 Task: In the sheet Budget Analysis ToolFont size of heading  18 Font style of dataoswald 'Font size of data '9 Alignment of headline & dataAlign center.   Fill color in heading, Red Font color of dataIn the sheet   Catalyst Sales log   book
Action: Mouse moved to (308, 334)
Screenshot: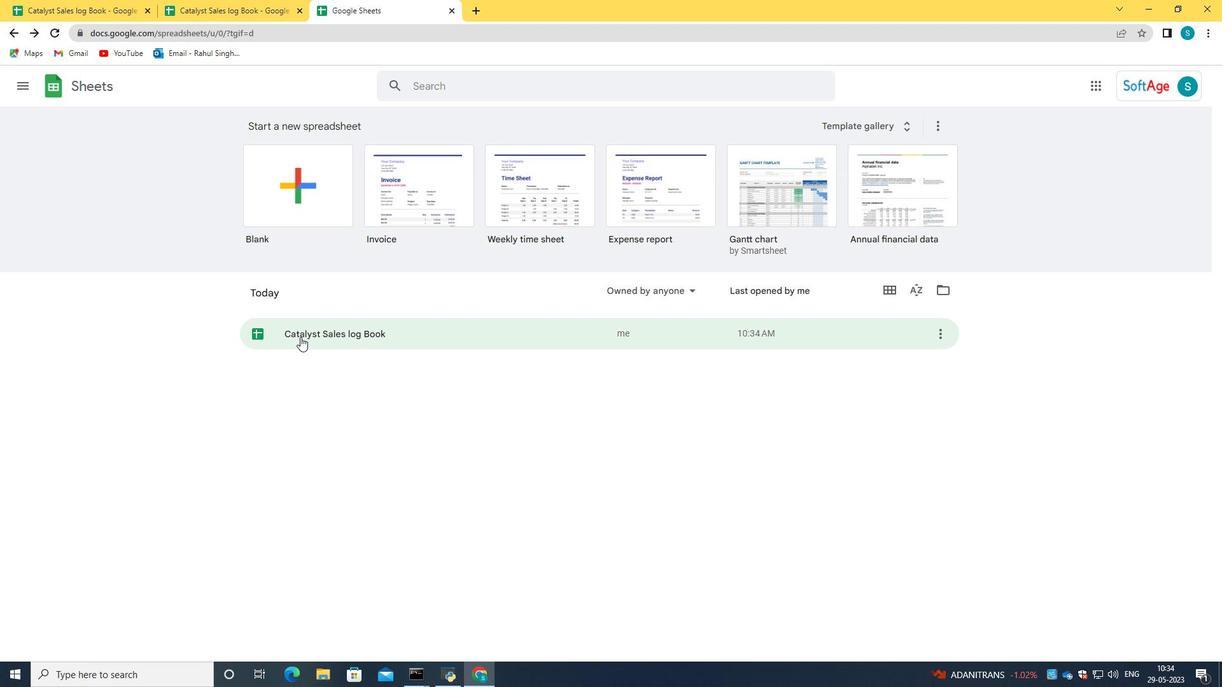 
Action: Mouse pressed left at (308, 334)
Screenshot: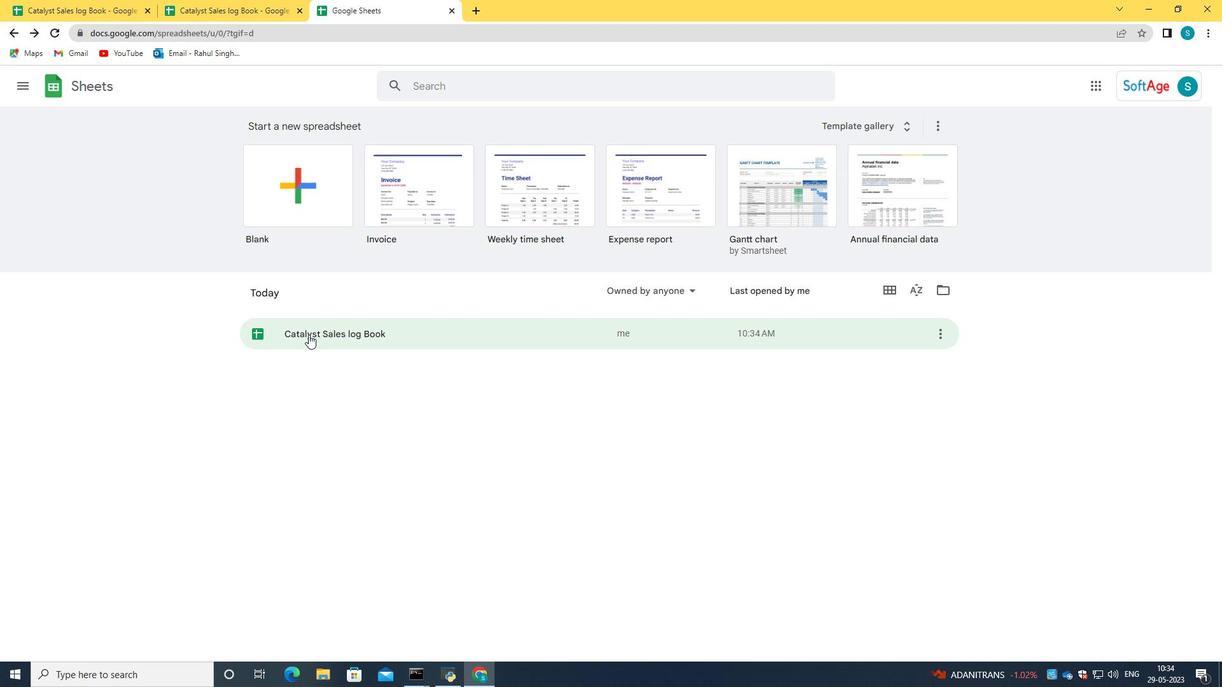 
Action: Mouse moved to (343, 187)
Screenshot: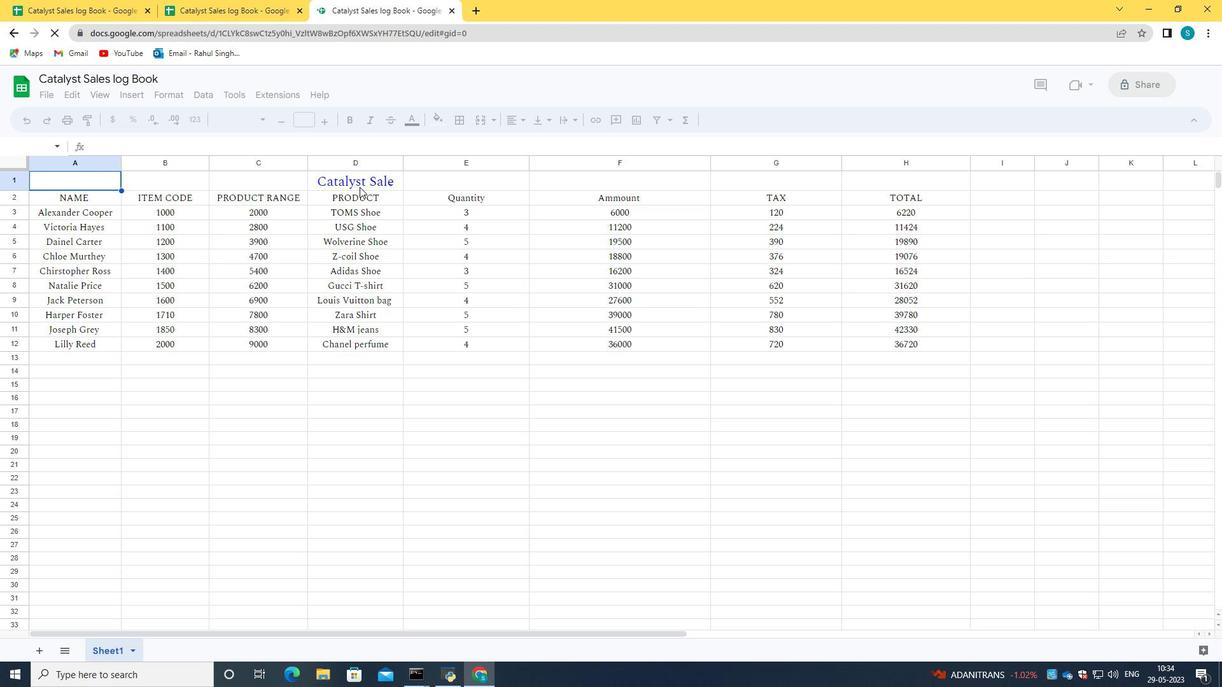 
Action: Mouse pressed left at (343, 187)
Screenshot: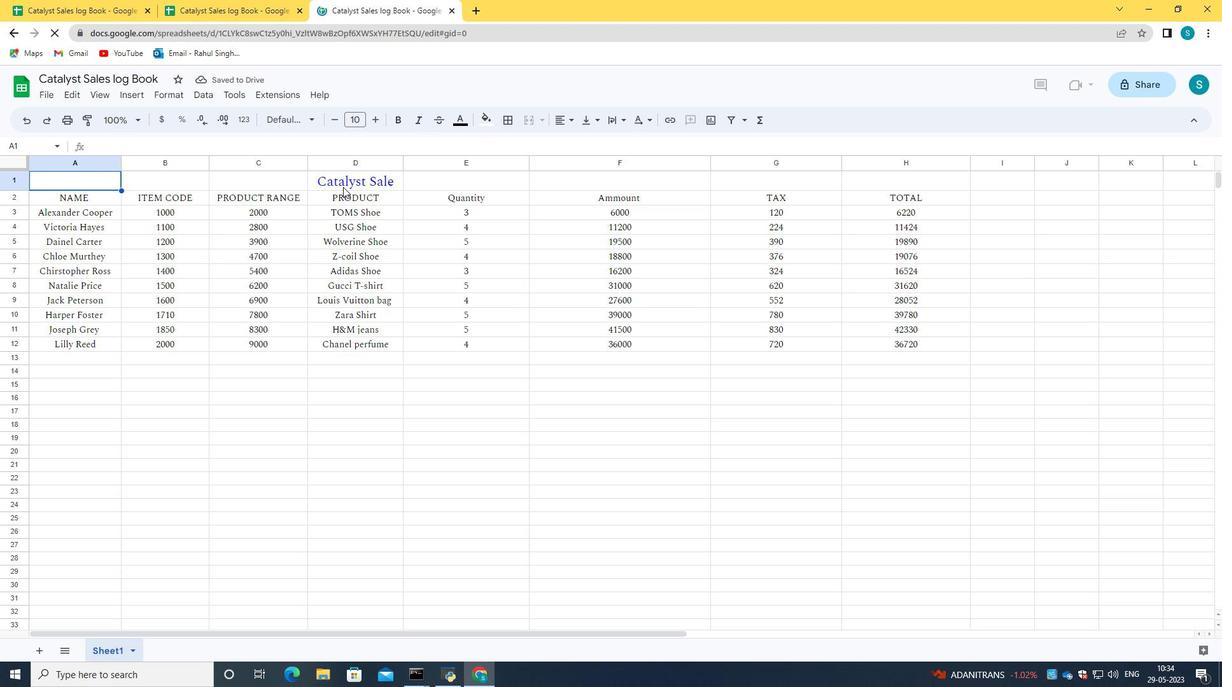 
Action: Mouse moved to (391, 183)
Screenshot: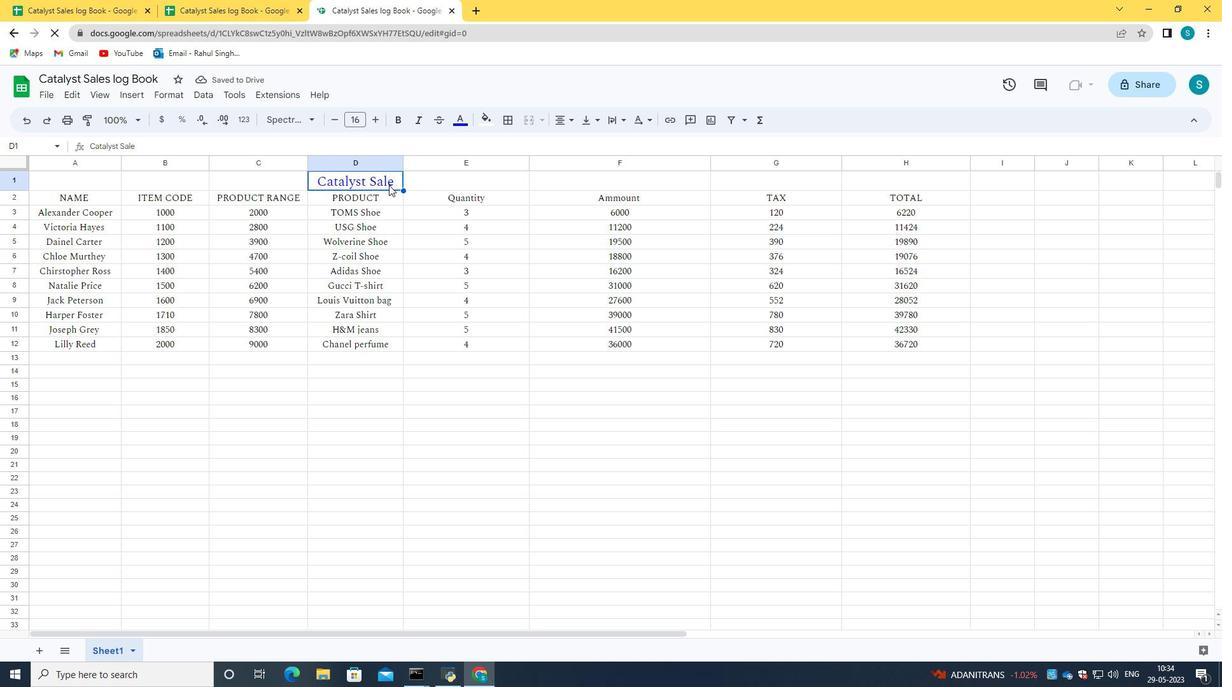 
Action: Mouse pressed left at (391, 183)
Screenshot: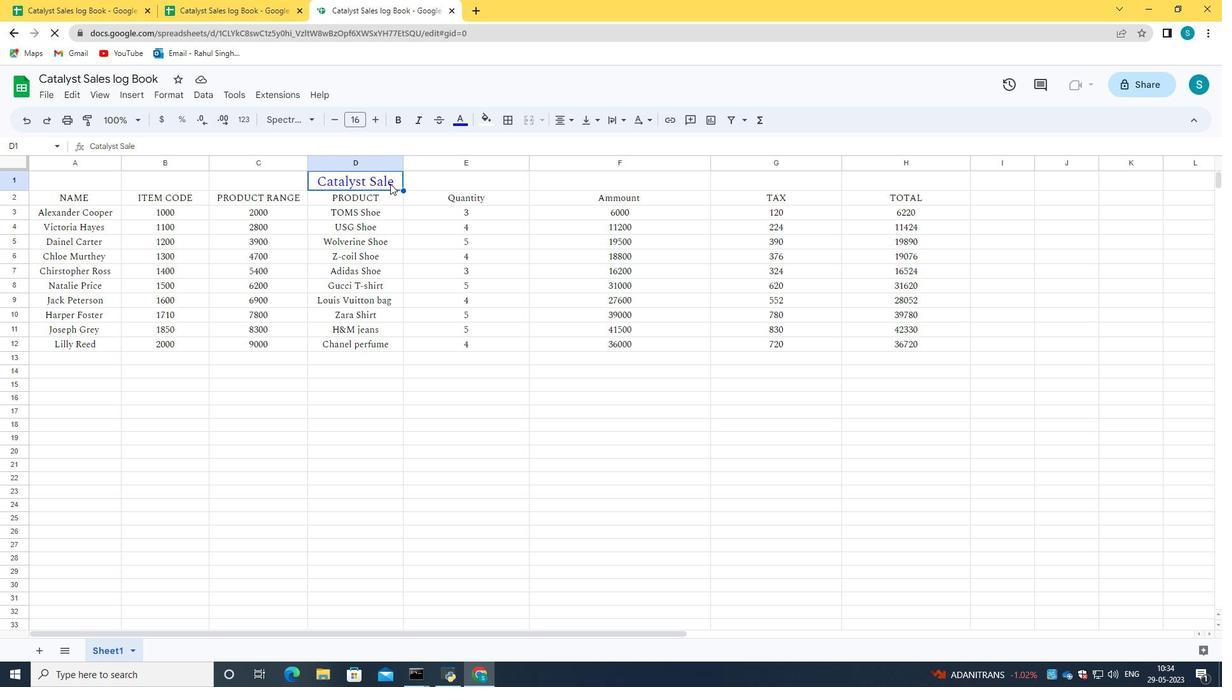 
Action: Mouse moved to (391, 183)
Screenshot: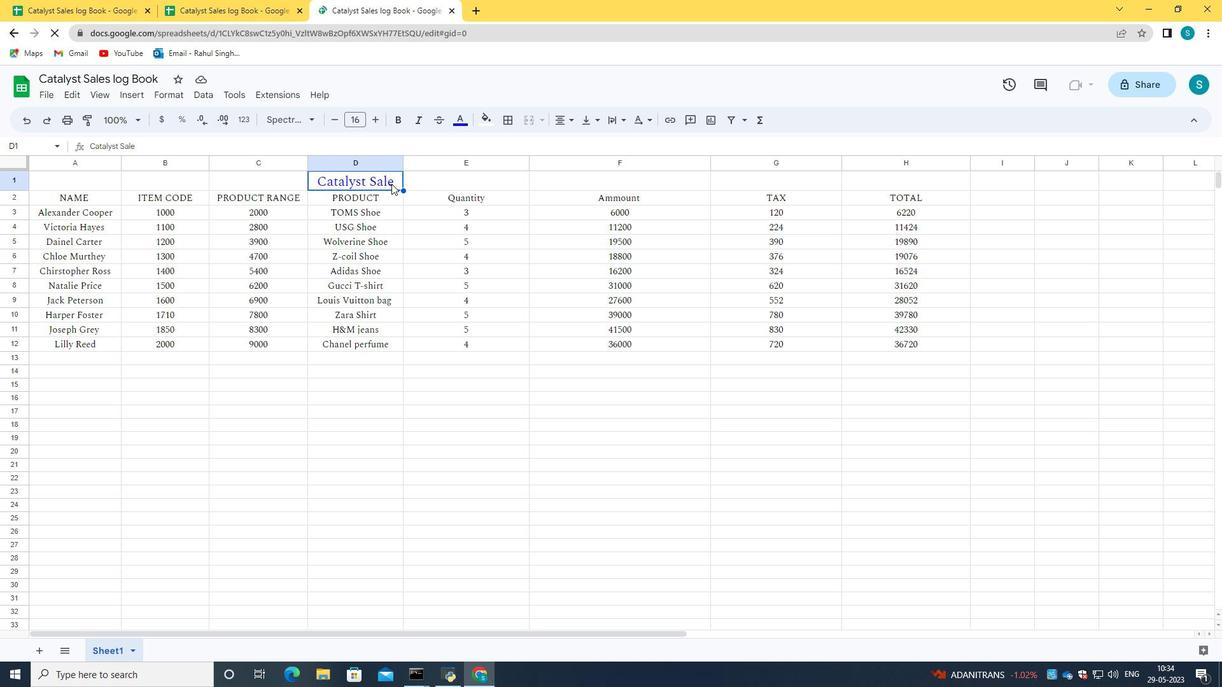 
Action: Mouse pressed left at (391, 183)
Screenshot: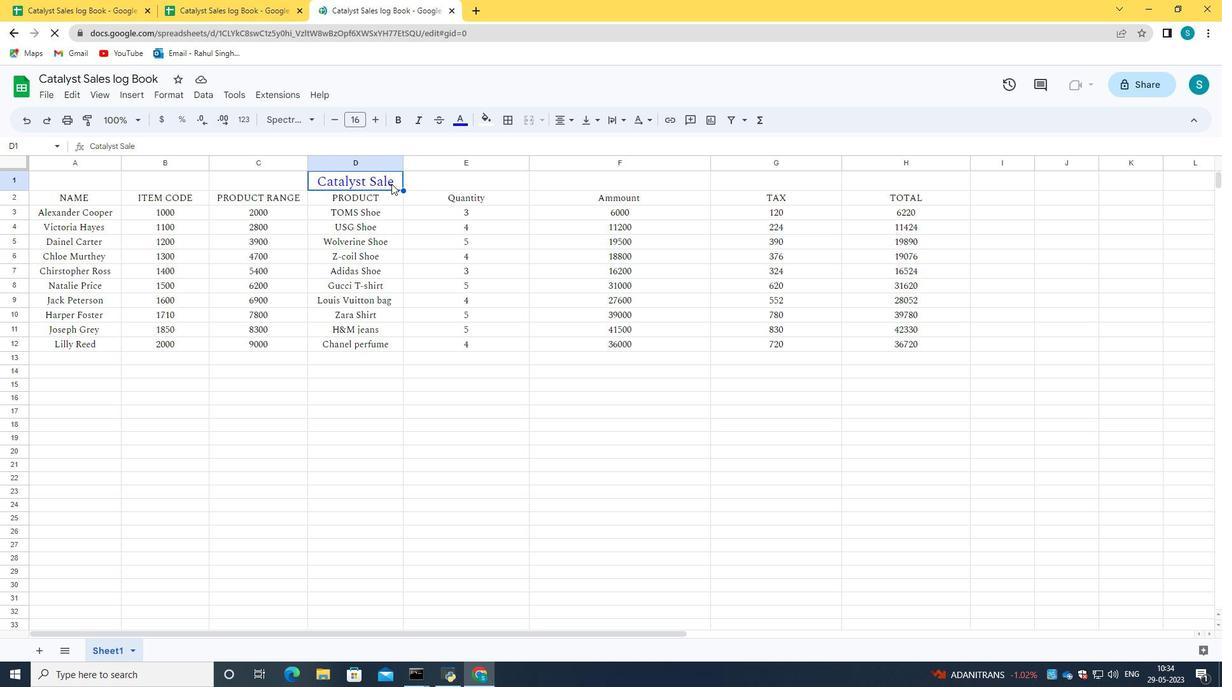 
Action: Mouse moved to (395, 183)
Screenshot: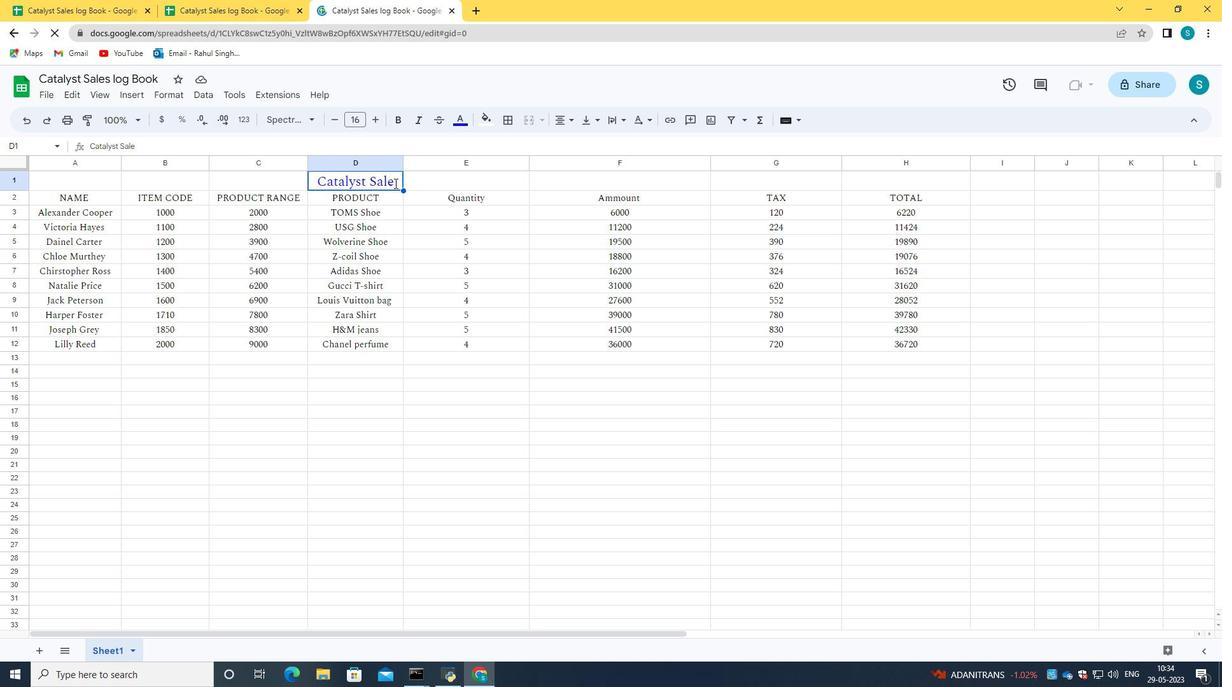 
Action: Mouse pressed left at (395, 183)
Screenshot: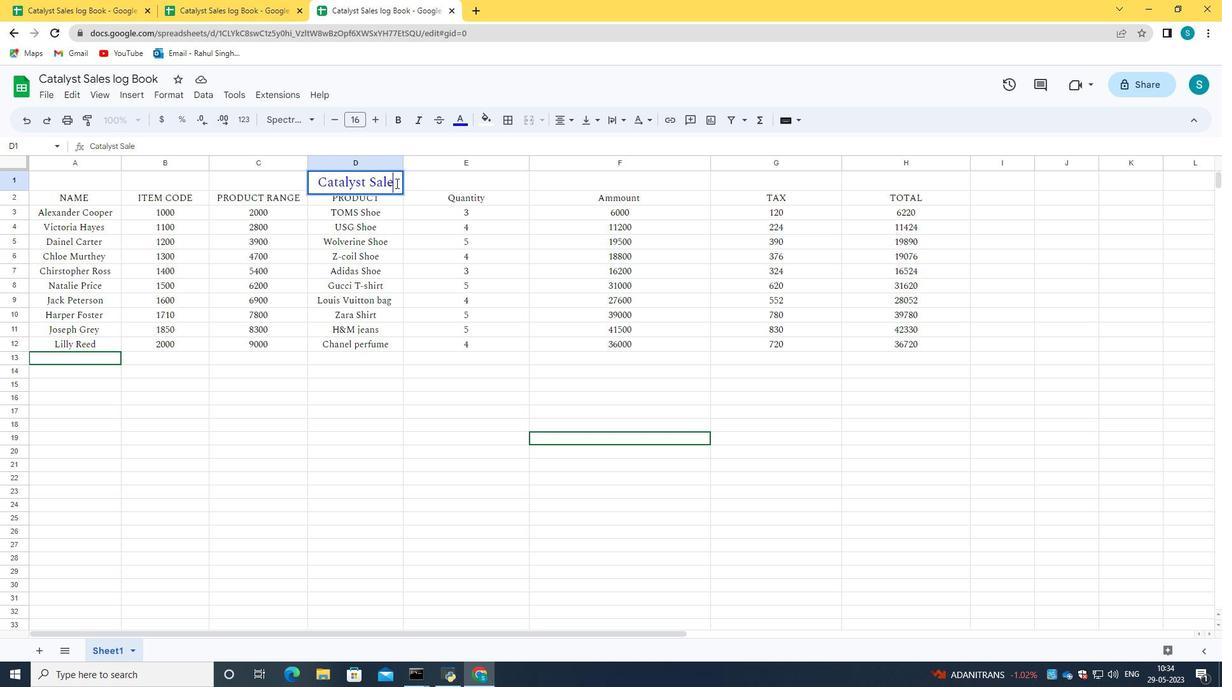
Action: Mouse moved to (372, 117)
Screenshot: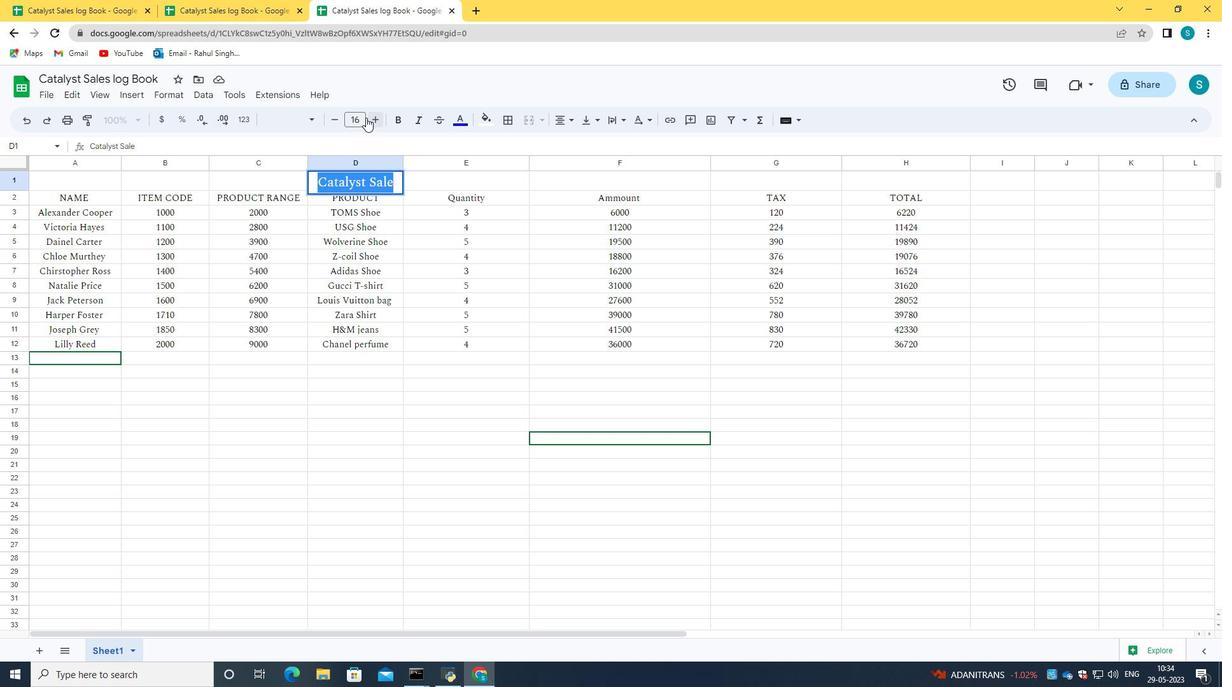 
Action: Mouse pressed left at (372, 117)
Screenshot: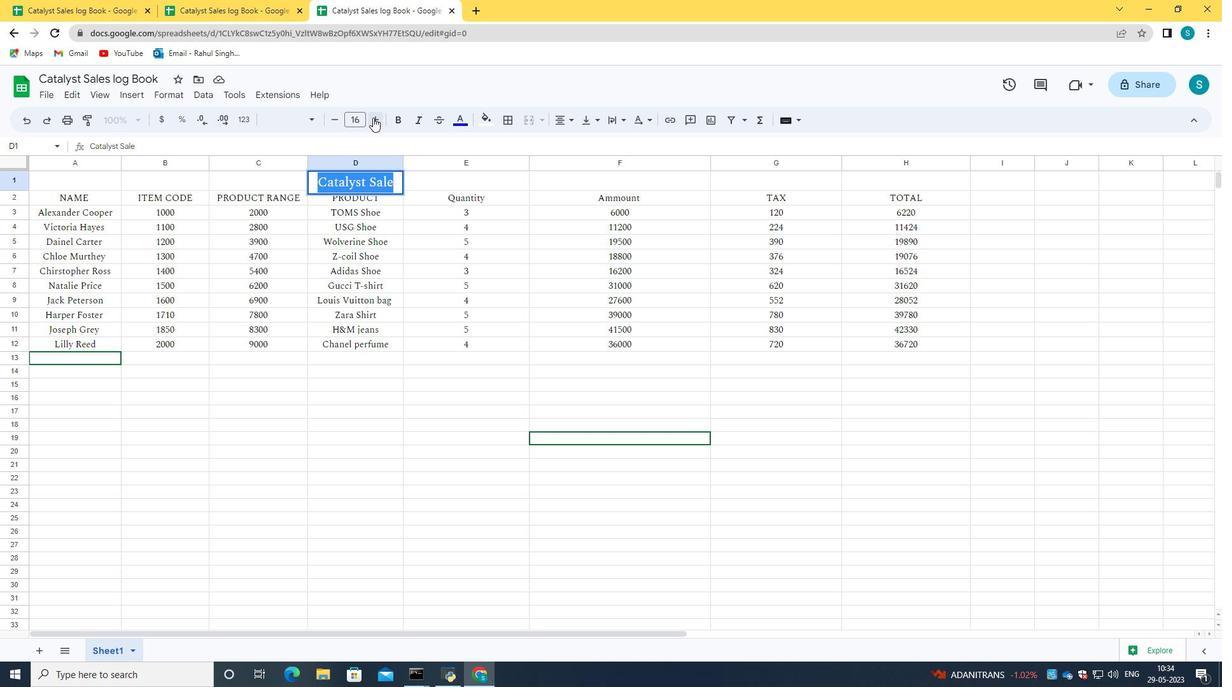 
Action: Mouse pressed left at (372, 117)
Screenshot: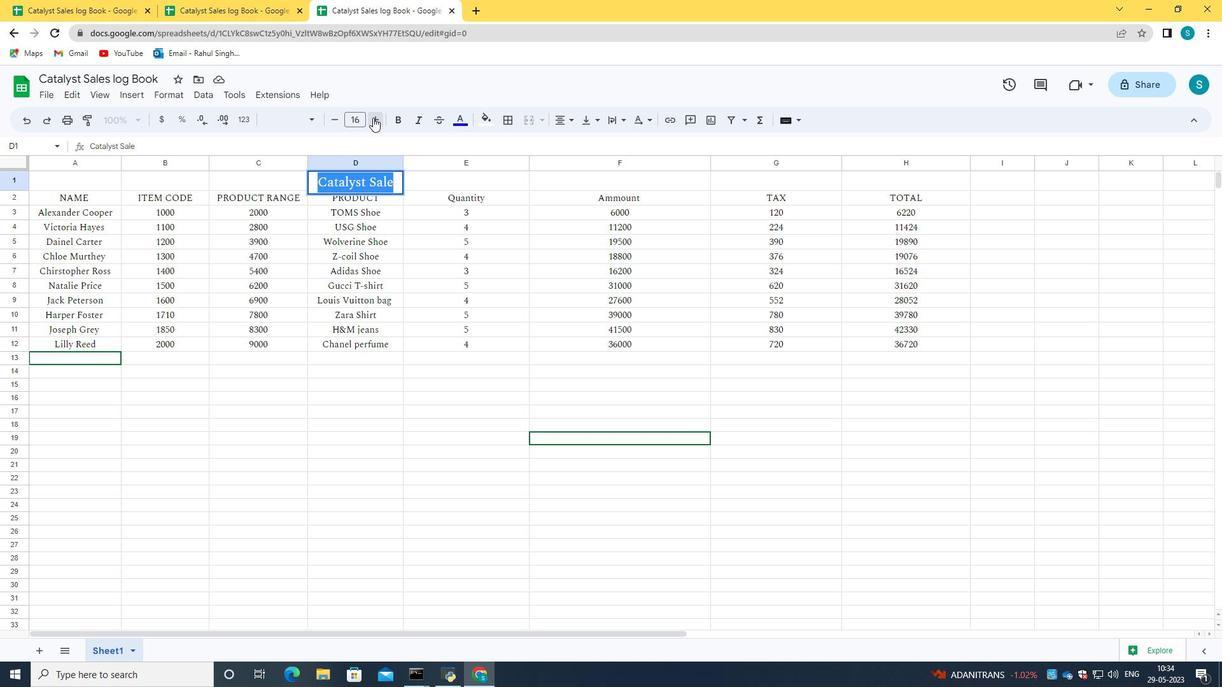 
Action: Mouse moved to (432, 182)
Screenshot: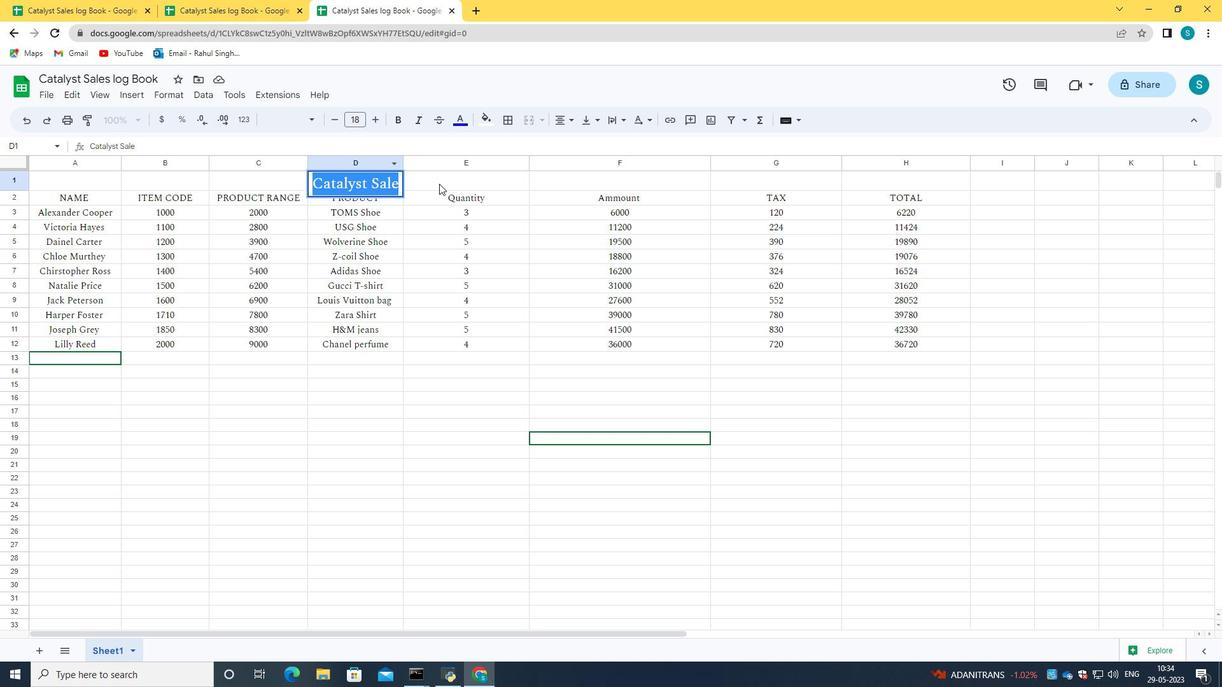 
Action: Mouse pressed left at (432, 182)
Screenshot: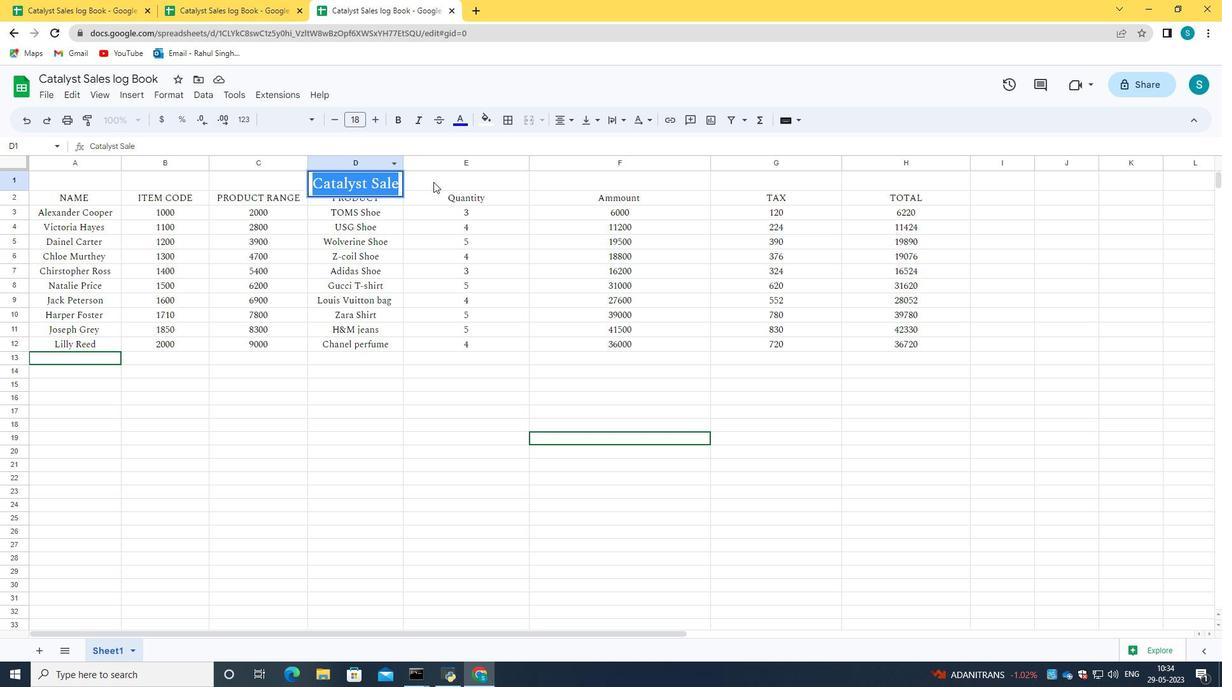 
Action: Mouse moved to (394, 184)
Screenshot: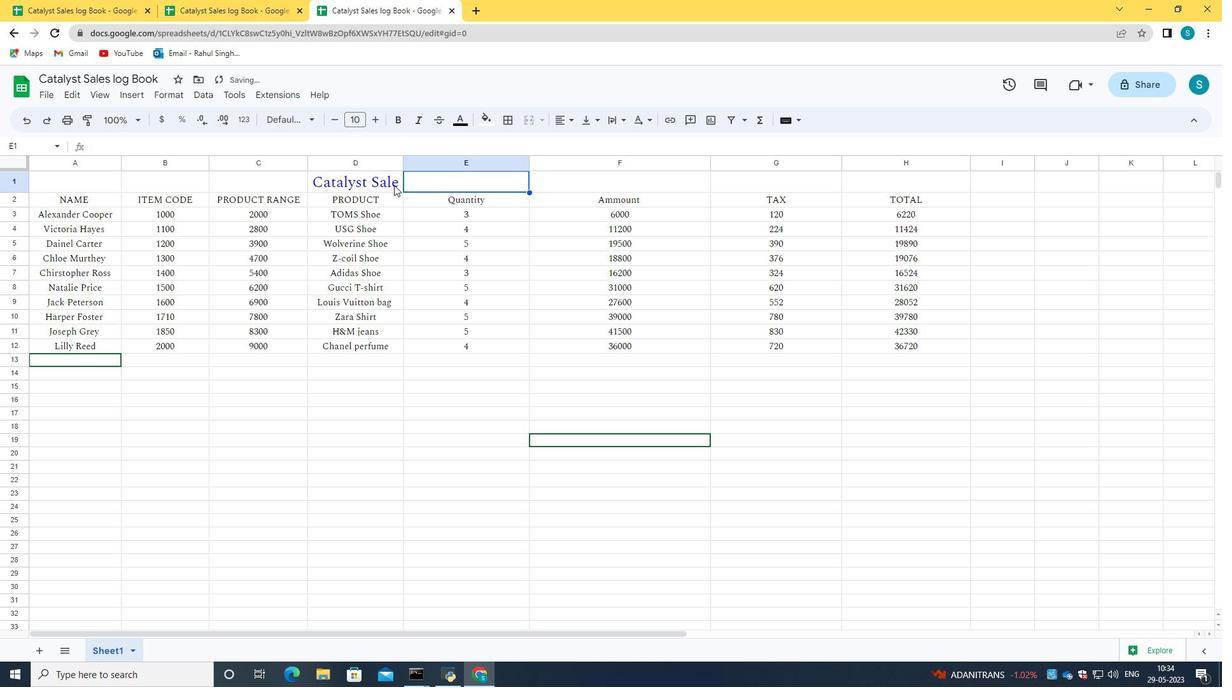
Action: Mouse pressed left at (394, 184)
Screenshot: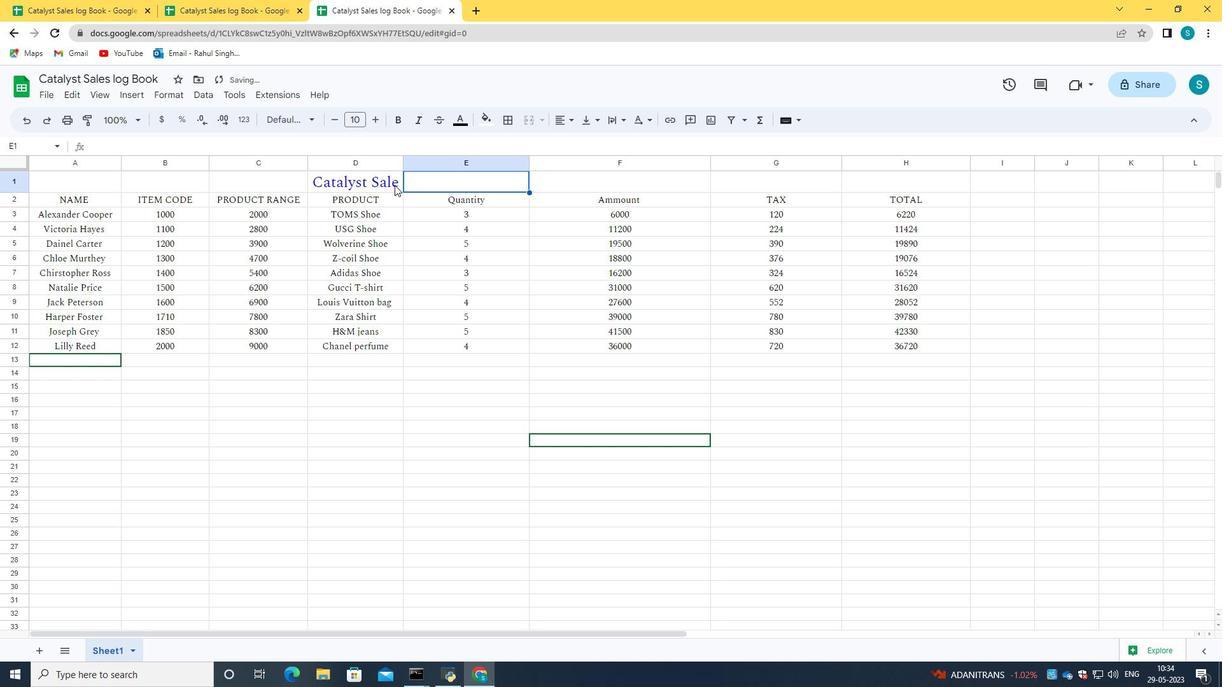 
Action: Mouse moved to (399, 194)
Screenshot: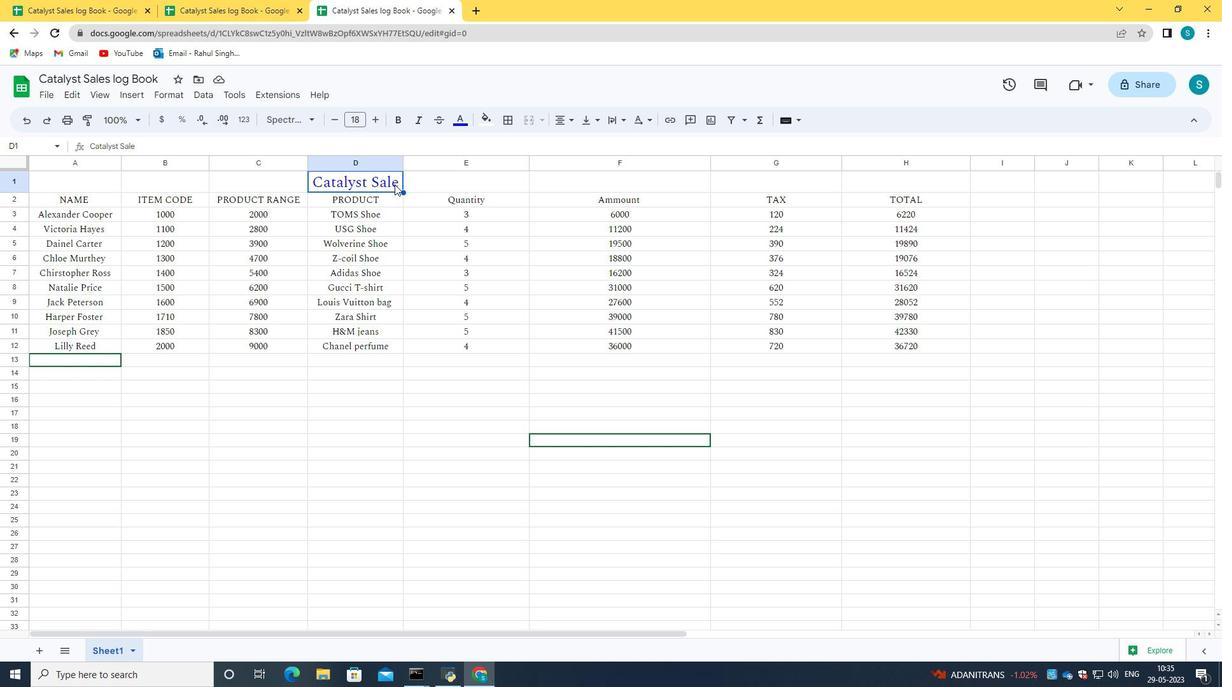 
Action: Mouse scrolled (399, 195) with delta (0, 0)
Screenshot: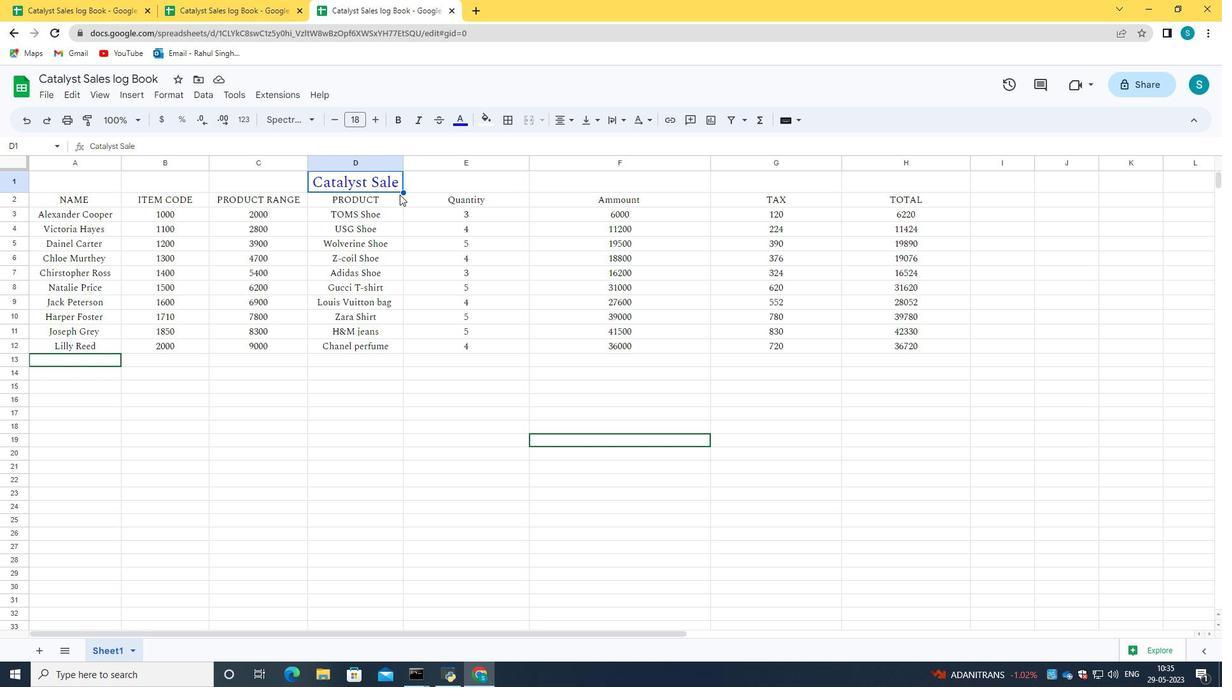 
Action: Mouse moved to (397, 183)
Screenshot: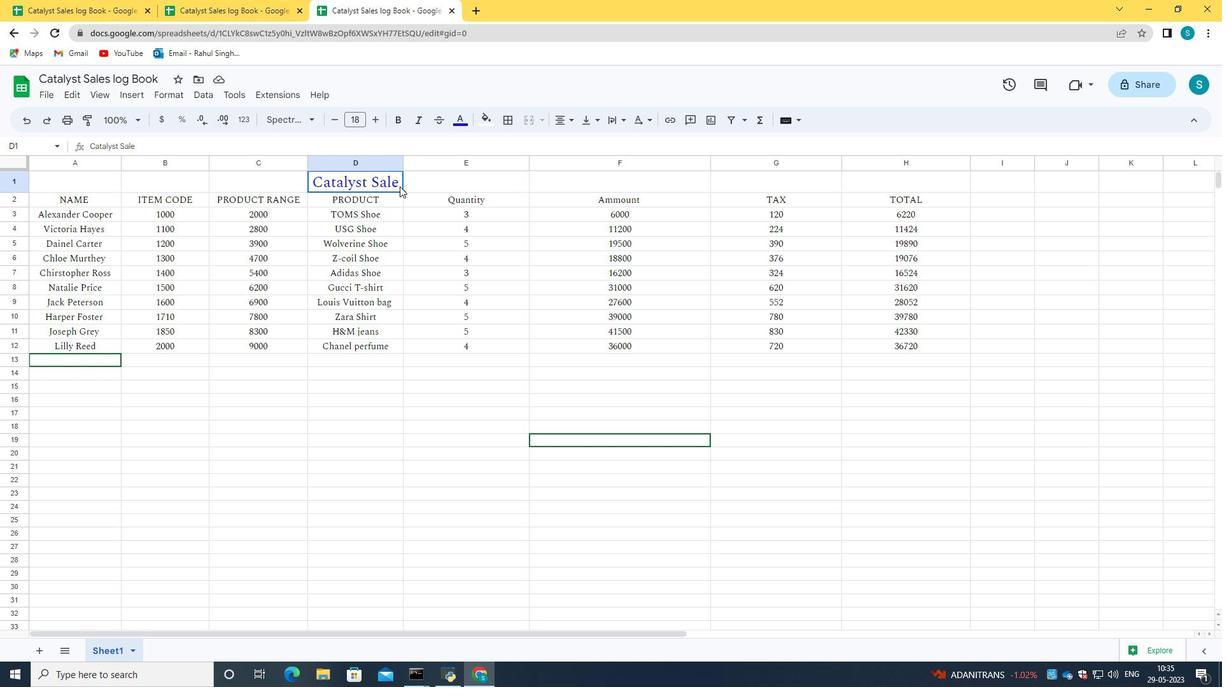 
Action: Mouse pressed left at (397, 183)
Screenshot: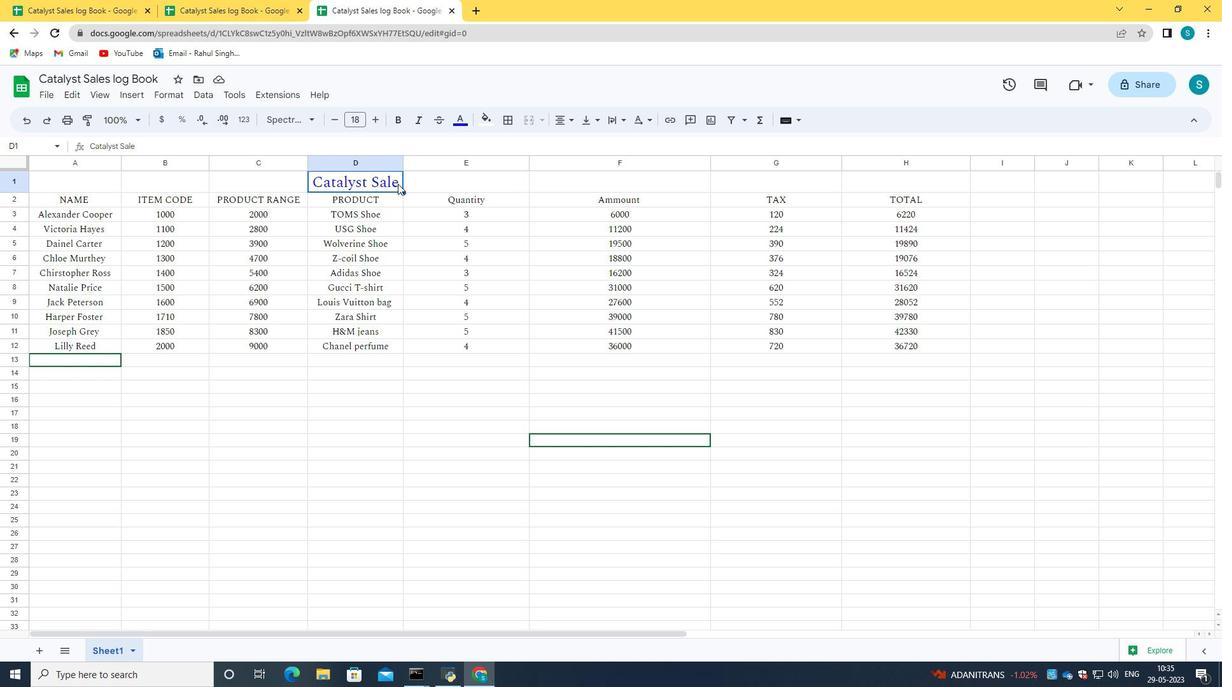 
Action: Mouse moved to (398, 180)
Screenshot: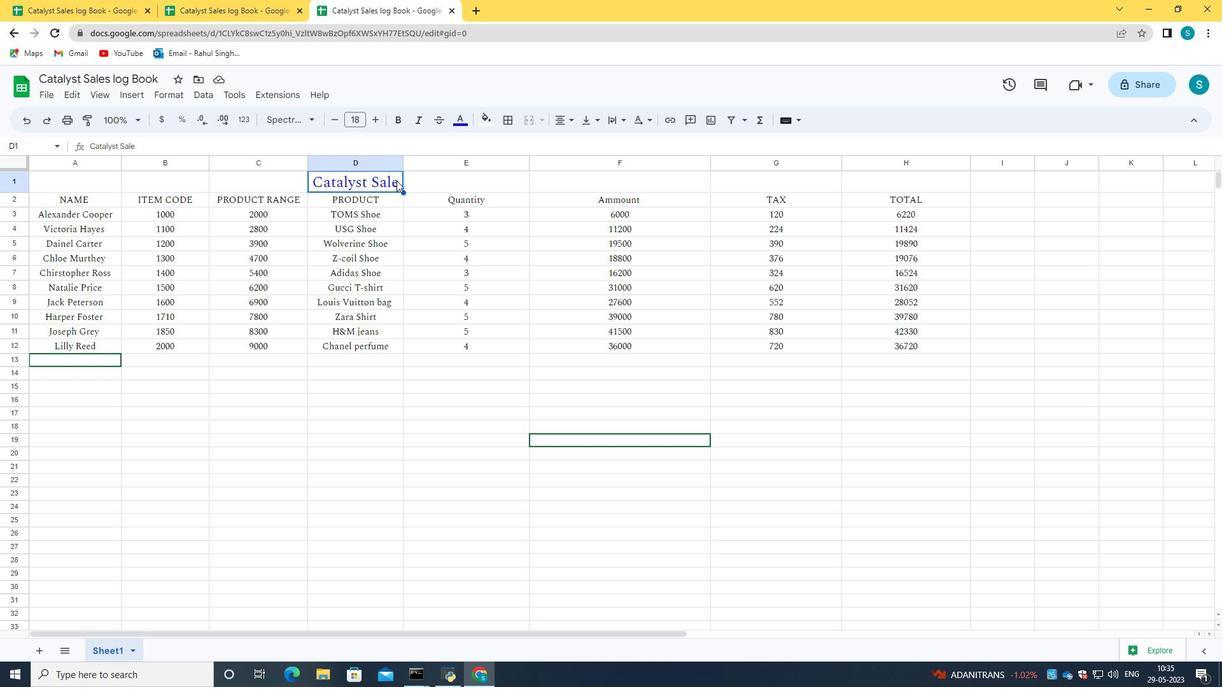 
Action: Mouse pressed left at (398, 180)
Screenshot: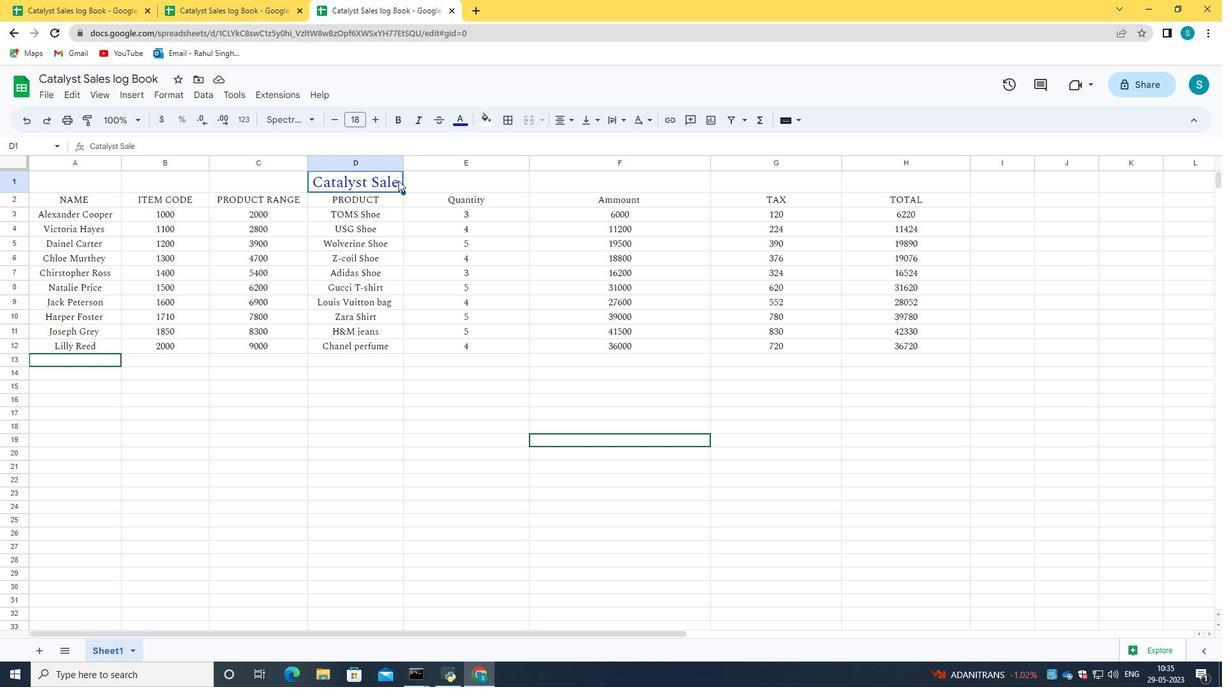 
Action: Mouse moved to (397, 178)
Screenshot: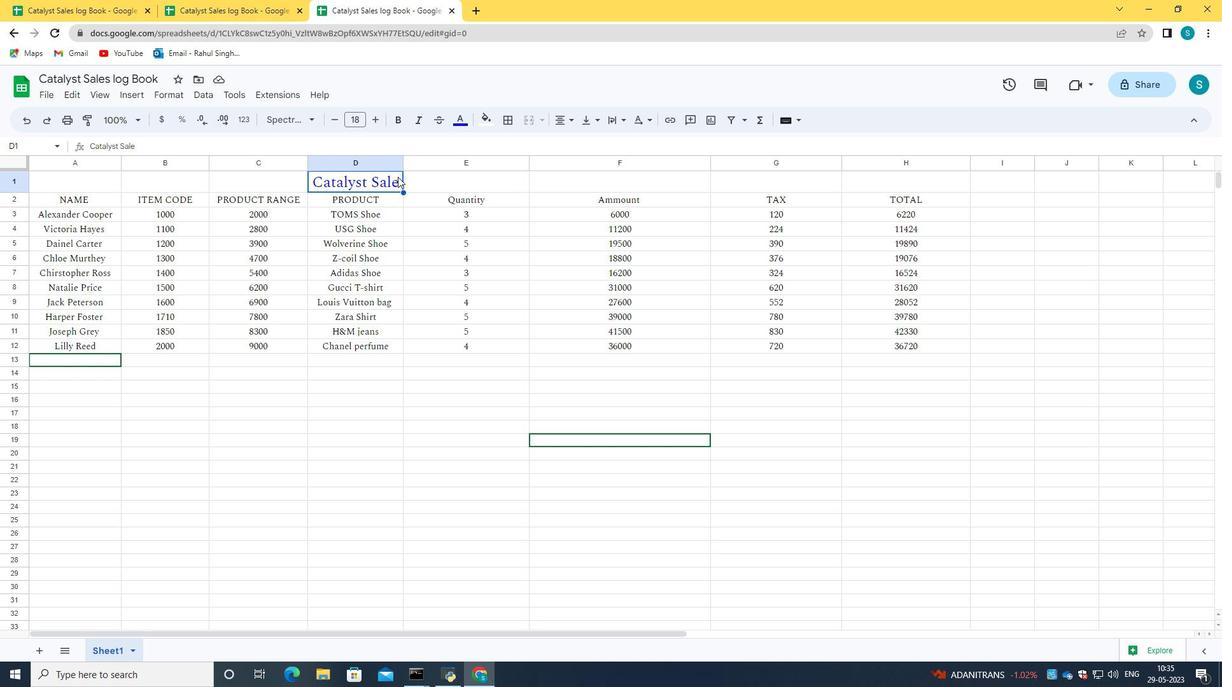 
Action: Mouse pressed left at (397, 178)
Screenshot: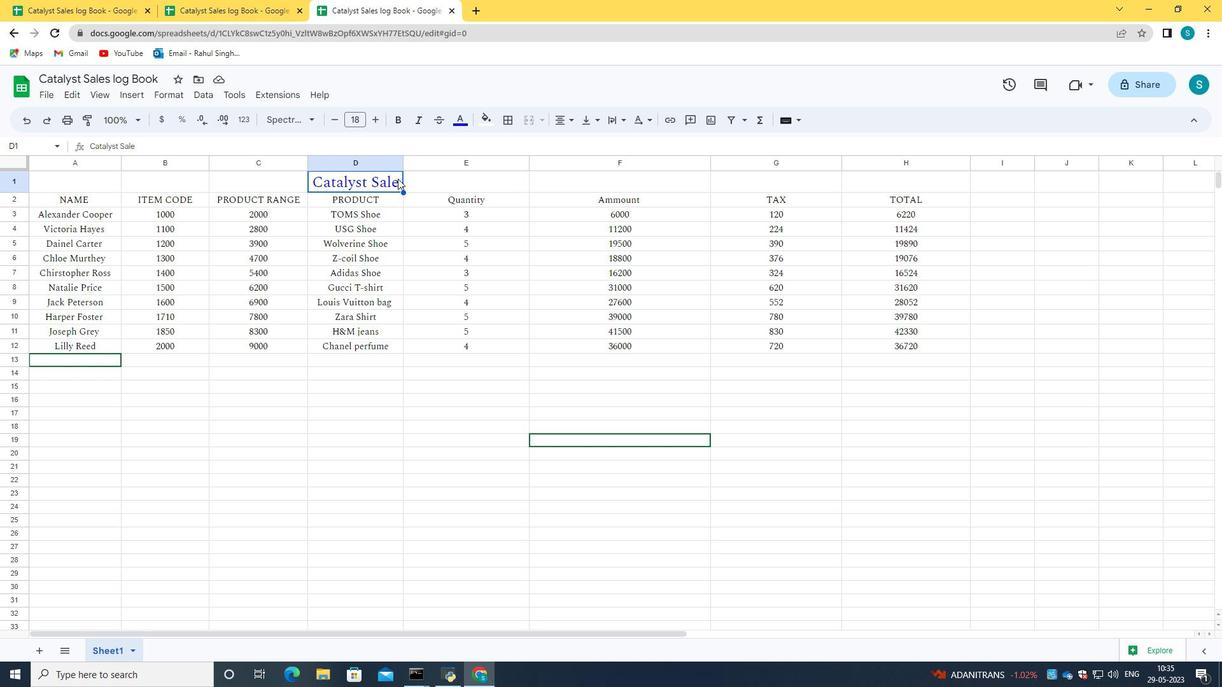 
Action: Mouse moved to (397, 180)
Screenshot: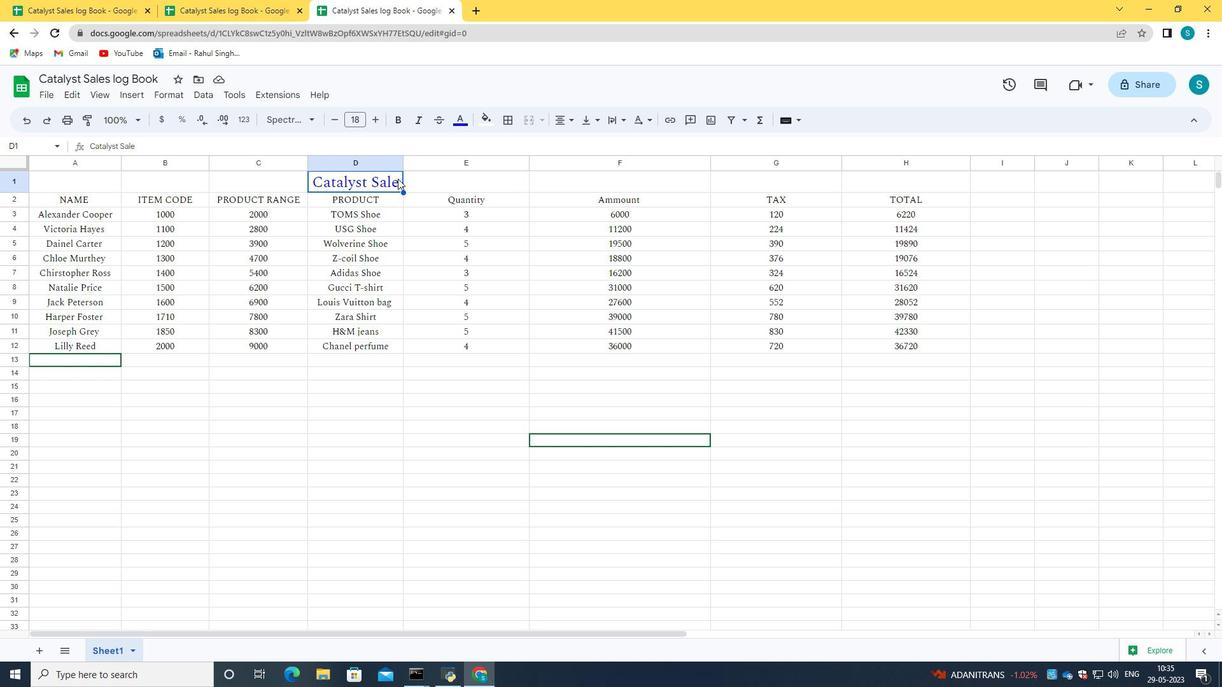 
Action: Mouse pressed left at (397, 180)
Screenshot: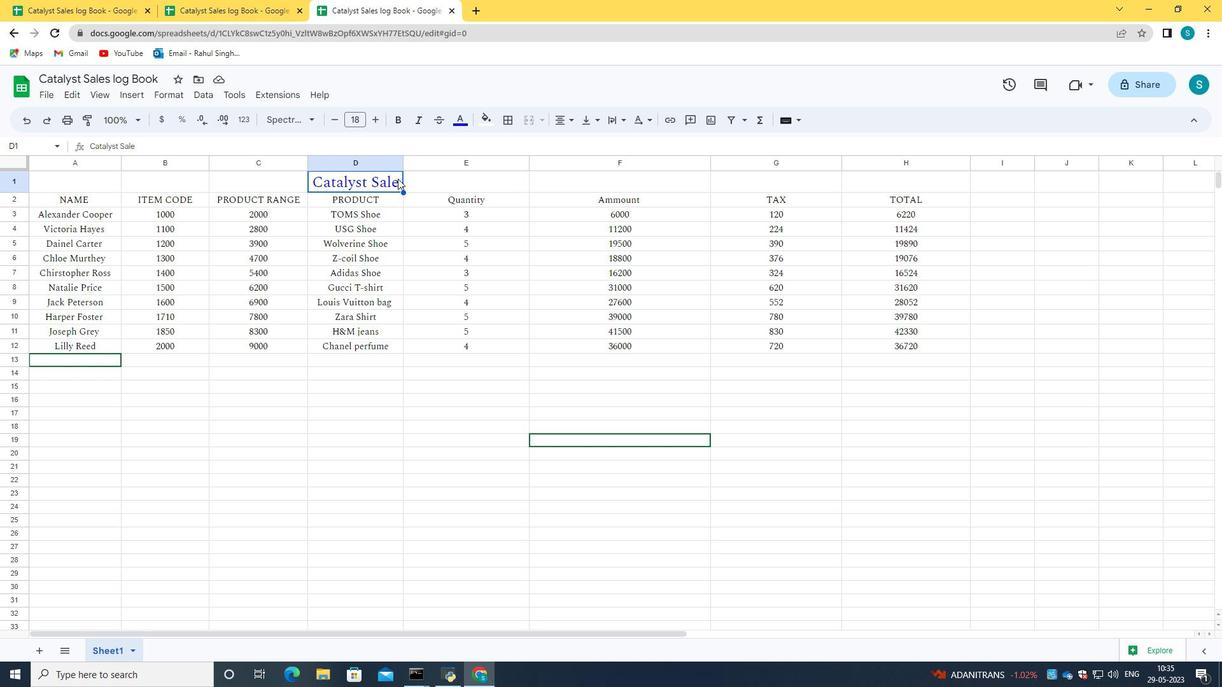 
Action: Mouse moved to (397, 180)
Screenshot: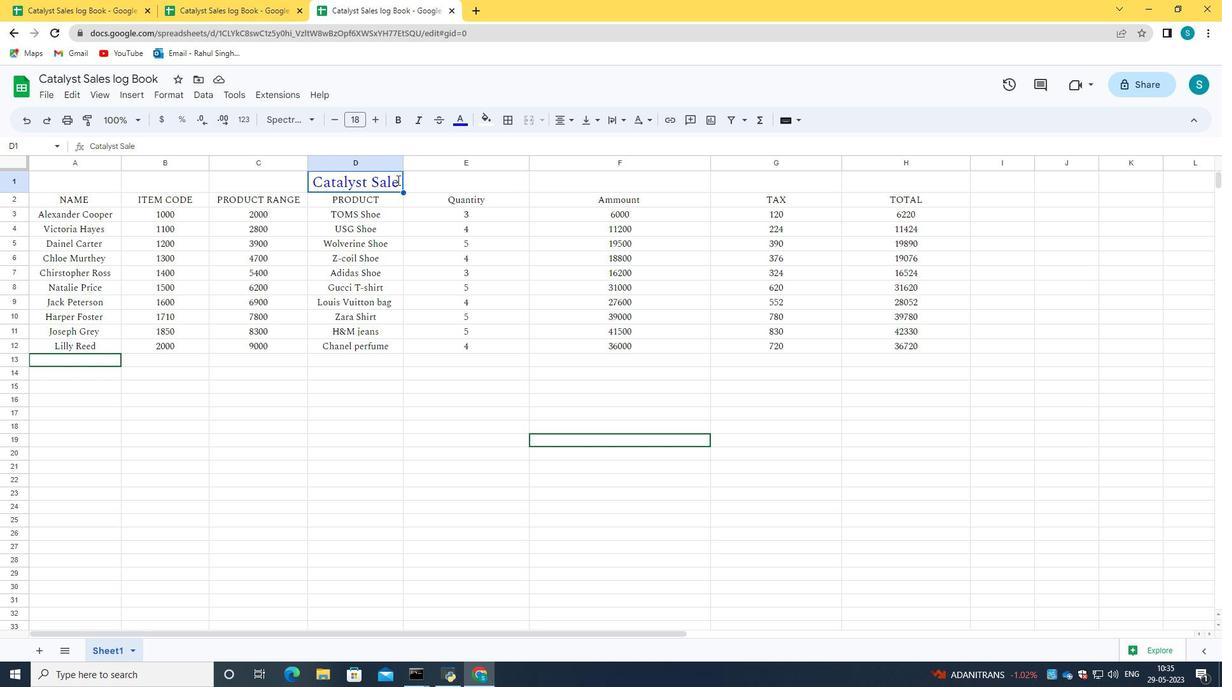 
Action: Mouse pressed left at (397, 180)
Screenshot: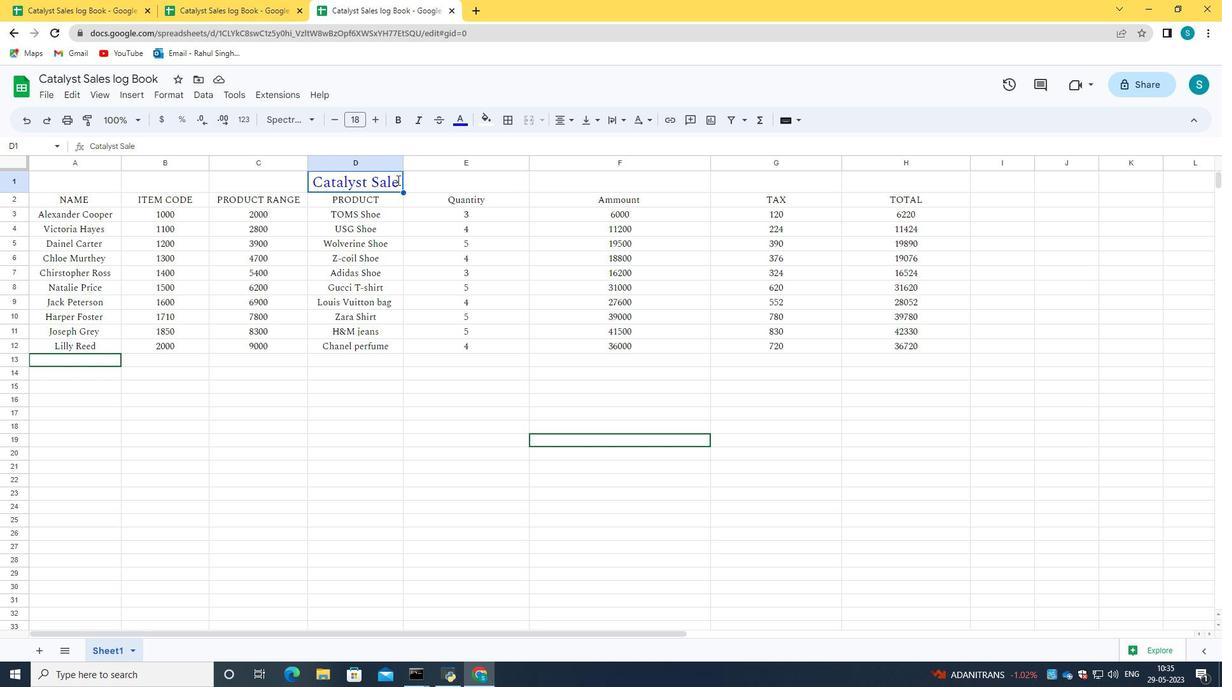 
Action: Mouse moved to (304, 115)
Screenshot: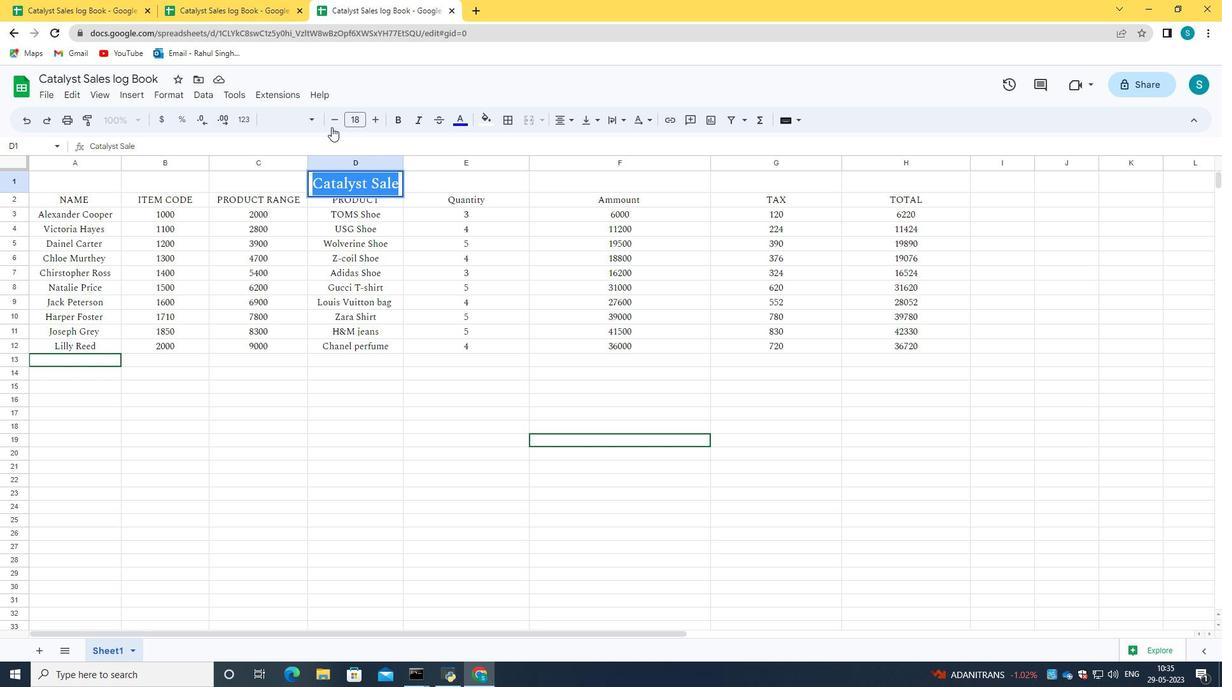 
Action: Mouse pressed left at (304, 115)
Screenshot: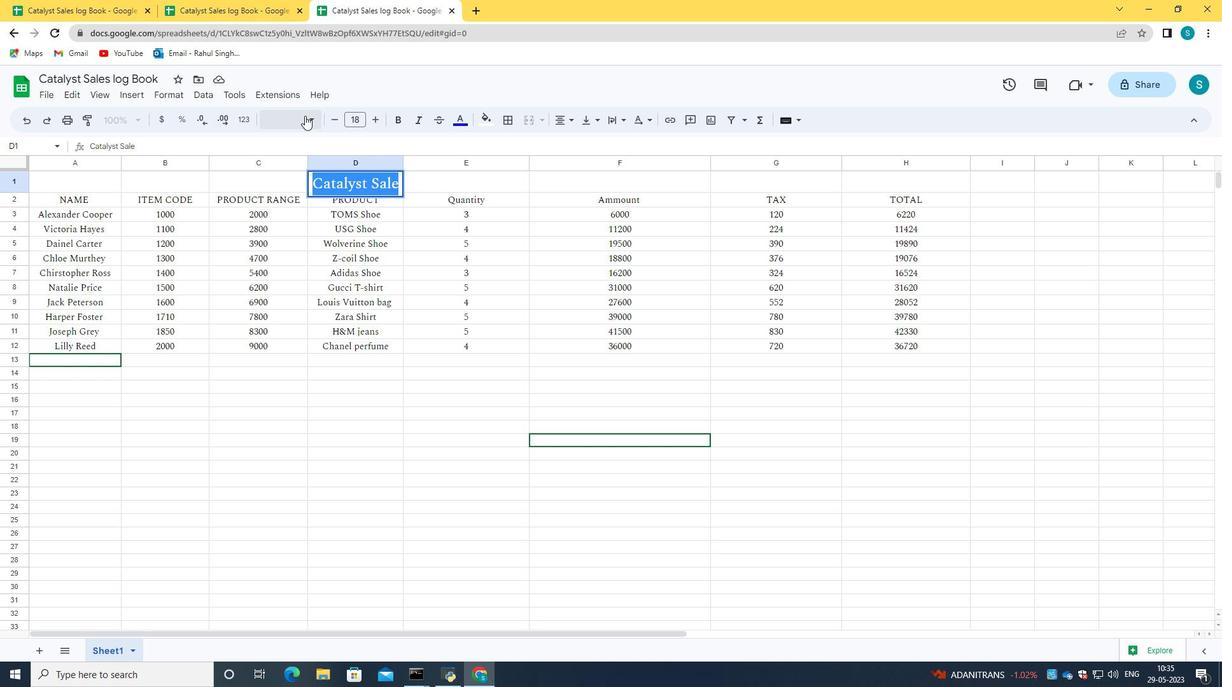 
Action: Mouse moved to (341, 308)
Screenshot: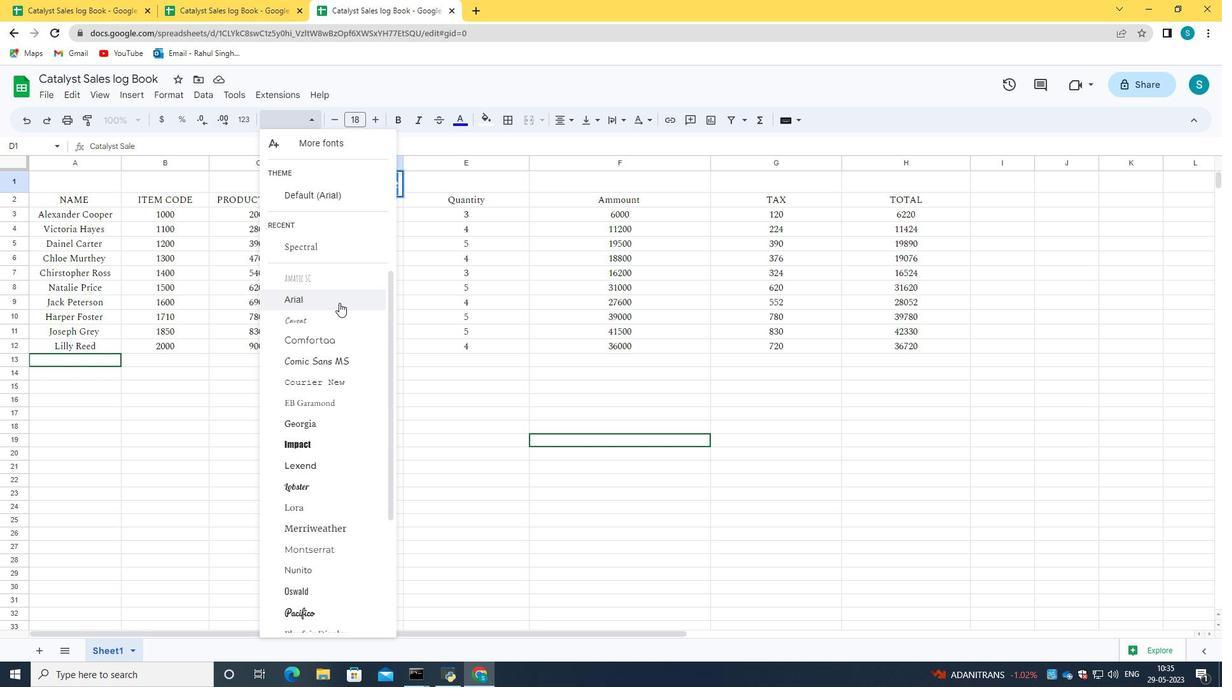 
Action: Mouse scrolled (341, 308) with delta (0, 0)
Screenshot: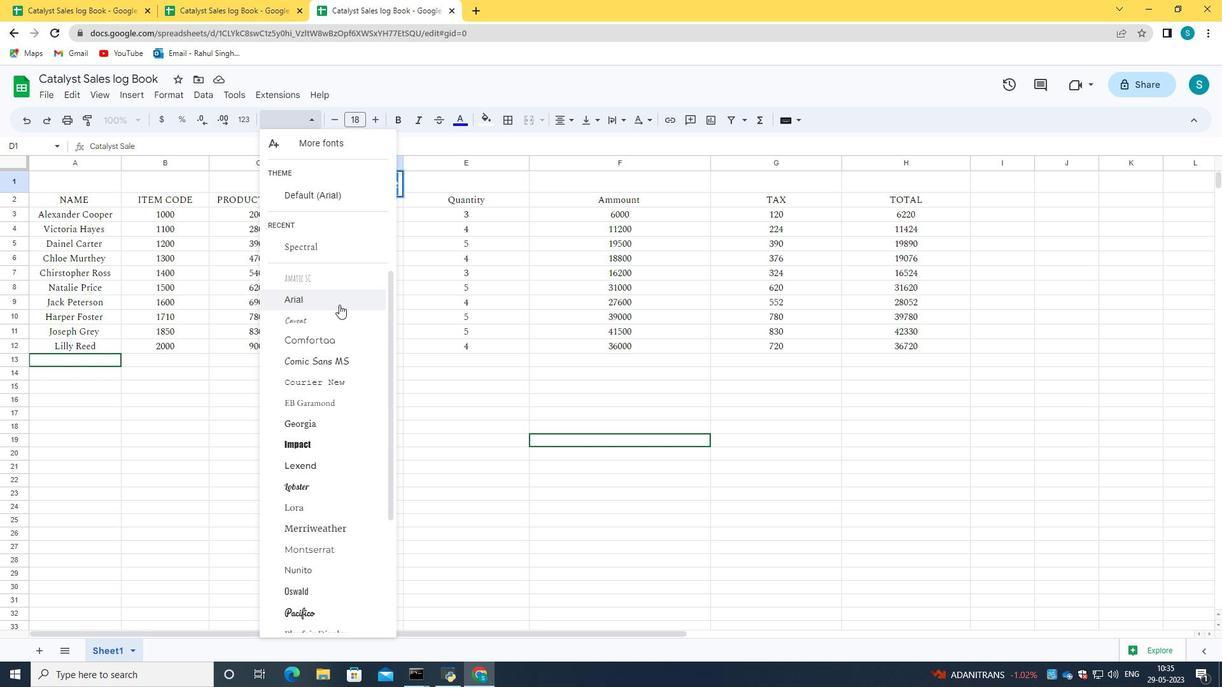 
Action: Mouse scrolled (341, 308) with delta (0, 0)
Screenshot: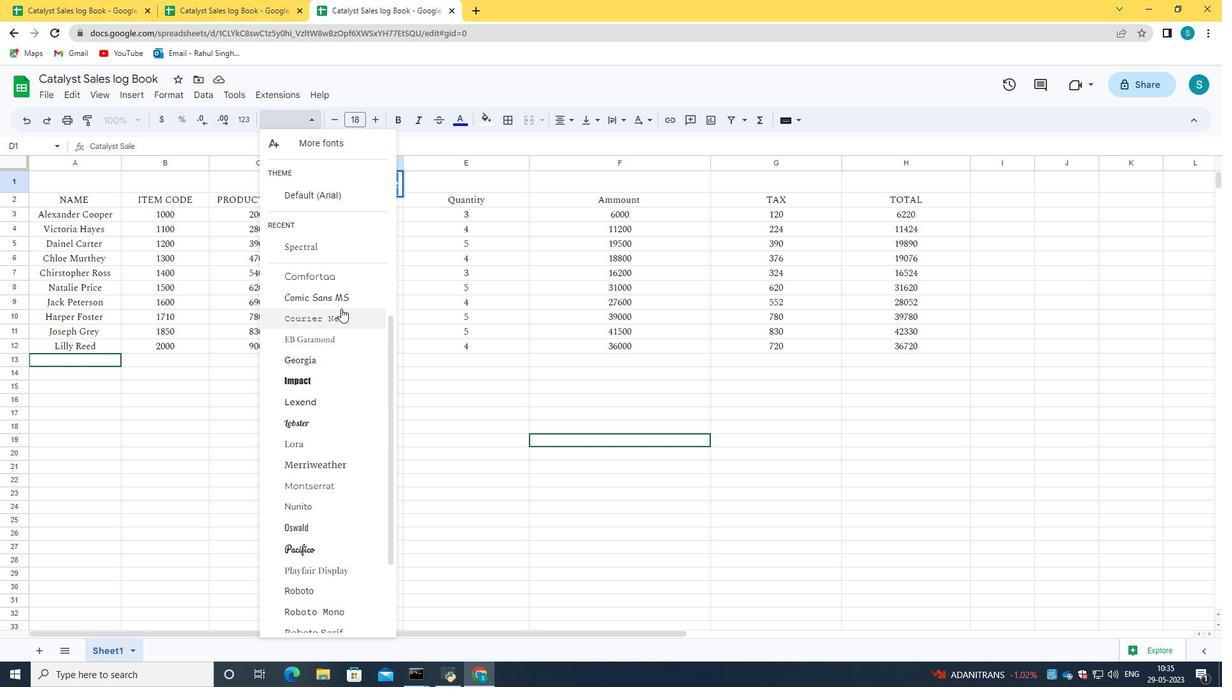 
Action: Mouse scrolled (341, 308) with delta (0, 0)
Screenshot: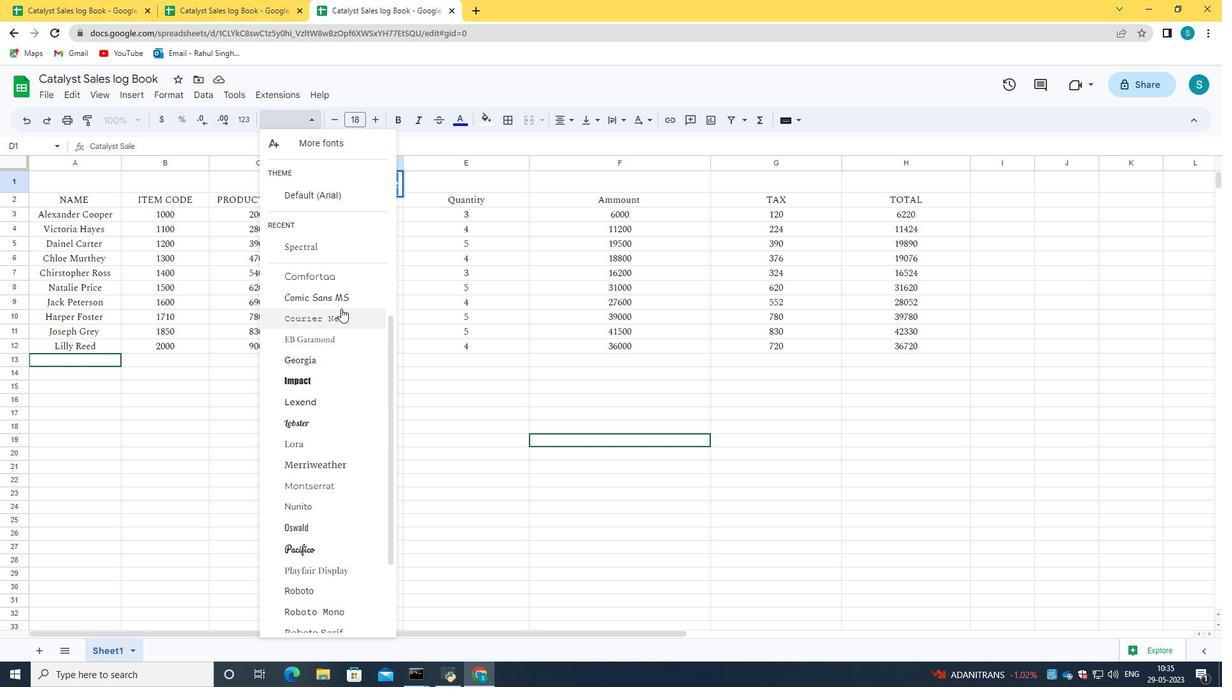 
Action: Mouse scrolled (341, 308) with delta (0, 0)
Screenshot: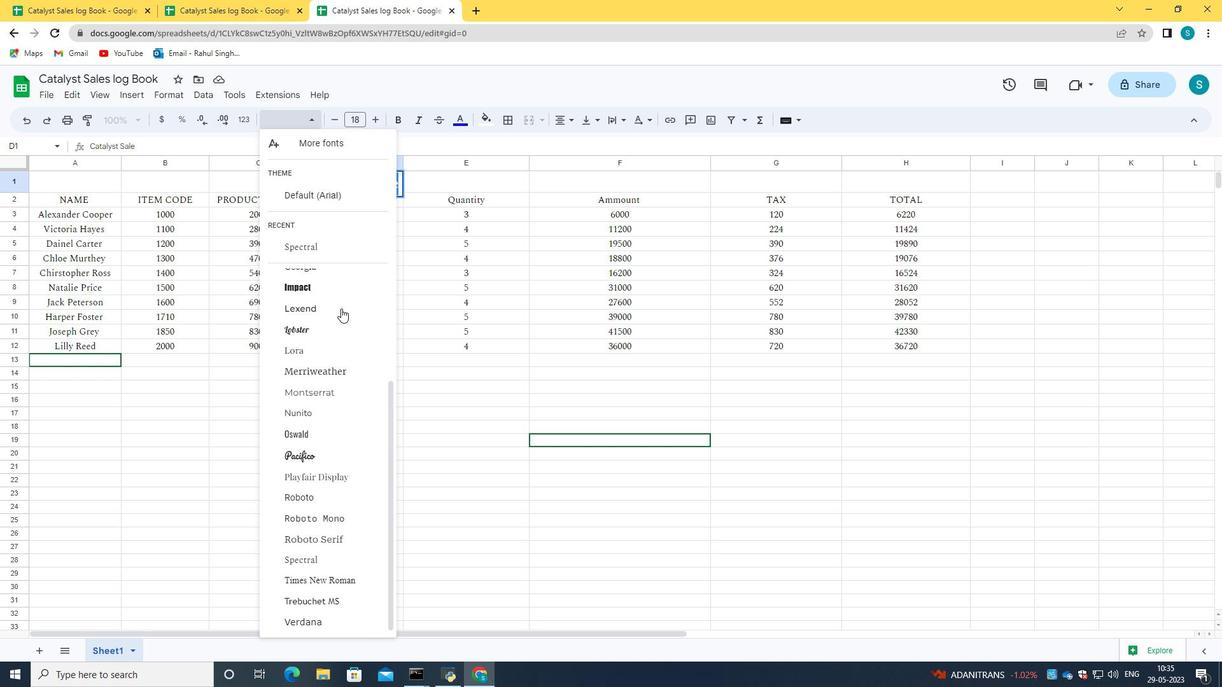 
Action: Mouse scrolled (341, 308) with delta (0, 0)
Screenshot: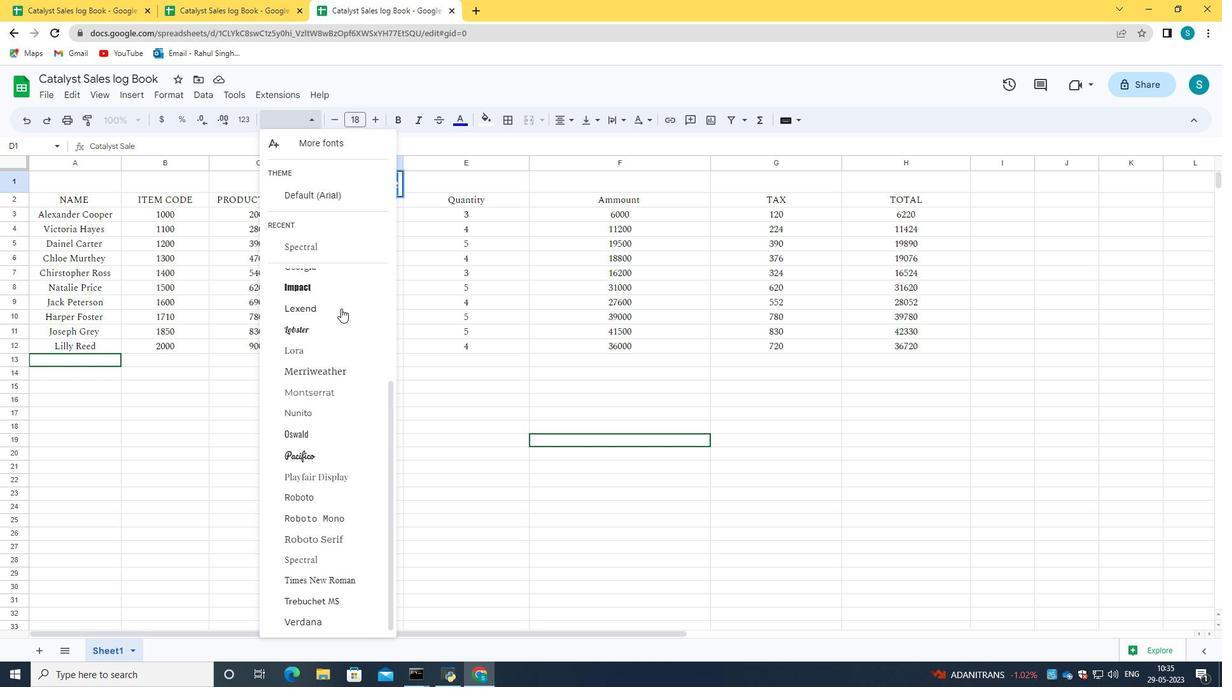 
Action: Mouse scrolled (341, 308) with delta (0, 0)
Screenshot: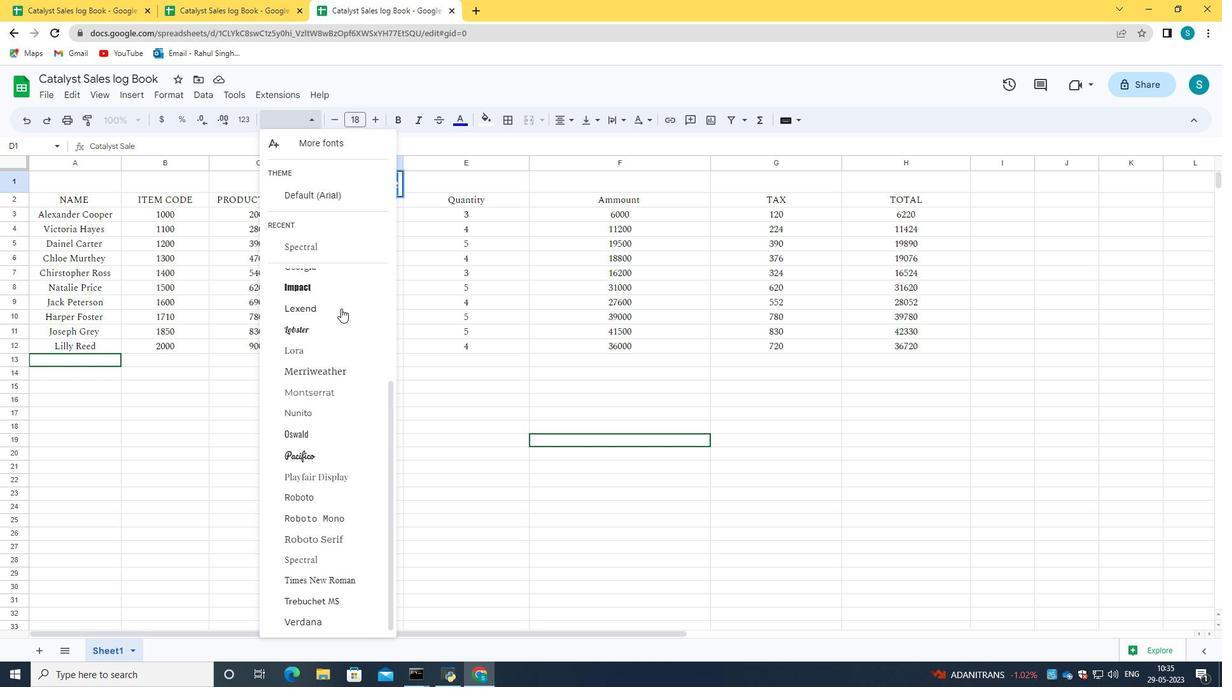 
Action: Mouse scrolled (341, 309) with delta (0, 0)
Screenshot: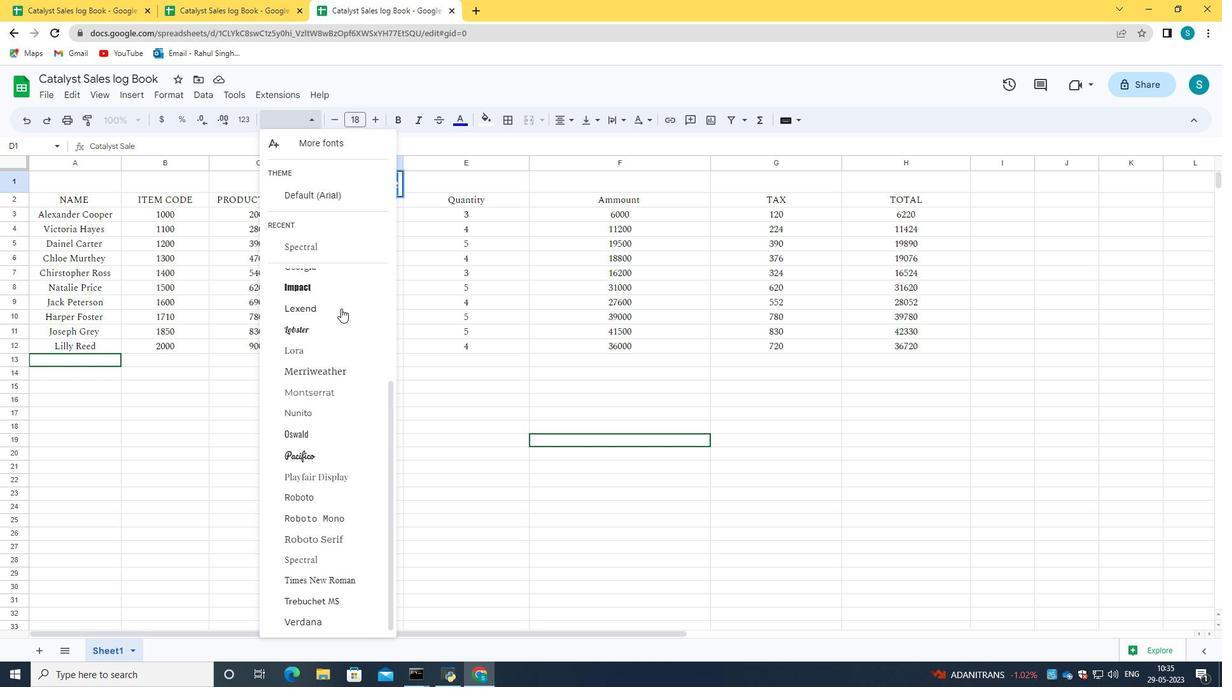 
Action: Mouse scrolled (341, 309) with delta (0, 0)
Screenshot: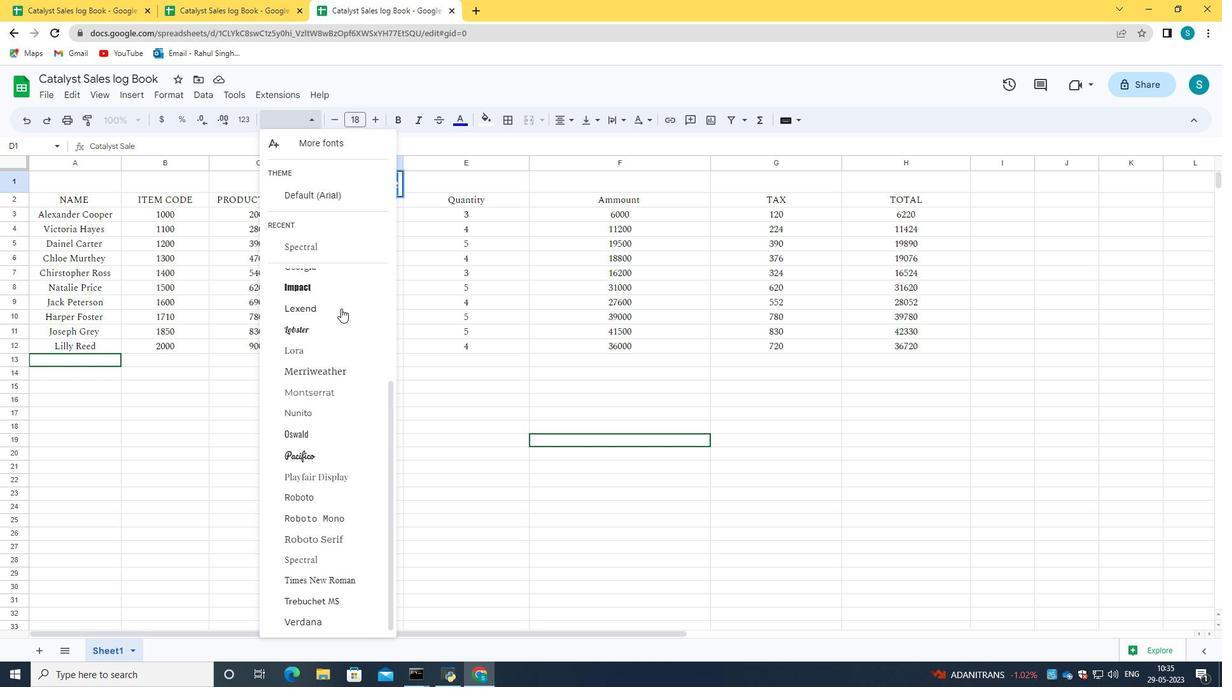 
Action: Mouse scrolled (341, 309) with delta (0, 0)
Screenshot: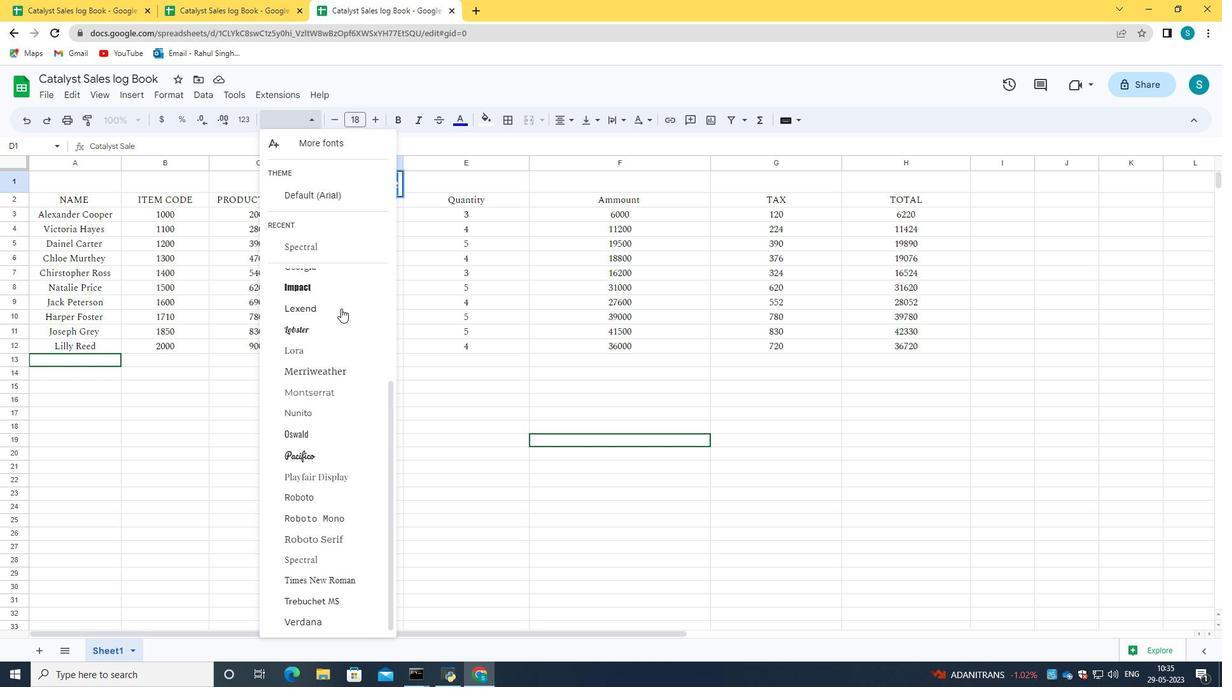 
Action: Mouse scrolled (341, 309) with delta (0, 0)
Screenshot: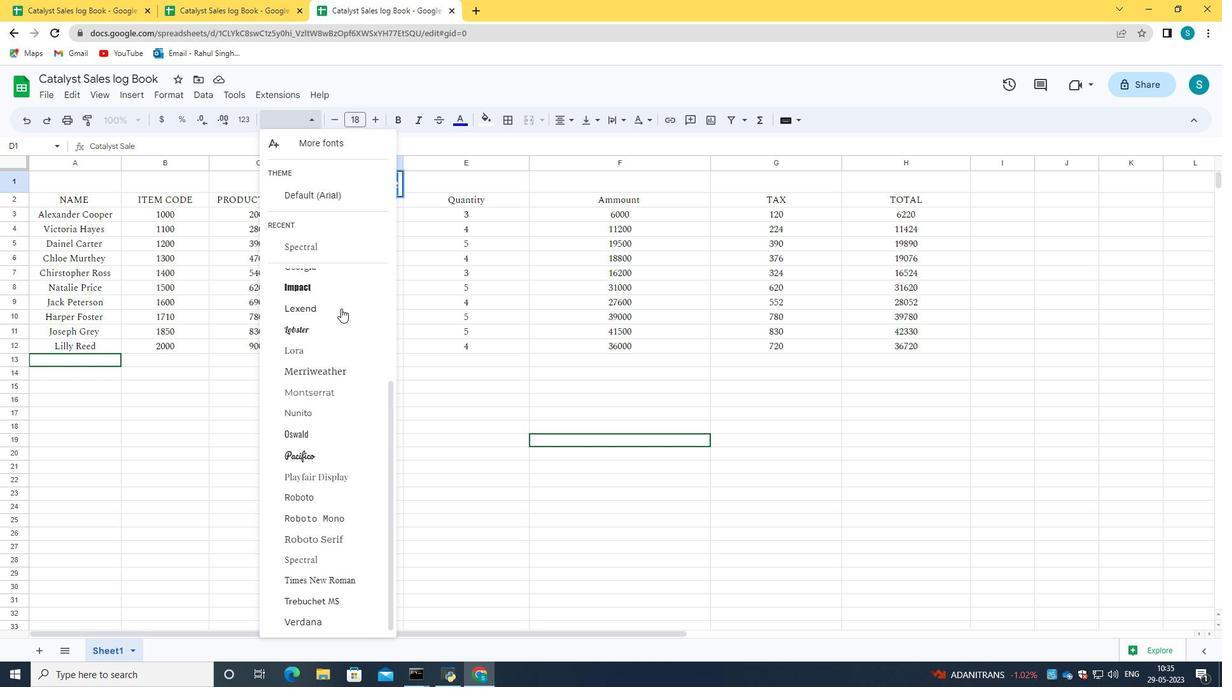 
Action: Mouse scrolled (341, 309) with delta (0, 0)
Screenshot: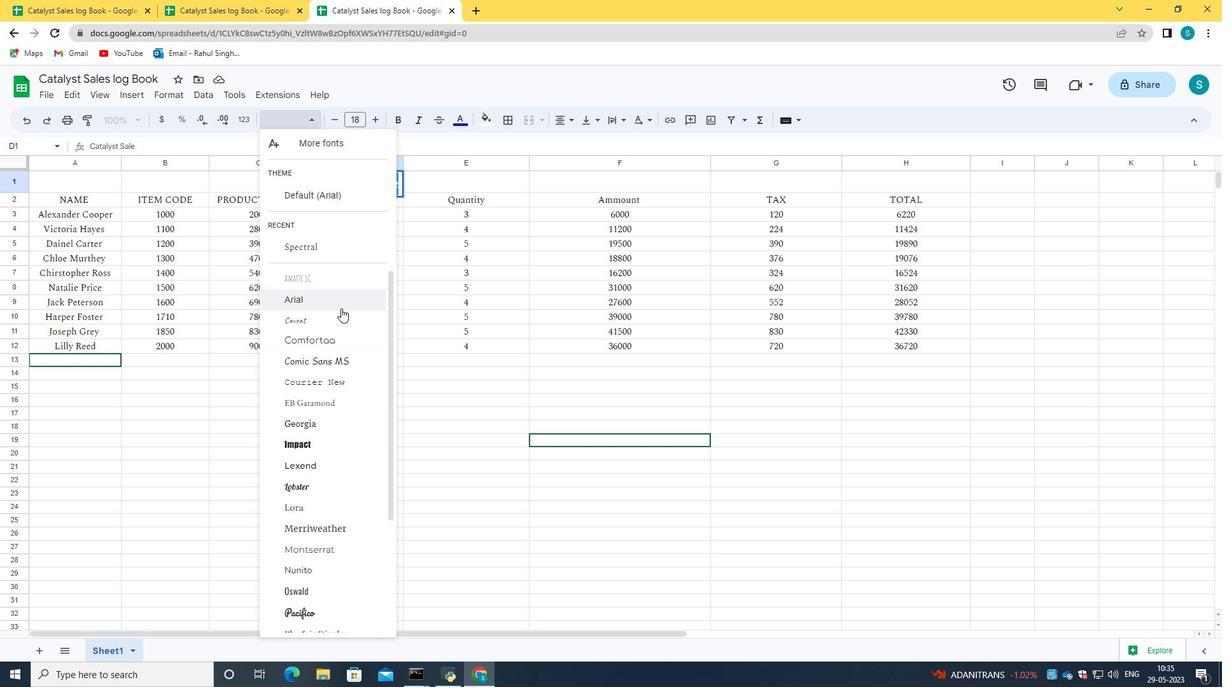 
Action: Mouse scrolled (341, 308) with delta (0, 0)
Screenshot: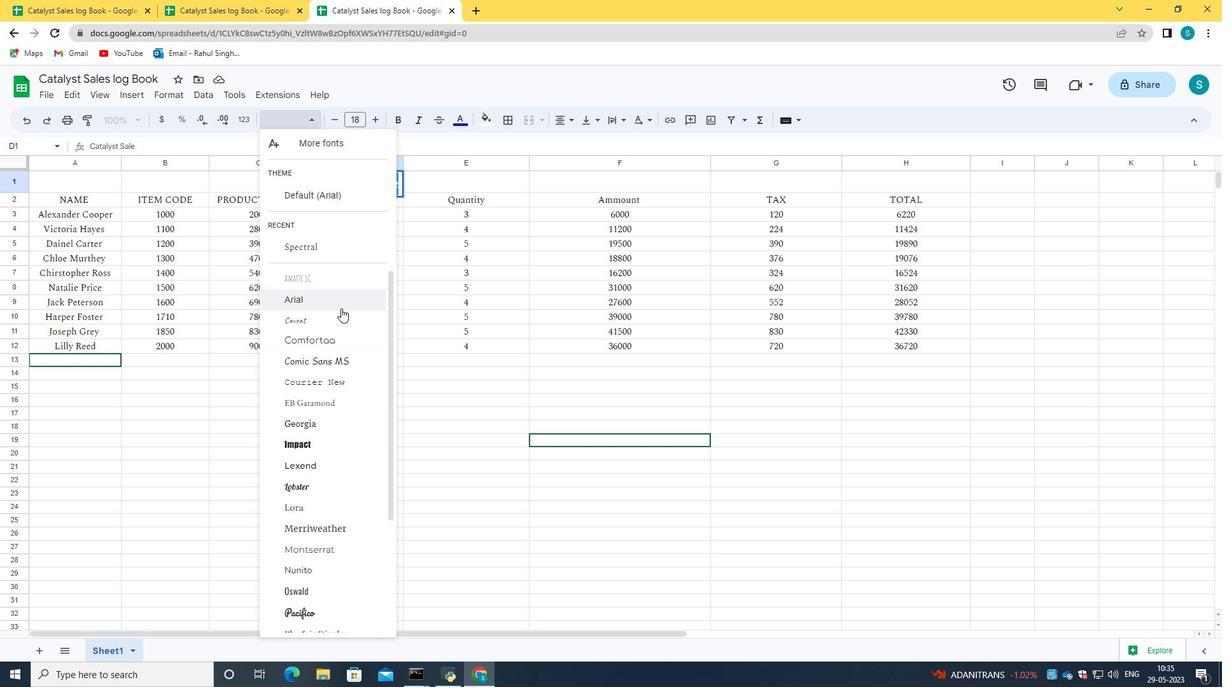 
Action: Mouse scrolled (341, 309) with delta (0, 0)
Screenshot: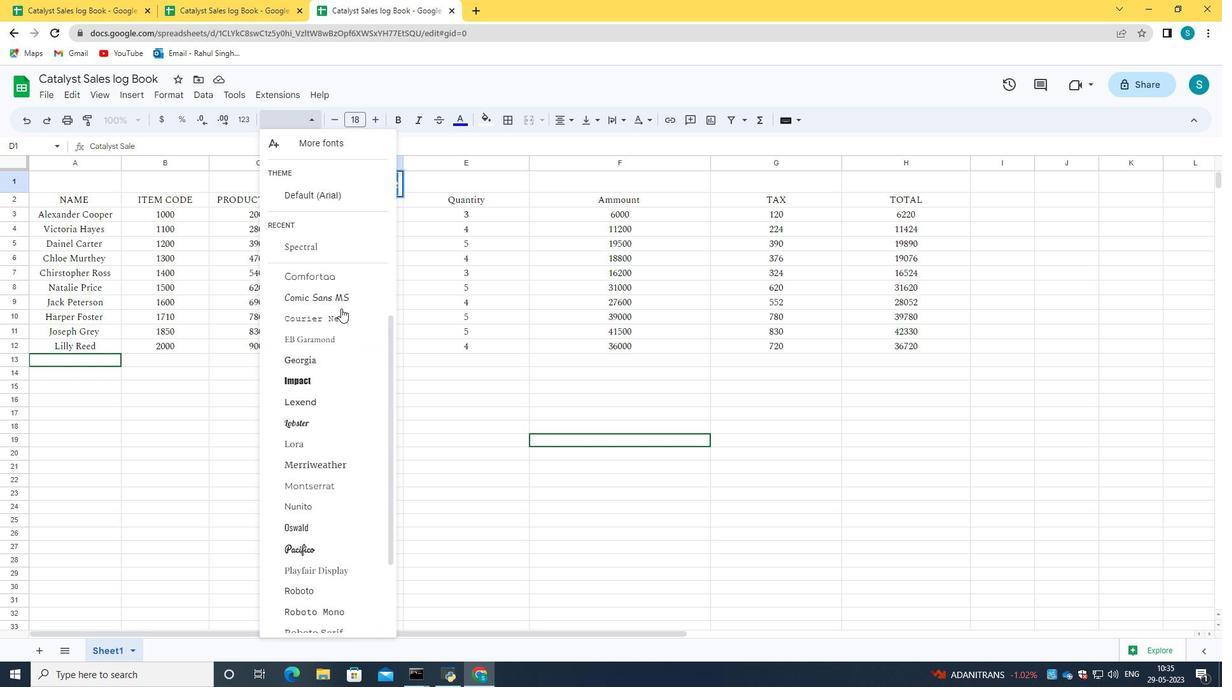 
Action: Mouse scrolled (341, 308) with delta (0, 0)
Screenshot: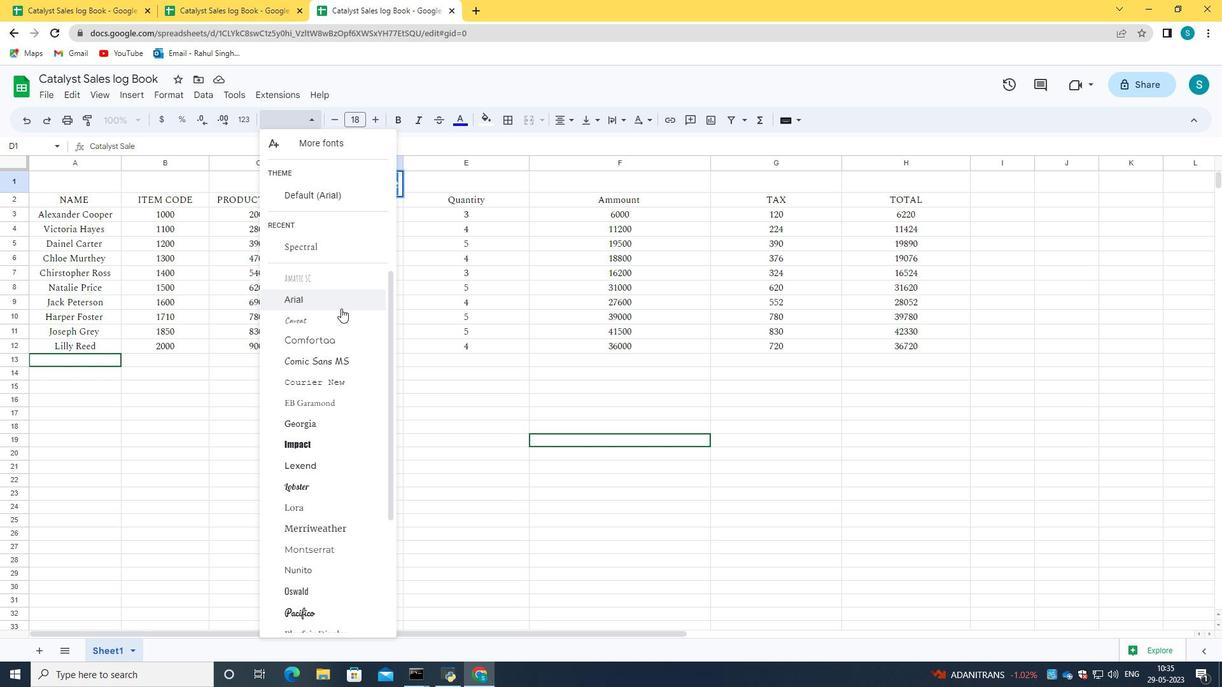 
Action: Mouse scrolled (341, 308) with delta (0, 0)
Screenshot: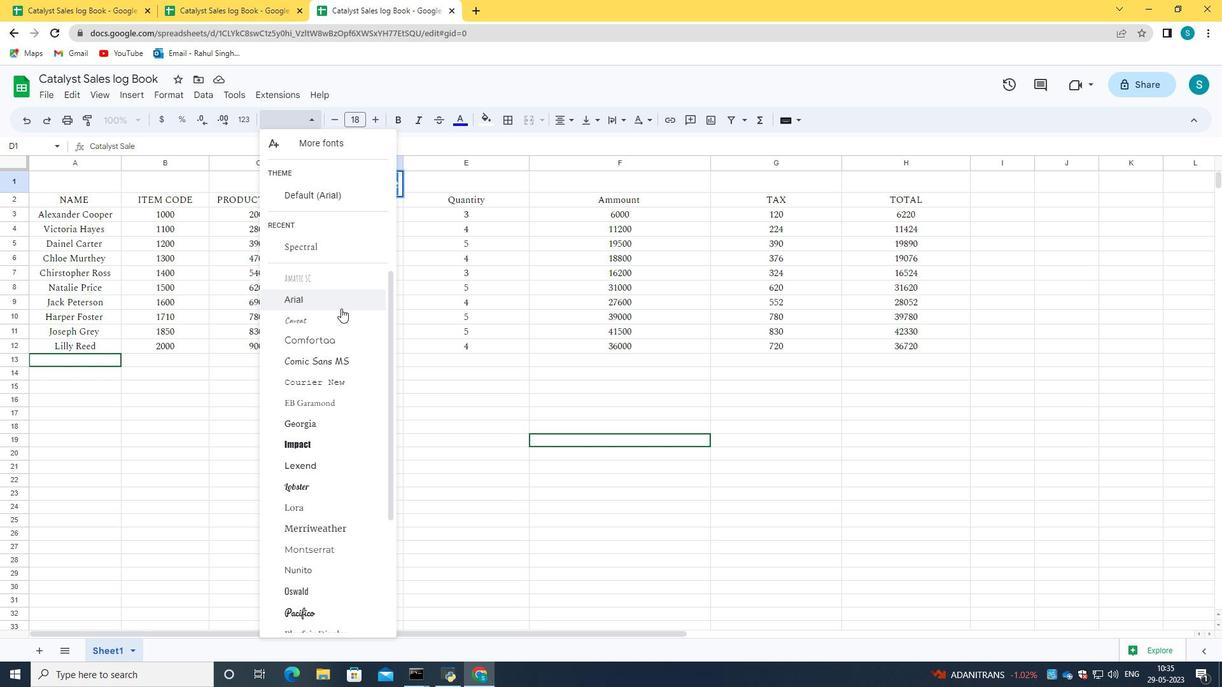 
Action: Mouse scrolled (341, 308) with delta (0, 0)
Screenshot: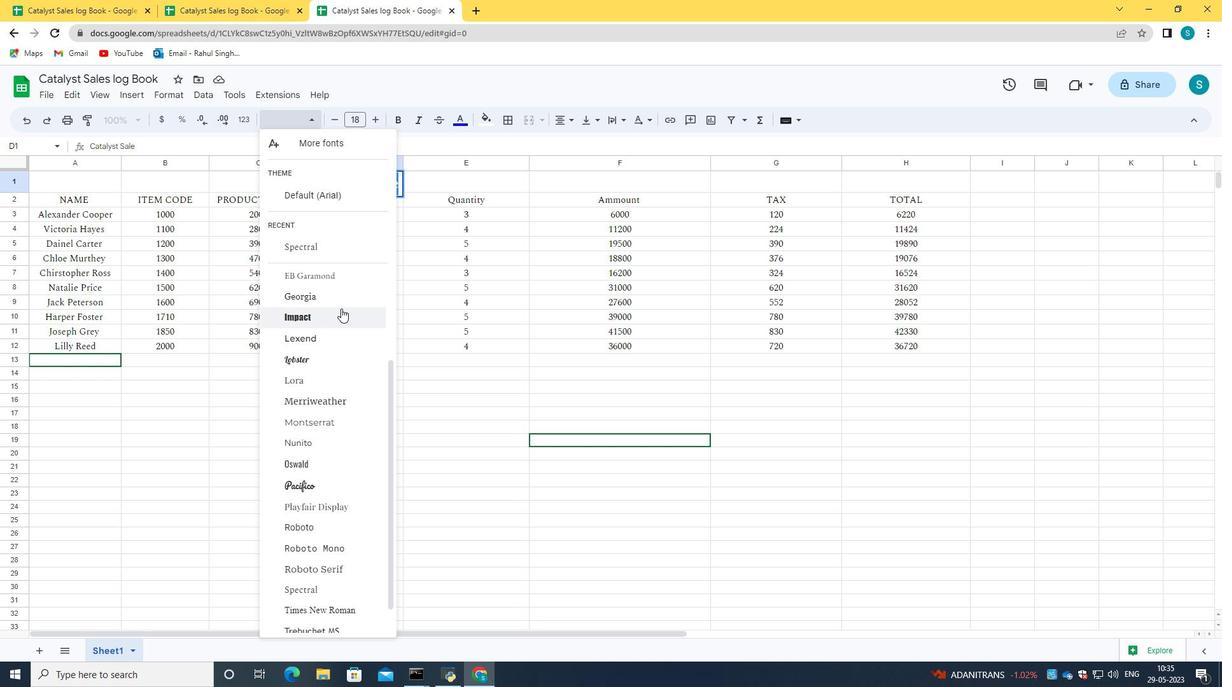 
Action: Mouse scrolled (341, 308) with delta (0, 0)
Screenshot: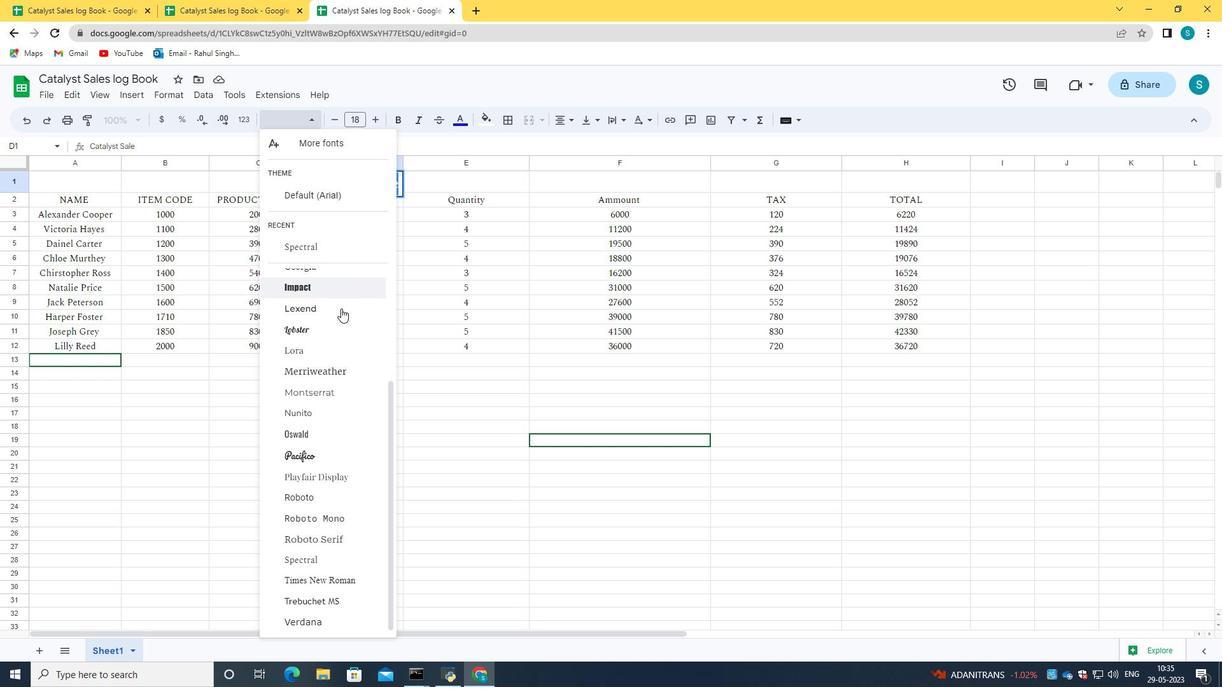 
Action: Mouse scrolled (341, 308) with delta (0, 0)
Screenshot: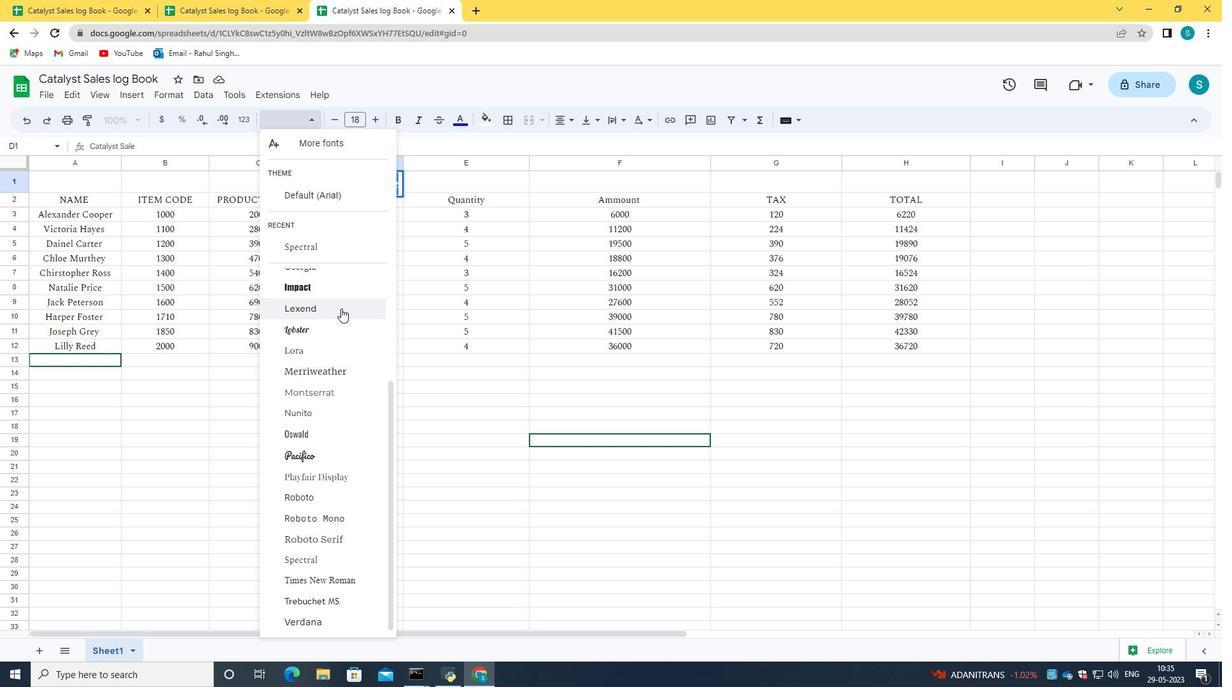 
Action: Mouse moved to (467, 432)
Screenshot: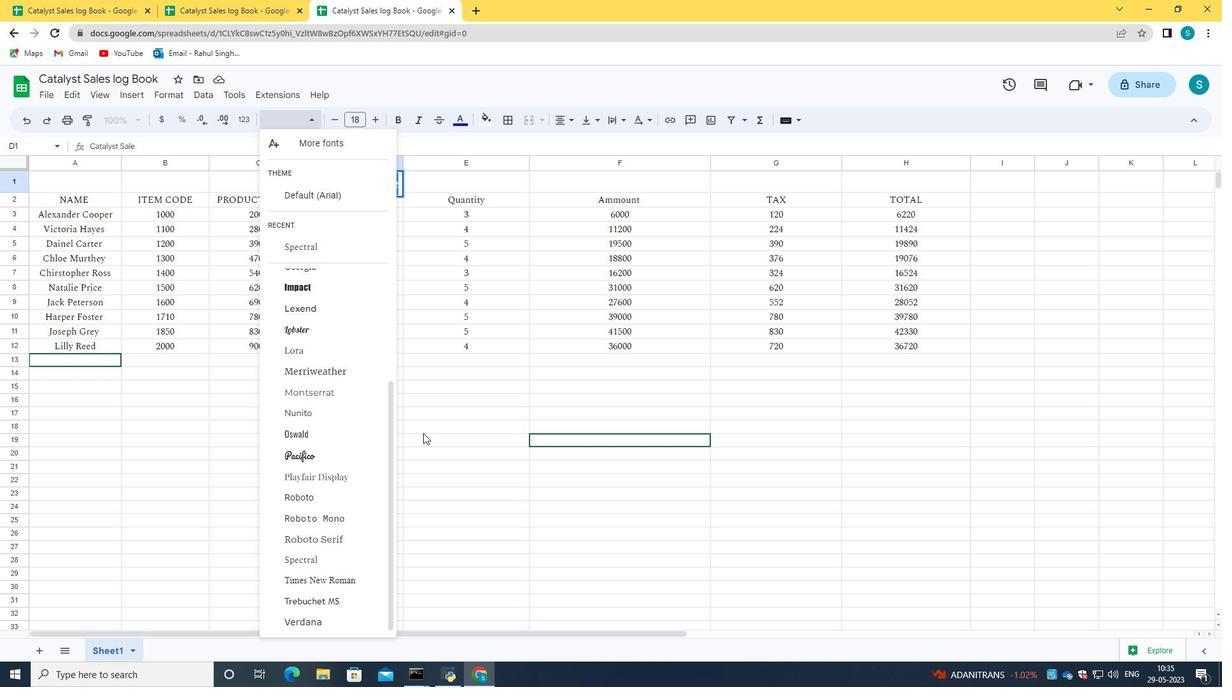 
Action: Mouse pressed left at (467, 432)
Screenshot: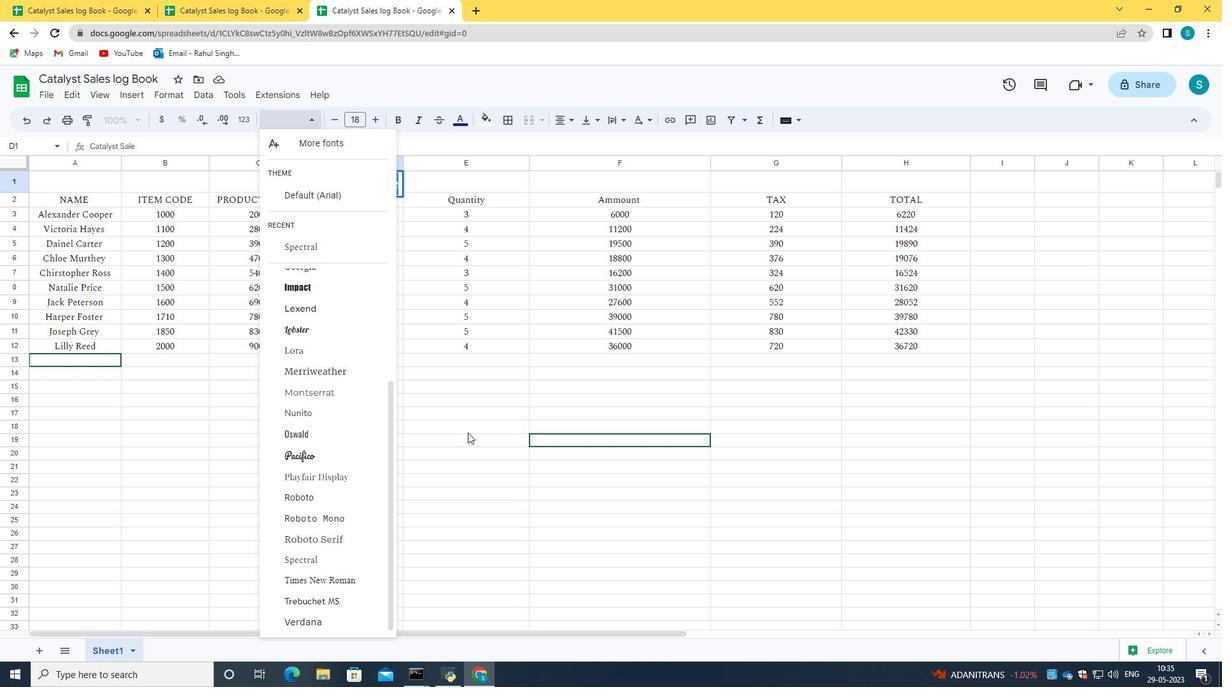 
Action: Mouse moved to (57, 196)
Screenshot: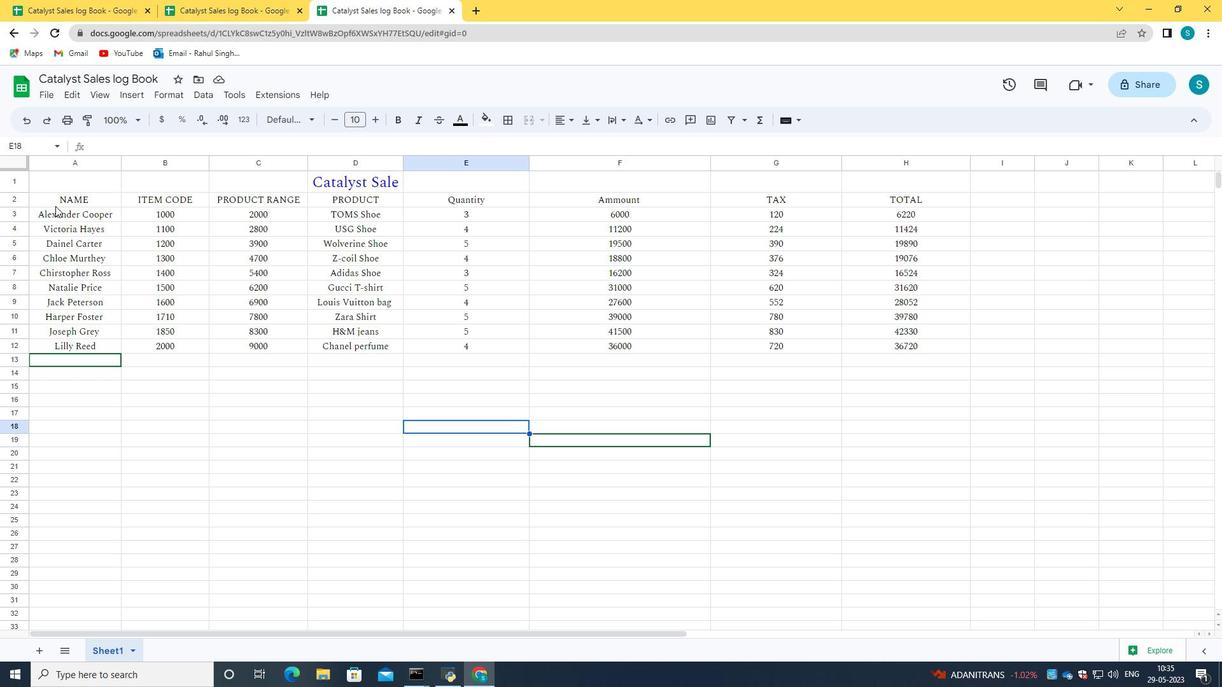 
Action: Mouse pressed left at (57, 196)
Screenshot: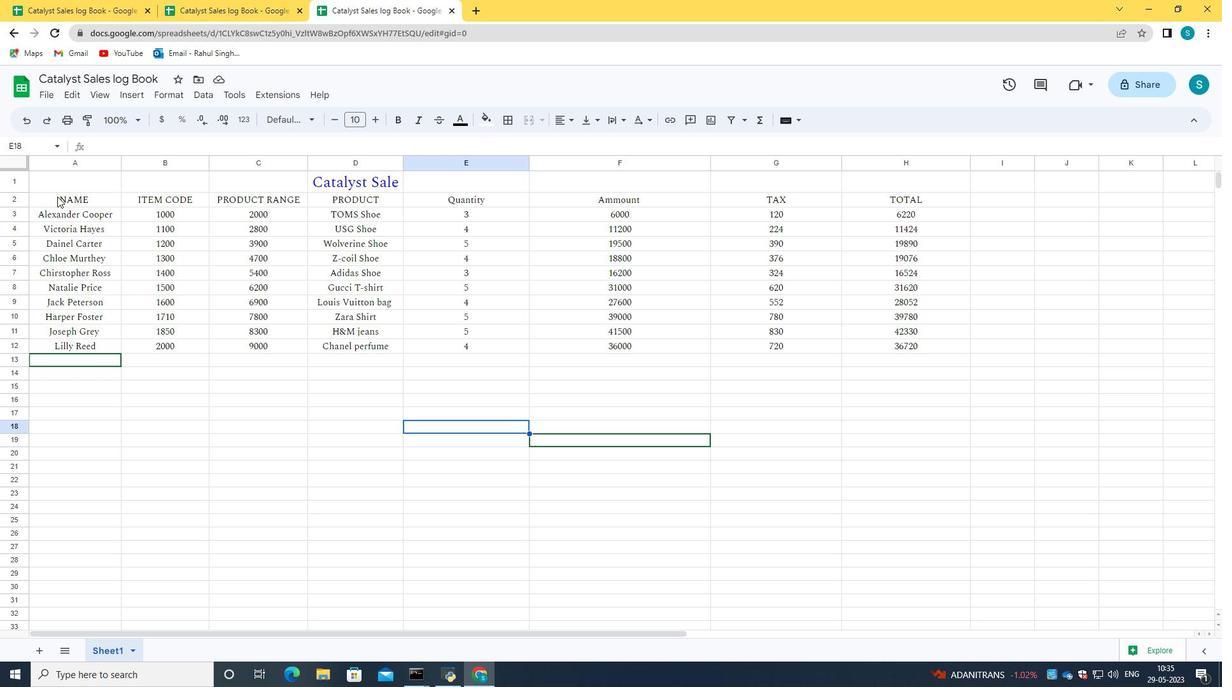 
Action: Mouse moved to (30, 193)
Screenshot: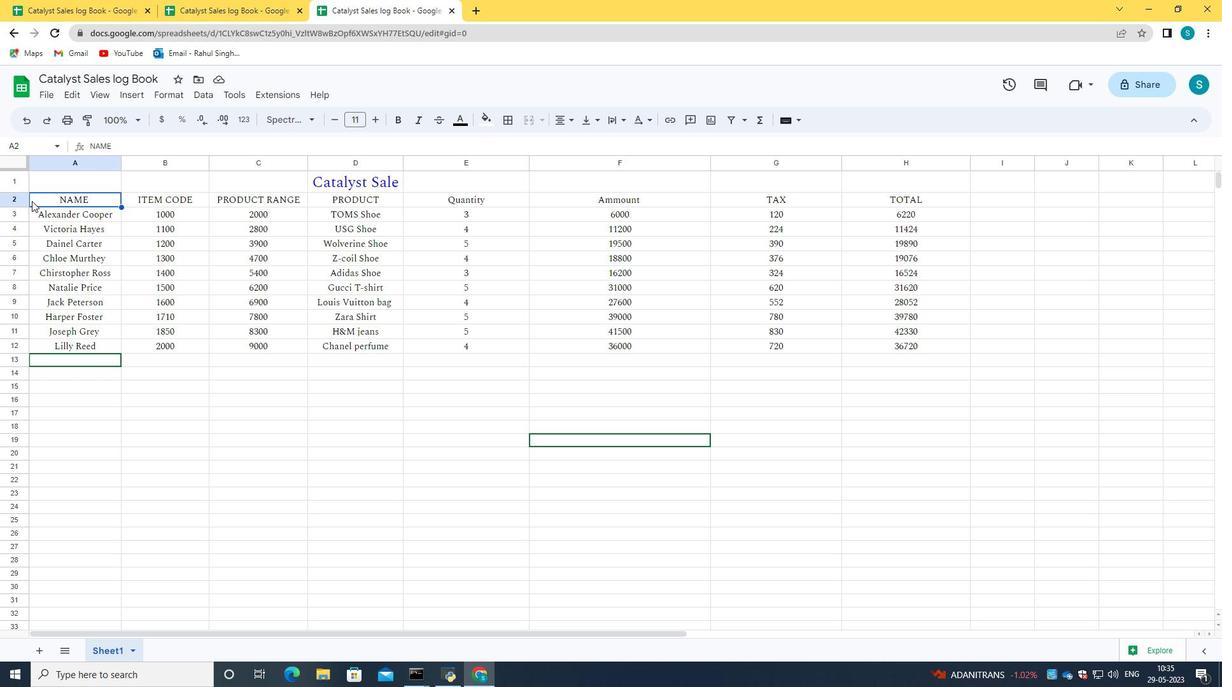 
Action: Mouse pressed left at (30, 193)
Screenshot: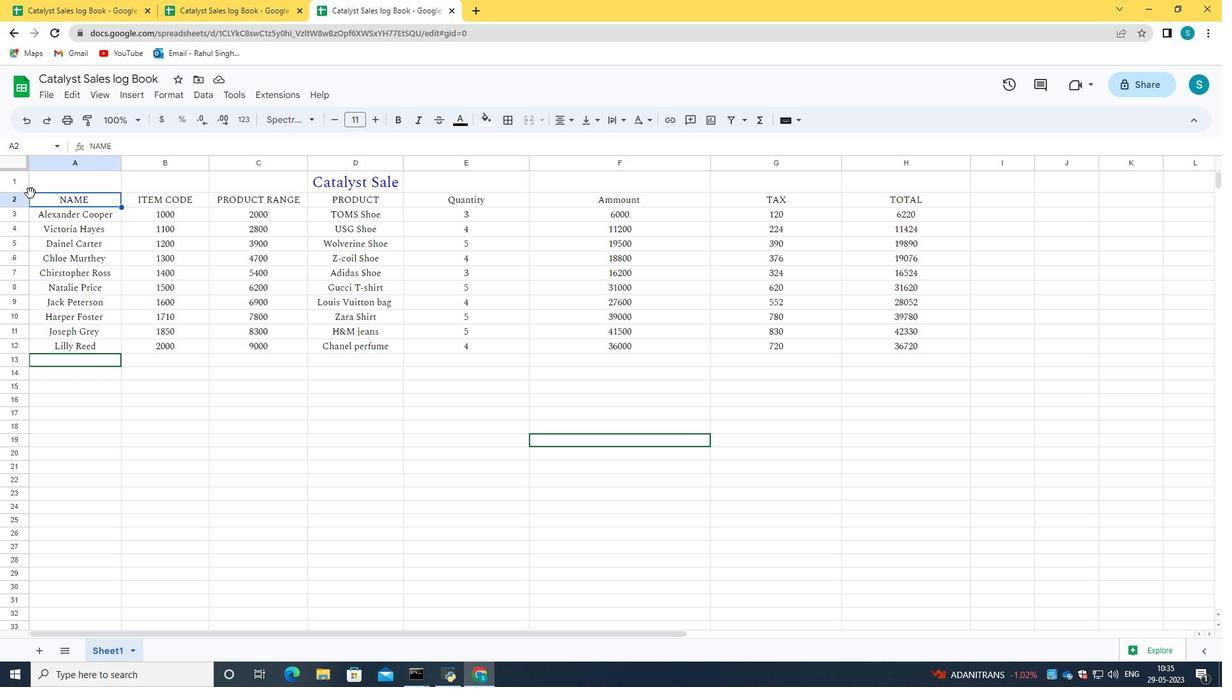 
Action: Mouse moved to (26, 119)
Screenshot: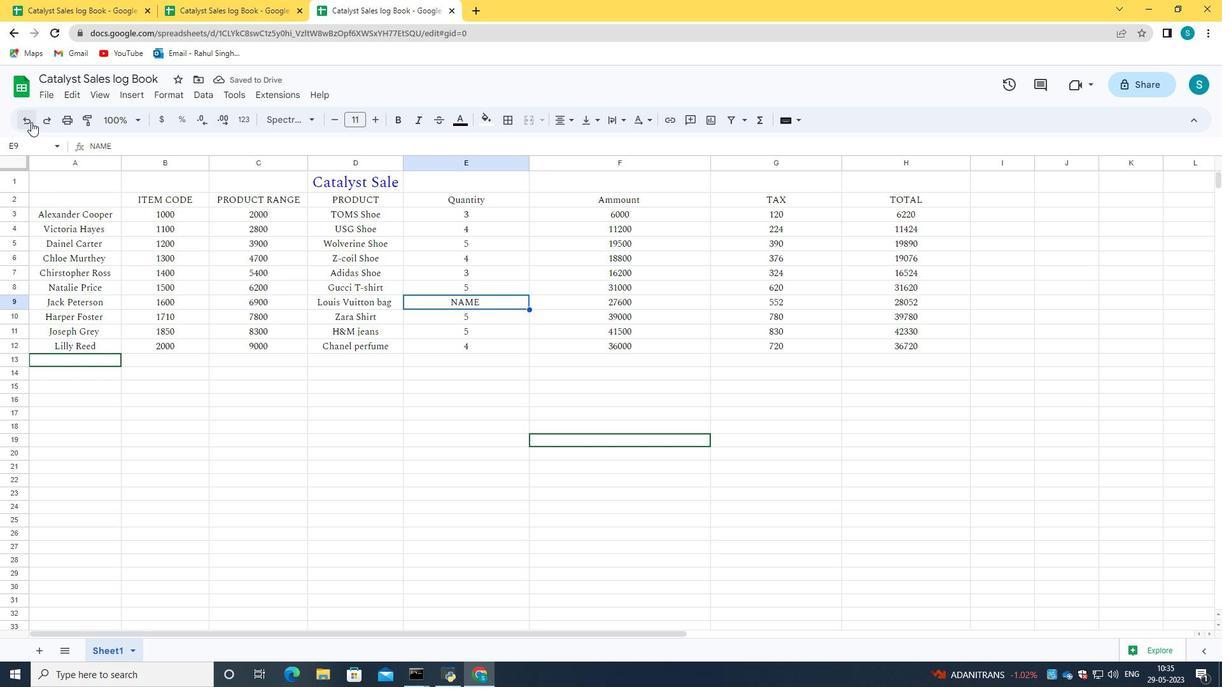 
Action: Mouse pressed left at (26, 119)
Screenshot: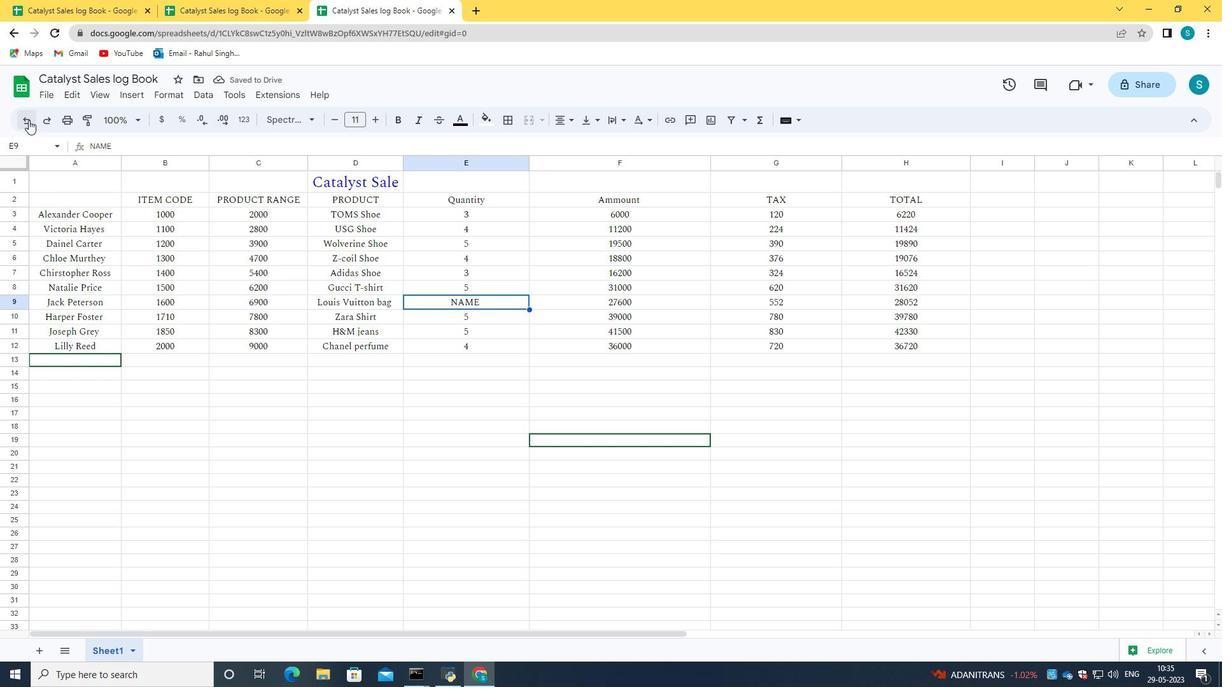 
Action: Mouse moved to (30, 187)
Screenshot: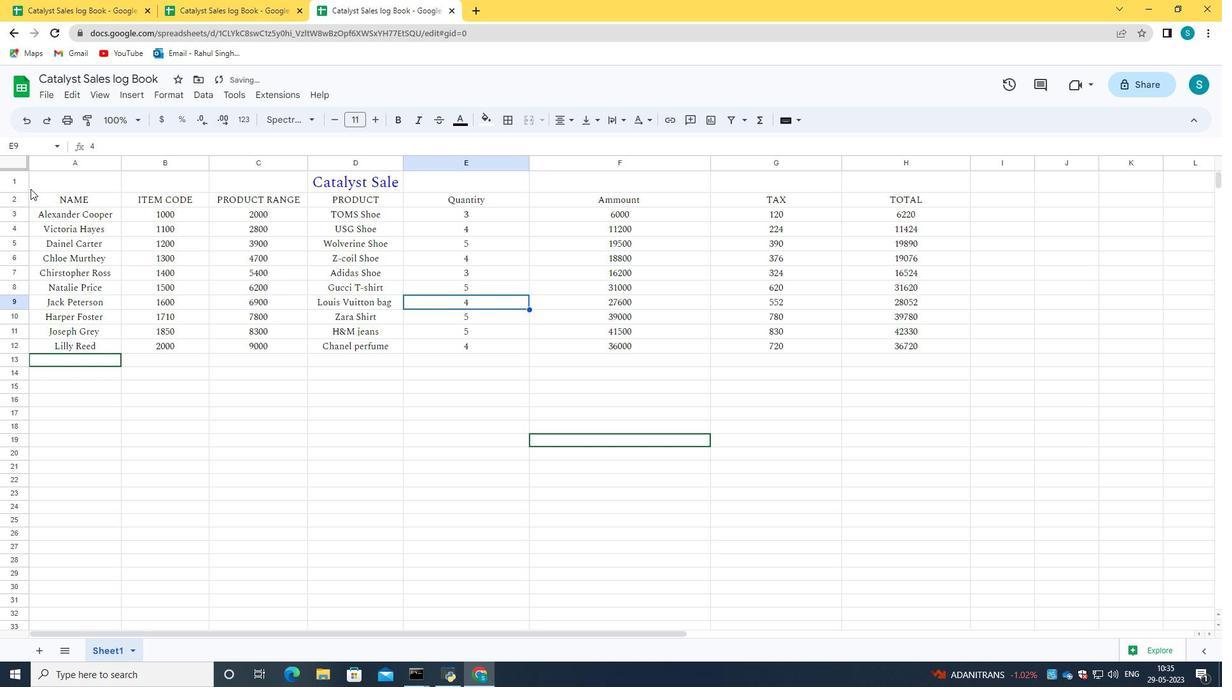 
Action: Mouse pressed left at (30, 187)
Screenshot: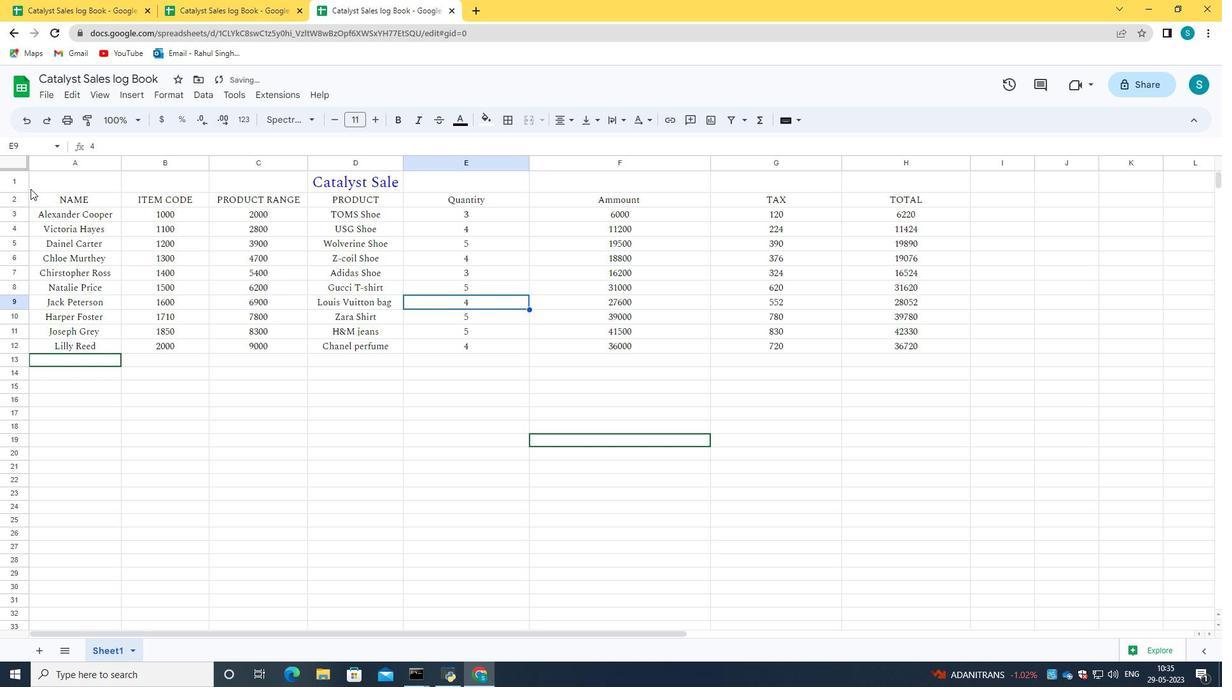 
Action: Mouse moved to (152, 187)
Screenshot: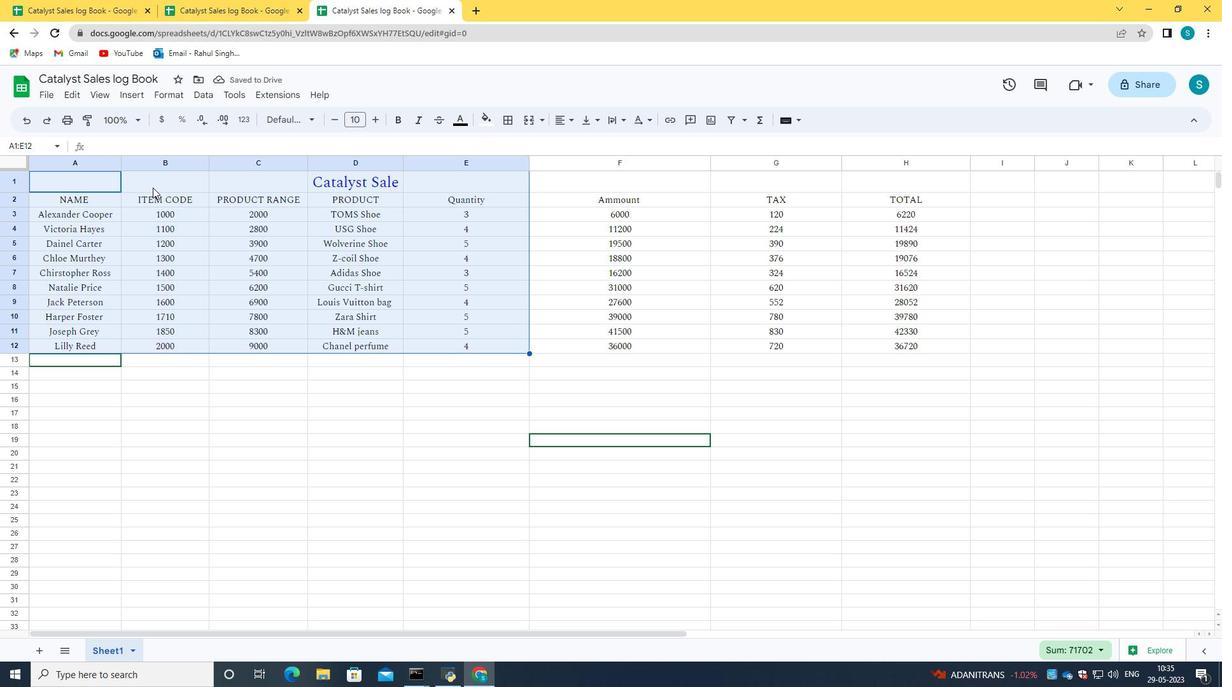 
Action: Mouse pressed left at (152, 187)
Screenshot: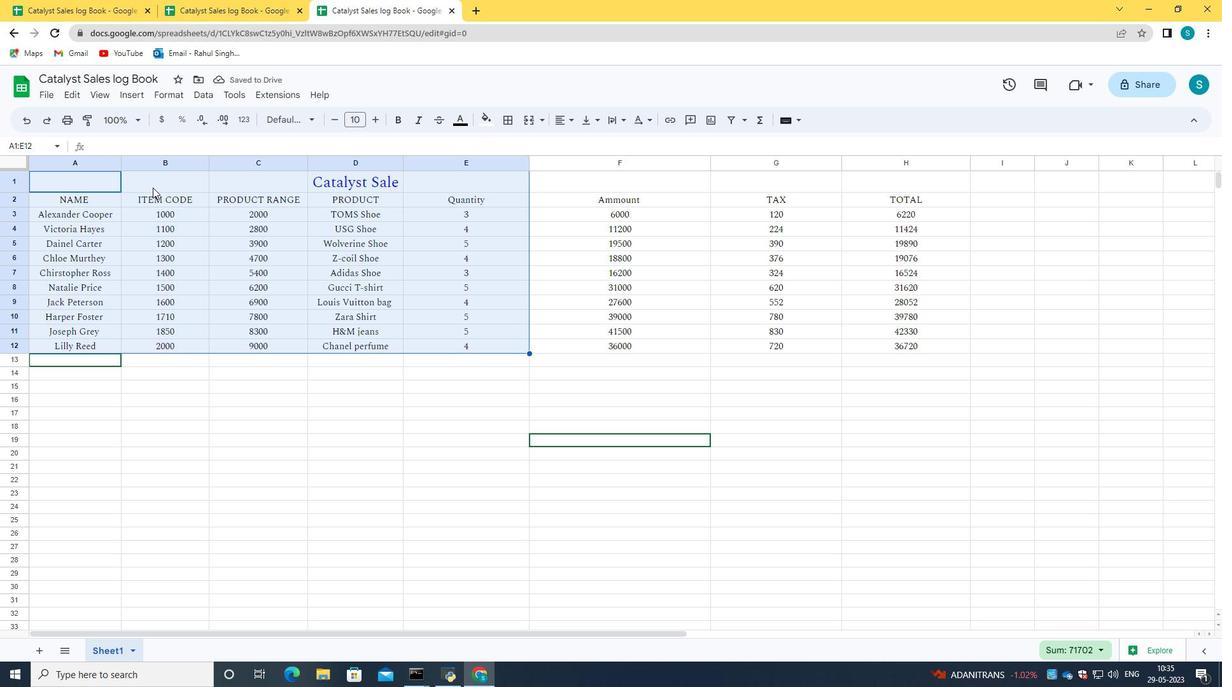 
Action: Mouse moved to (38, 195)
Screenshot: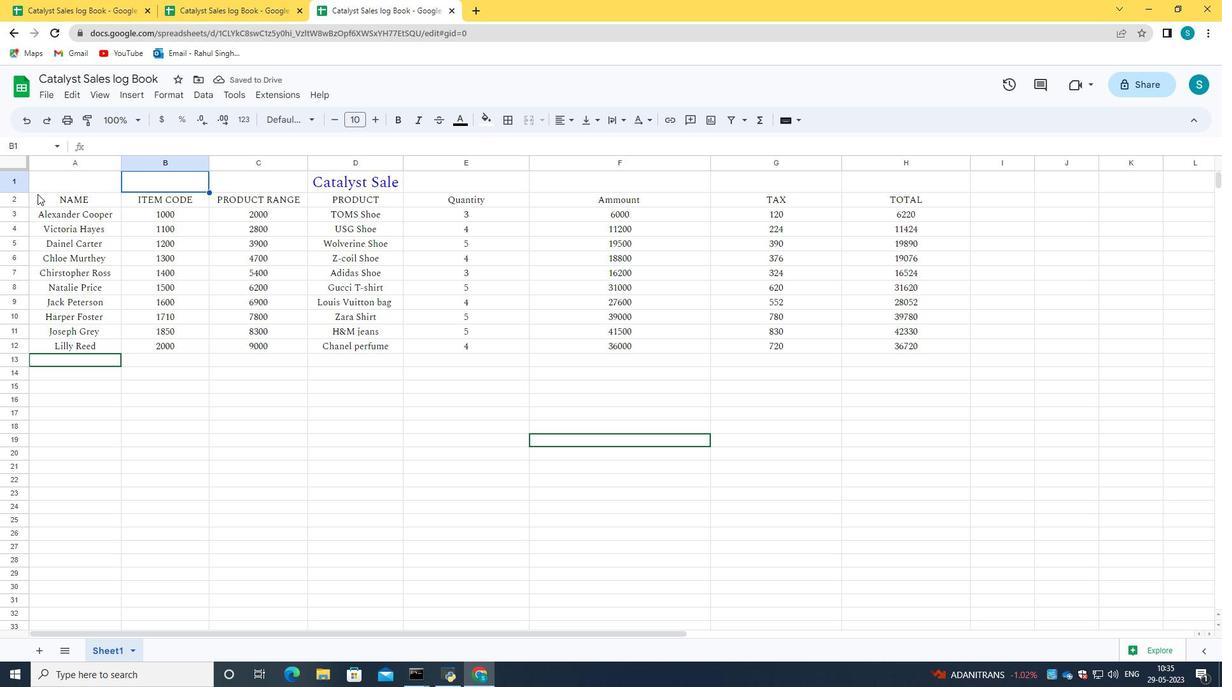 
Action: Mouse pressed left at (38, 195)
Screenshot: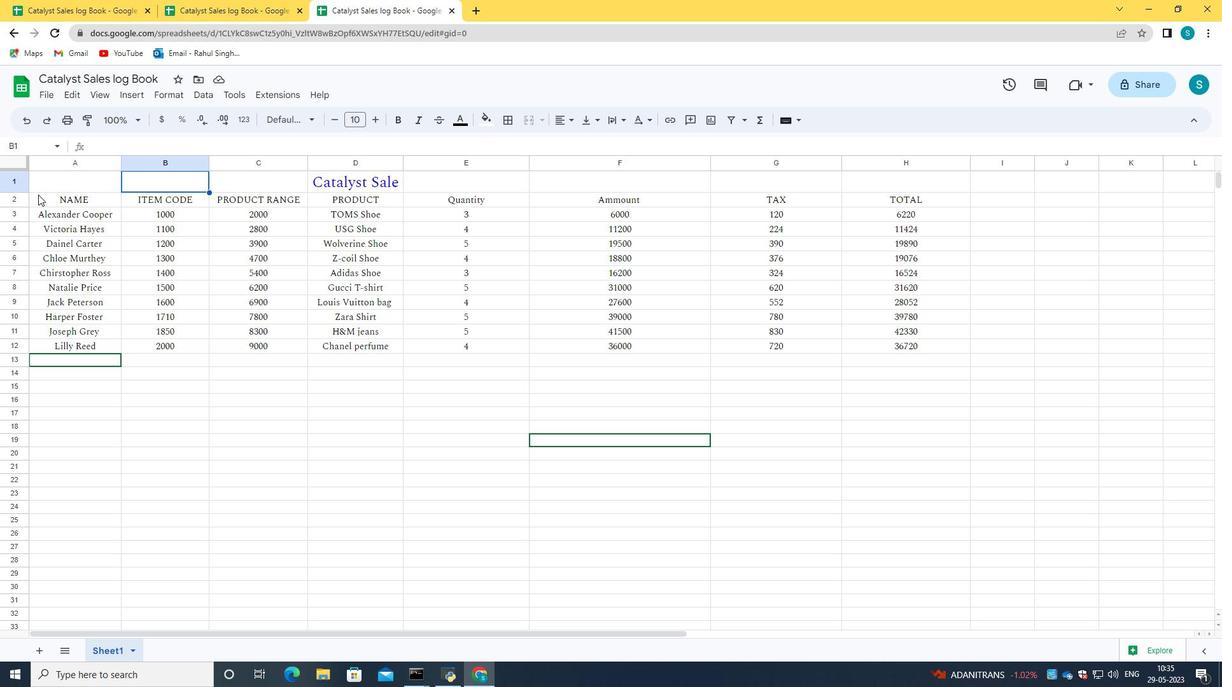 
Action: Mouse moved to (34, 197)
Screenshot: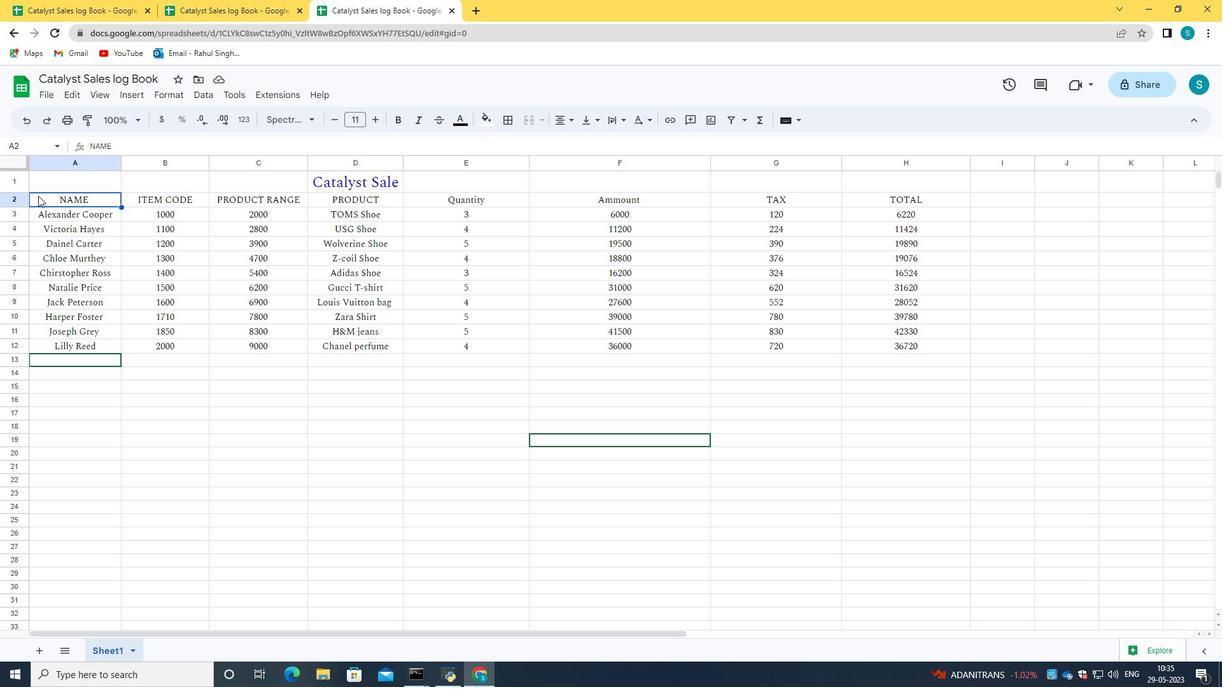 
Action: Mouse pressed left at (34, 197)
Screenshot: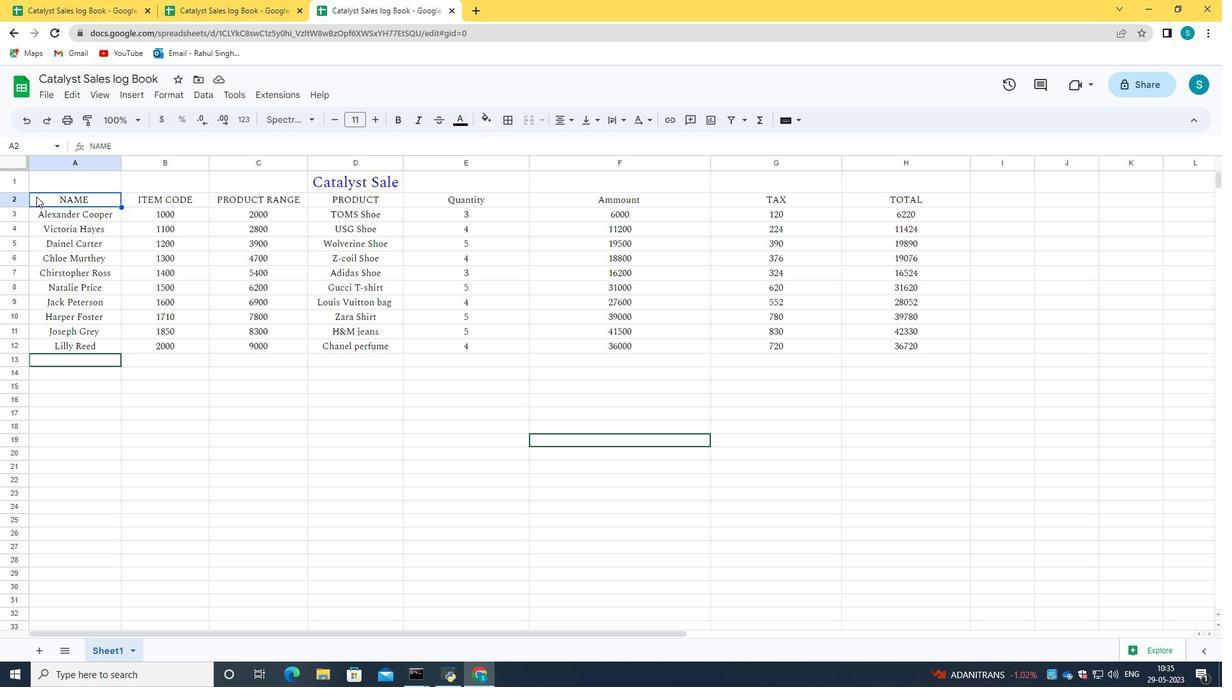 
Action: Mouse moved to (334, 122)
Screenshot: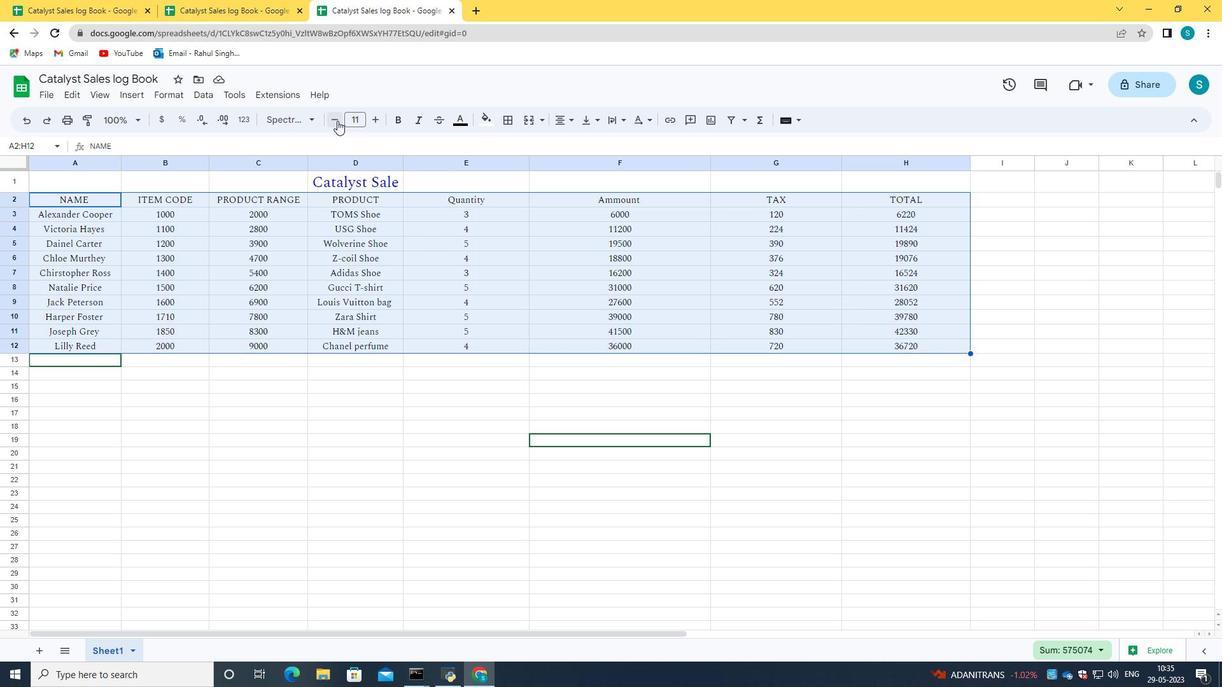 
Action: Mouse pressed left at (334, 122)
Screenshot: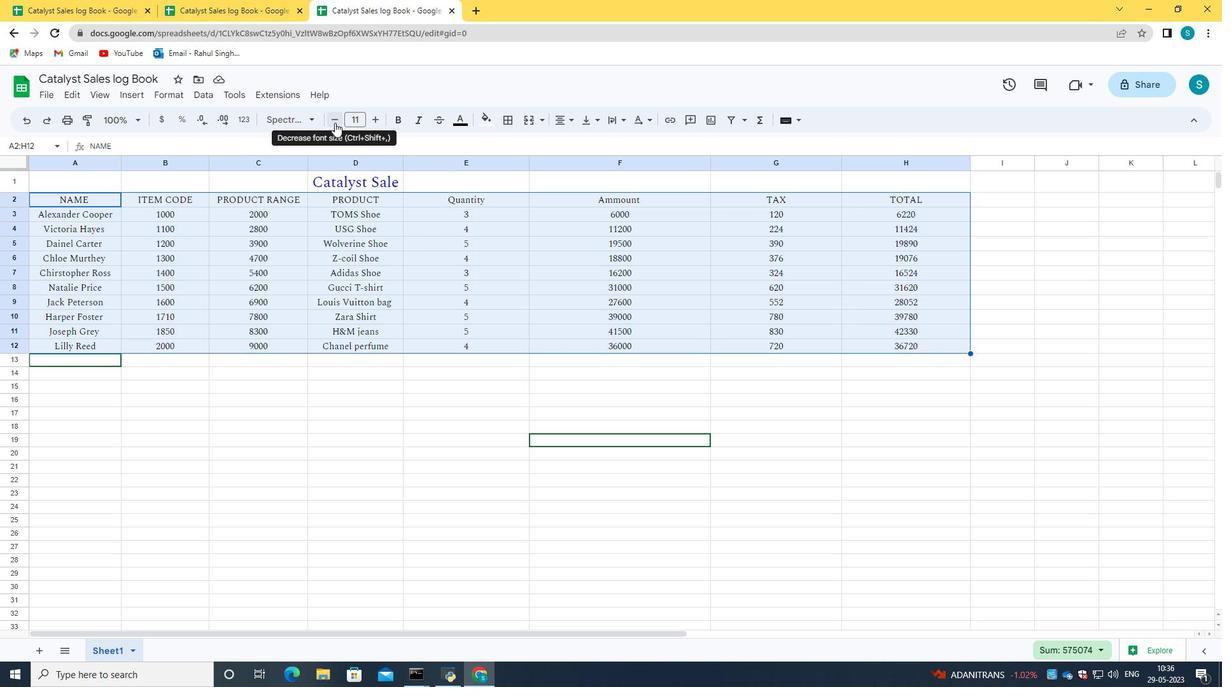 
Action: Mouse pressed left at (334, 122)
Screenshot: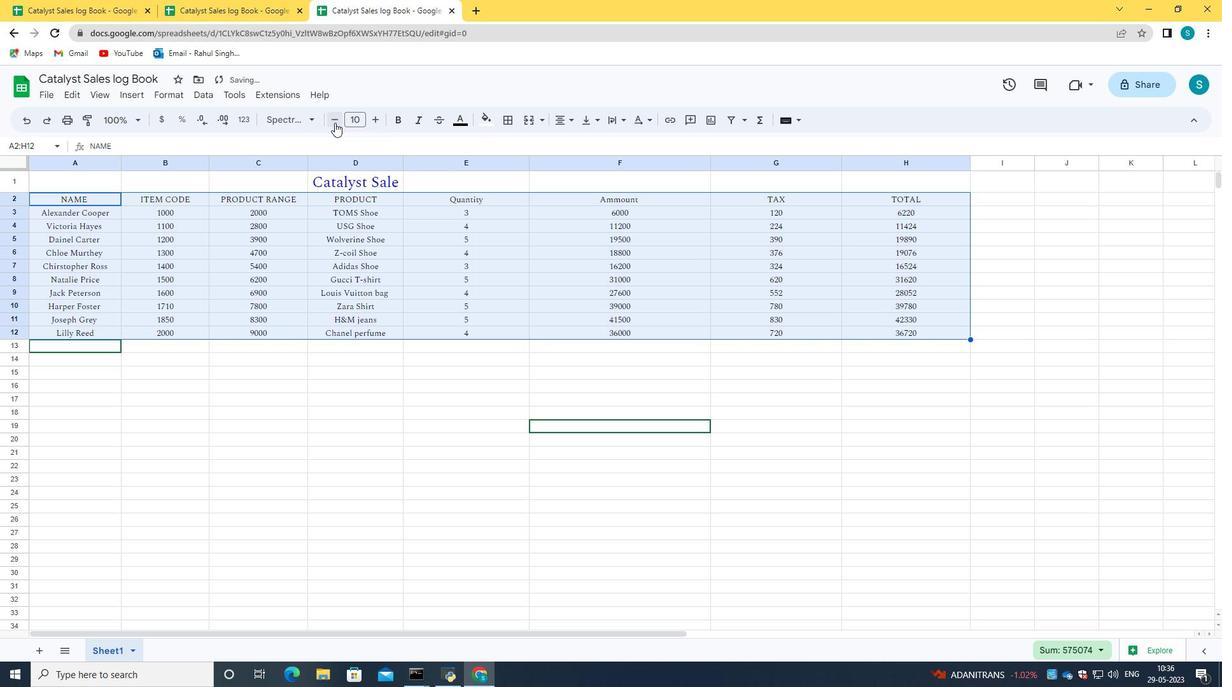 
Action: Mouse moved to (399, 184)
Screenshot: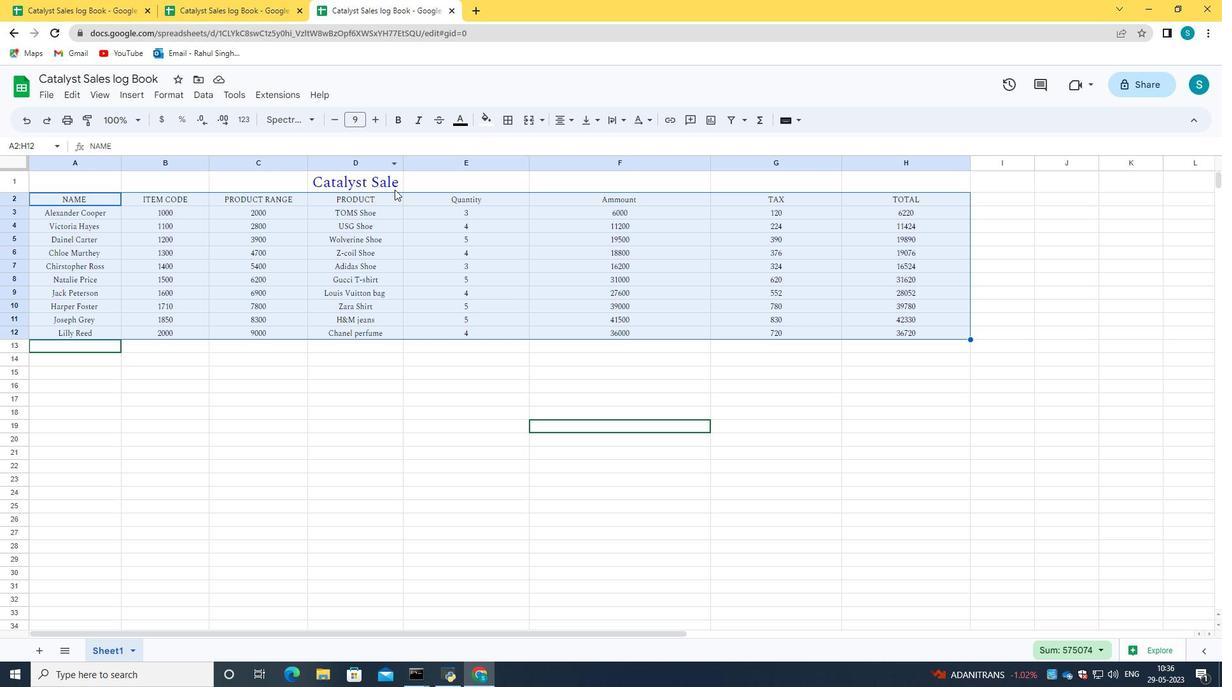 
Action: Mouse pressed left at (399, 184)
Screenshot: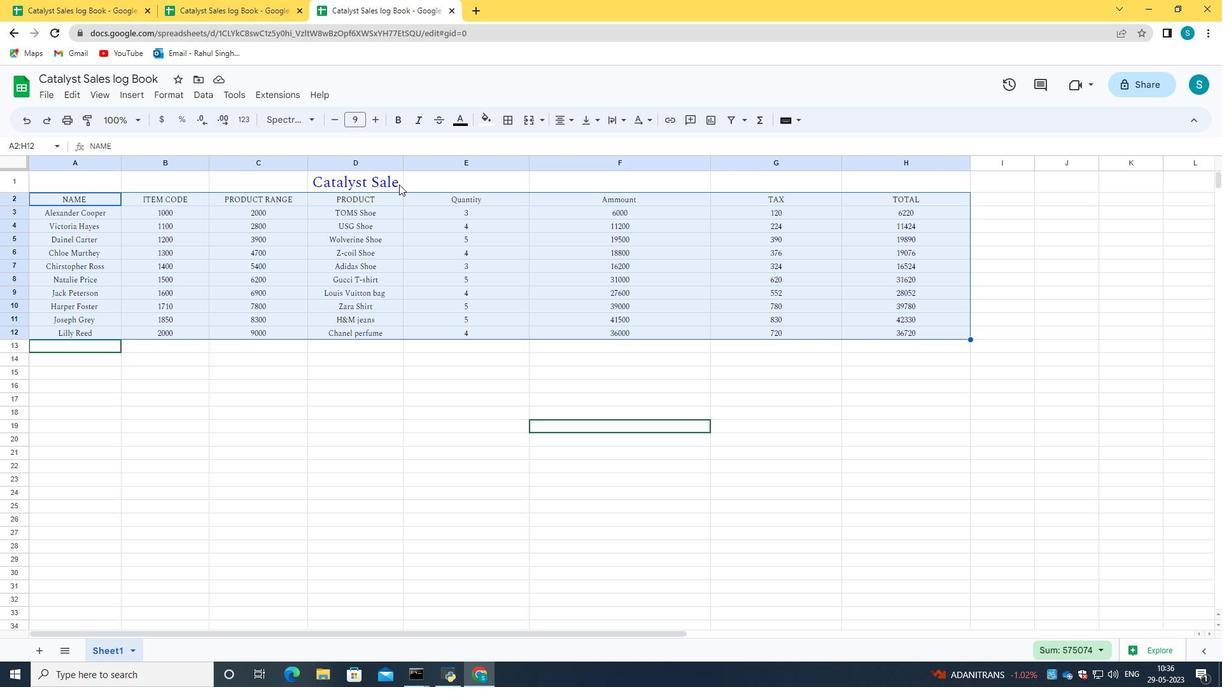 
Action: Mouse moved to (399, 182)
Screenshot: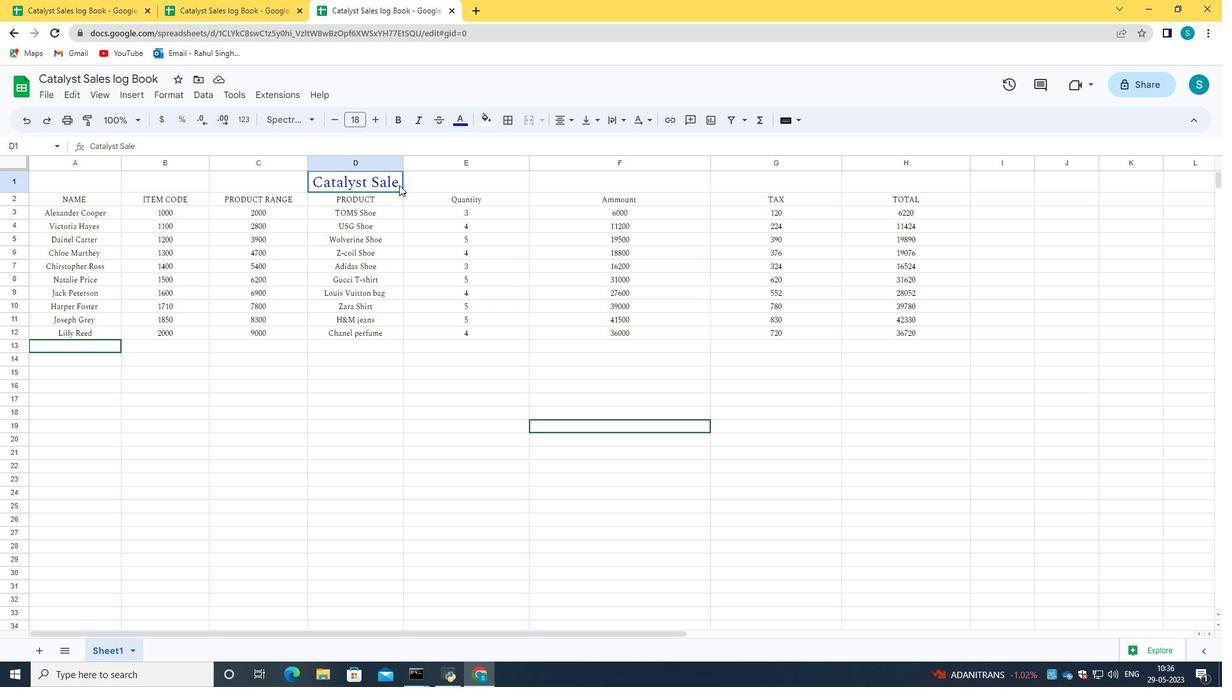 
Action: Mouse pressed left at (399, 182)
Screenshot: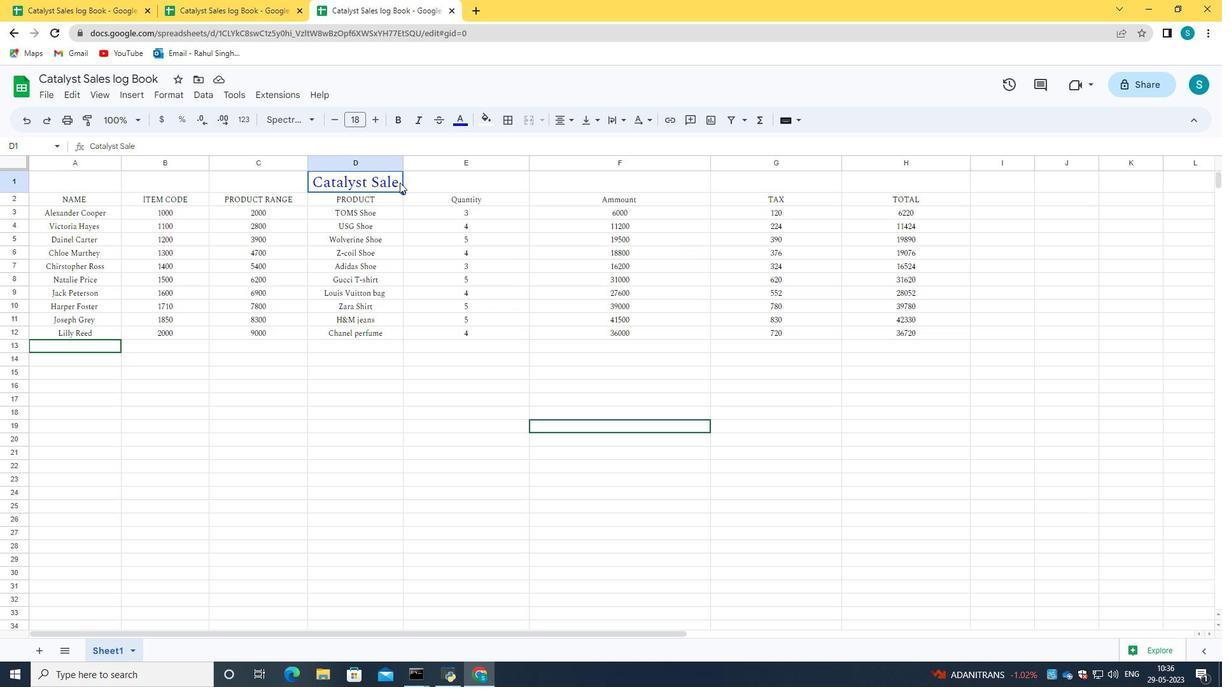 
Action: Mouse pressed left at (399, 182)
Screenshot: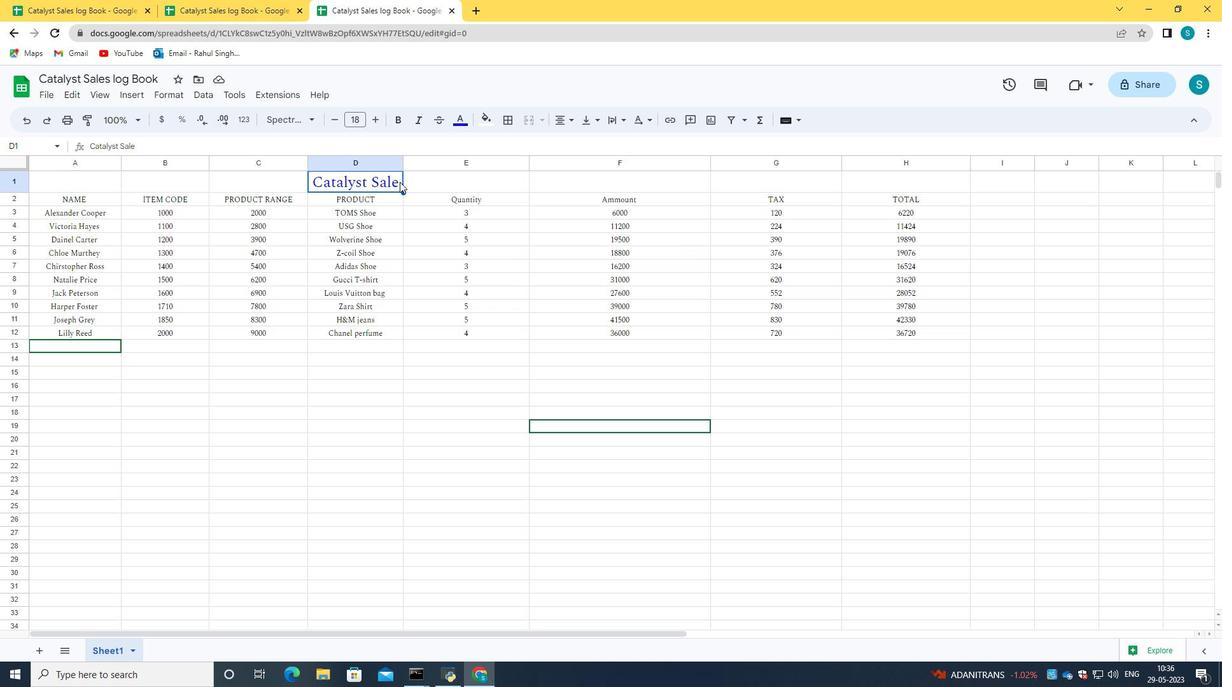 
Action: Mouse moved to (399, 181)
Screenshot: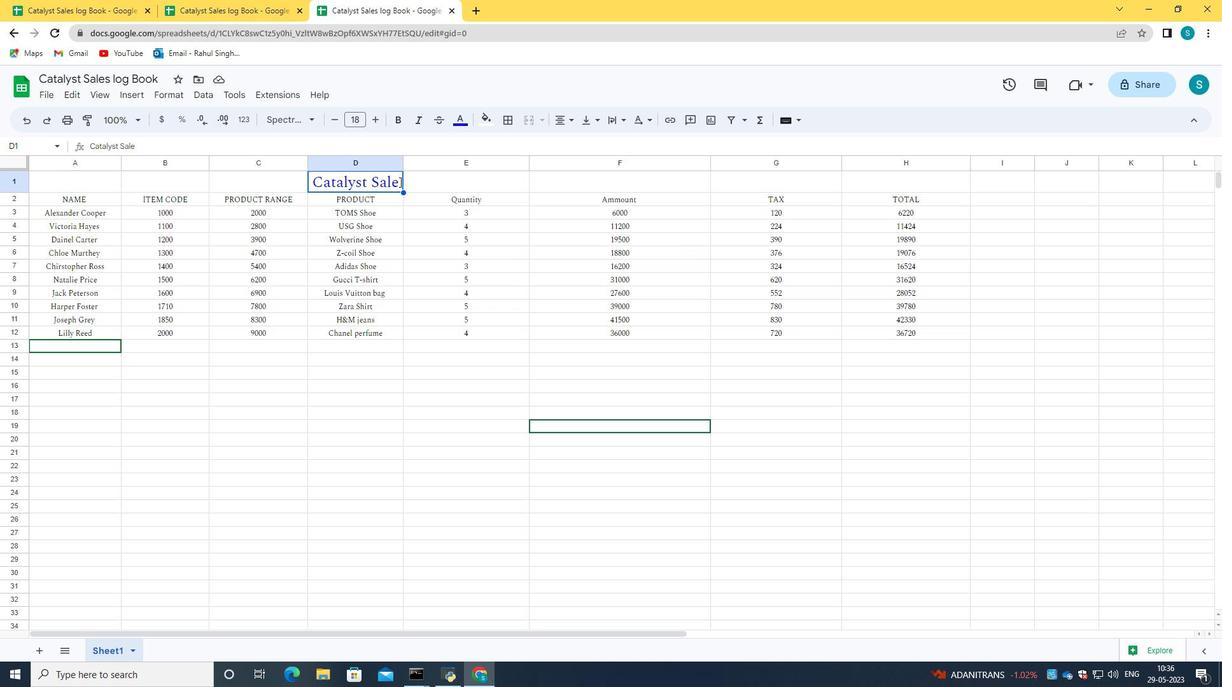 
Action: Mouse pressed left at (399, 181)
Screenshot: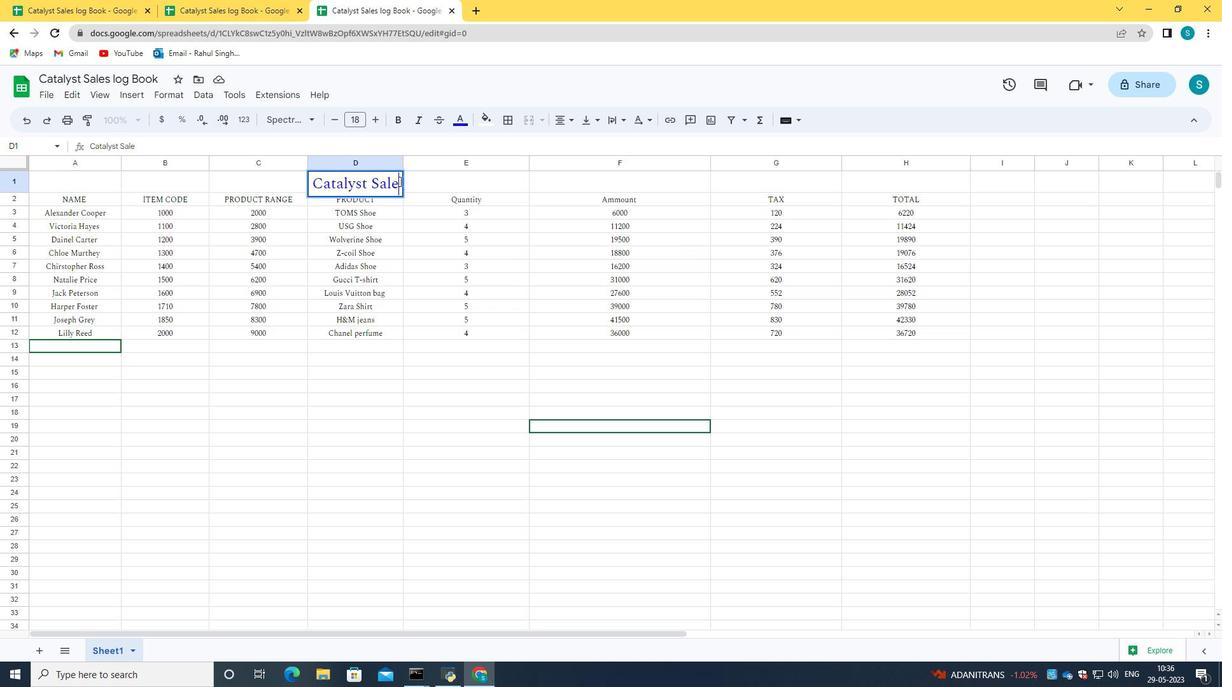 
Action: Mouse moved to (464, 122)
Screenshot: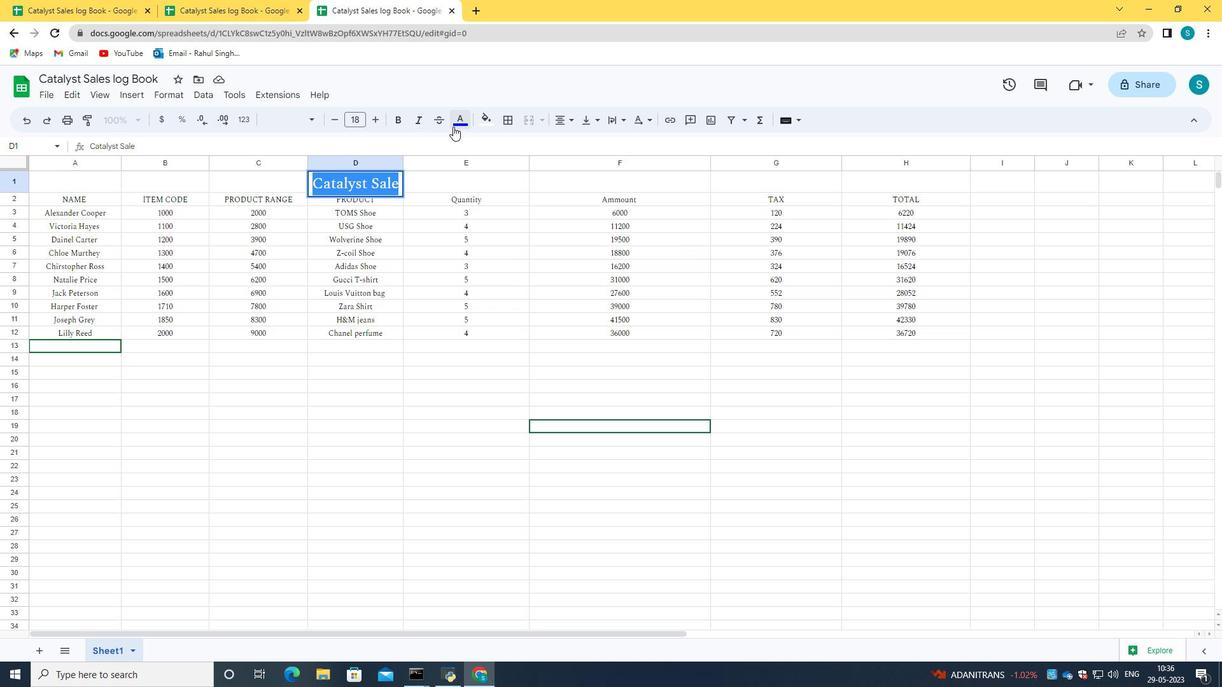 
Action: Mouse pressed left at (464, 122)
Screenshot: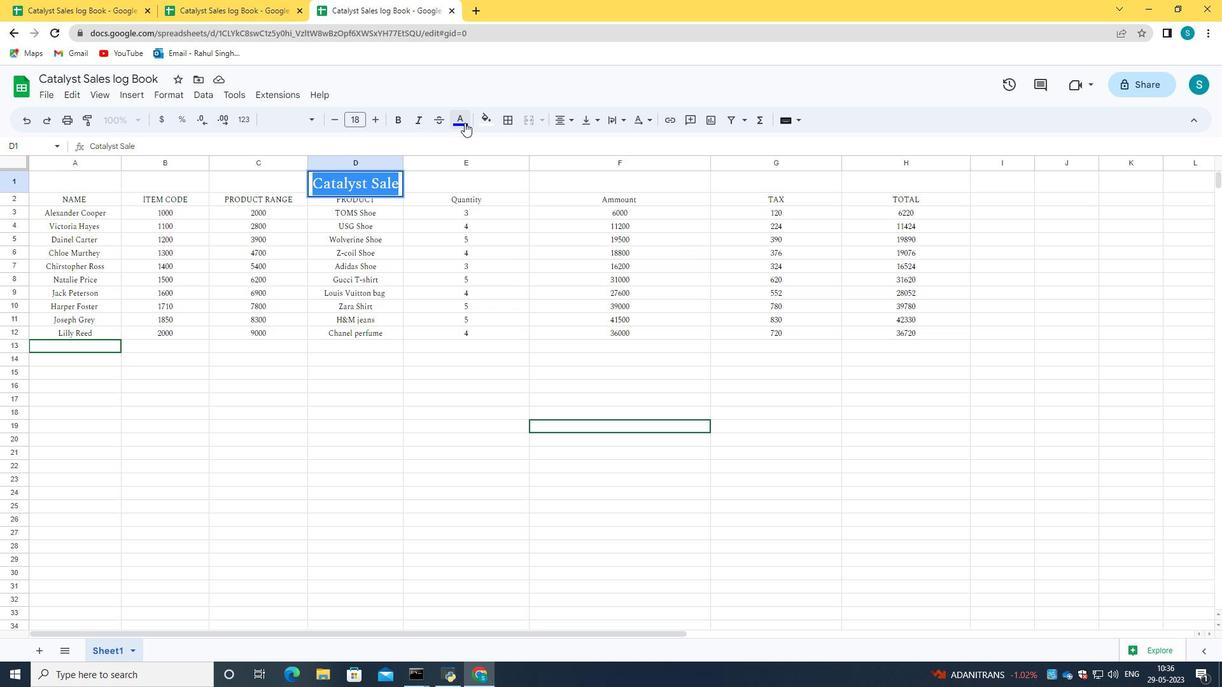 
Action: Mouse moved to (481, 181)
Screenshot: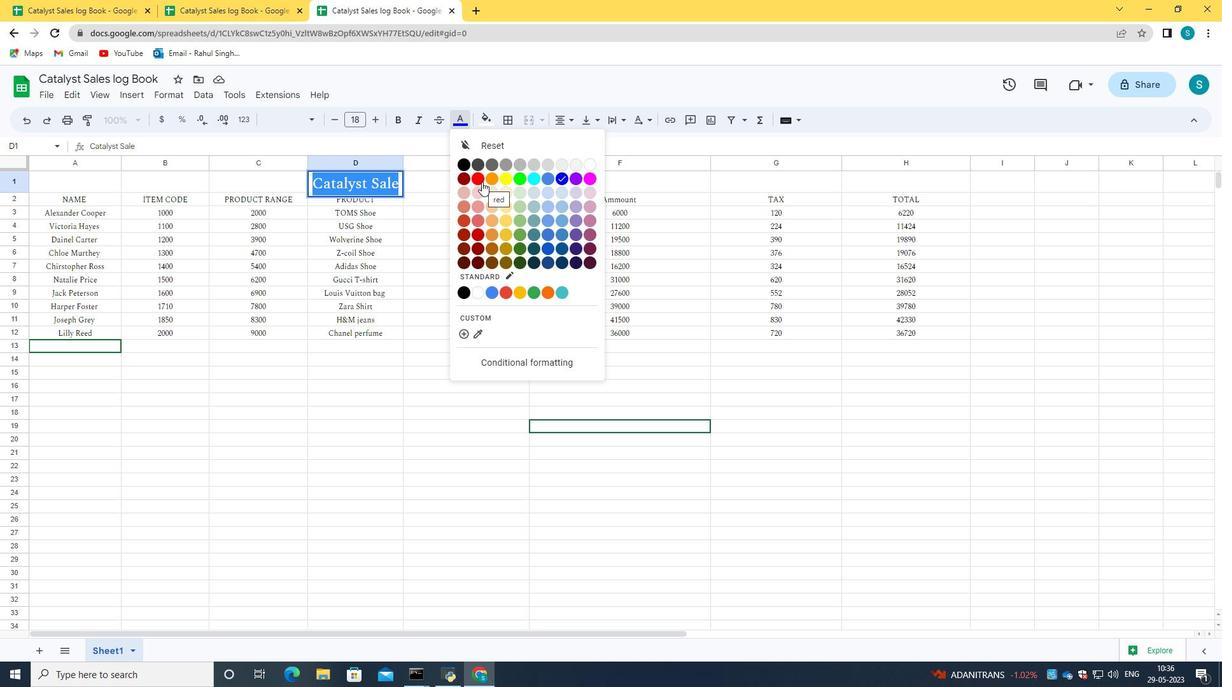 
Action: Mouse pressed left at (481, 181)
Screenshot: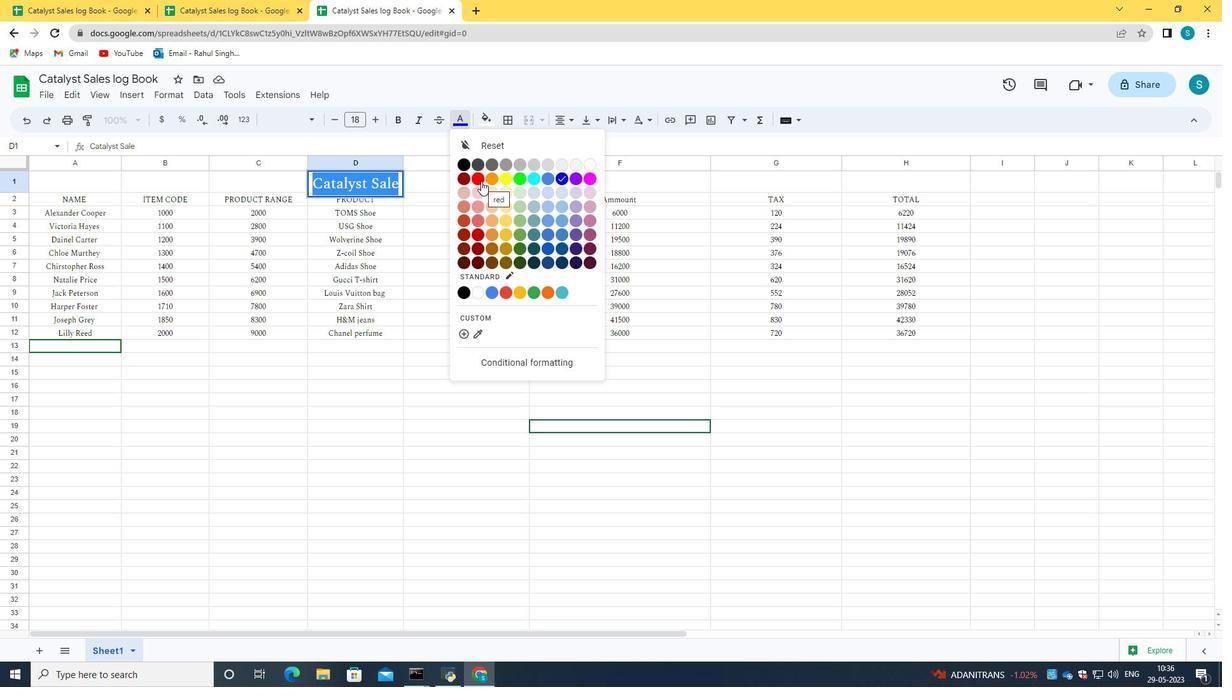 
Action: Mouse moved to (439, 180)
Screenshot: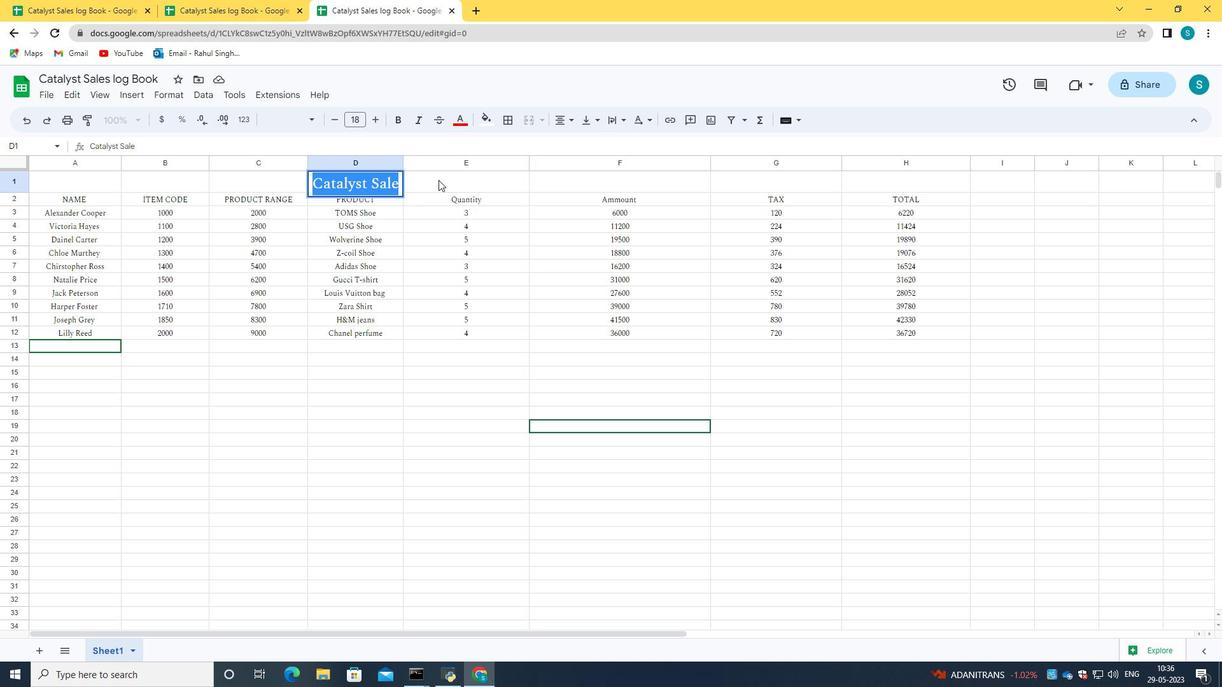 
Action: Mouse pressed left at (439, 180)
Screenshot: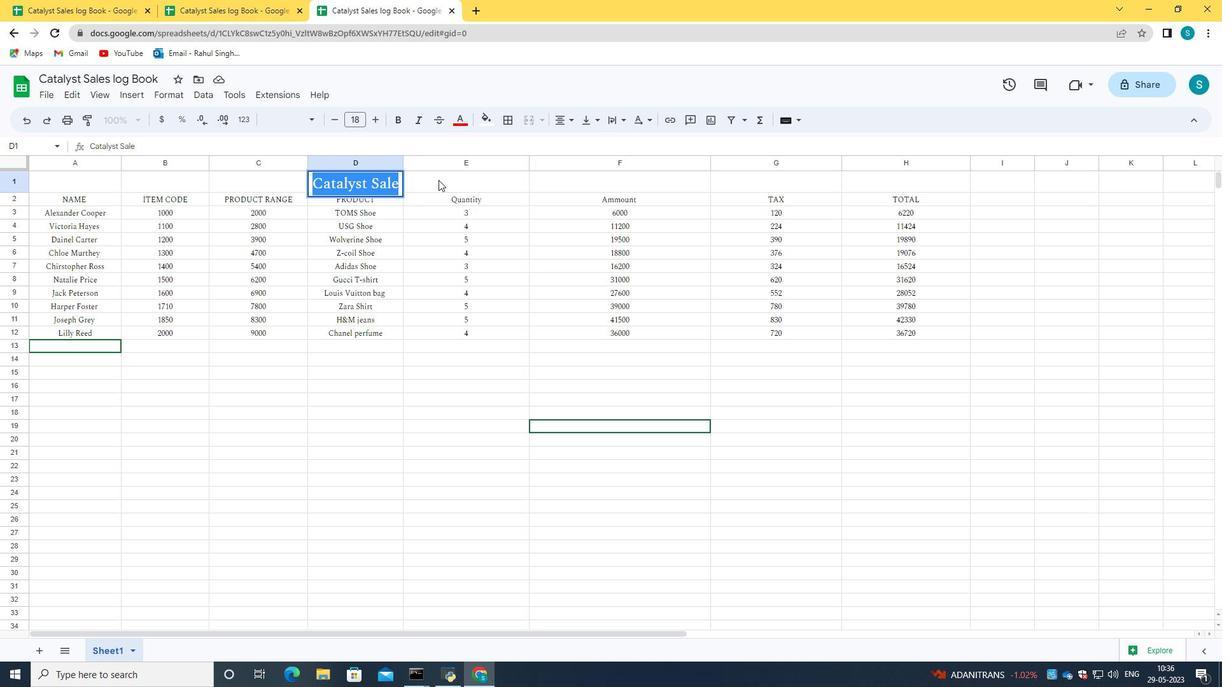 
Action: Mouse moved to (44, 98)
Screenshot: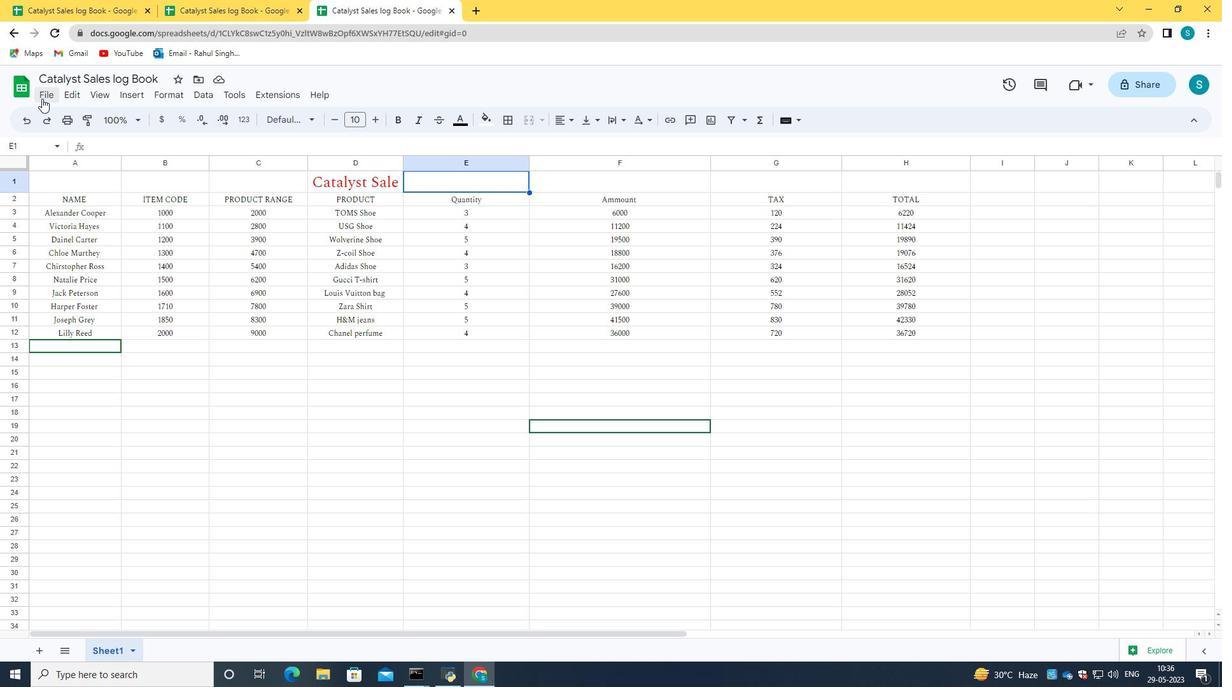 
Action: Key pressed ctrl+S<'\x13'><'\x13'><'\x13'><'\x13'><'\x13'><'\x13'><'\x13'><'\x13'>
Screenshot: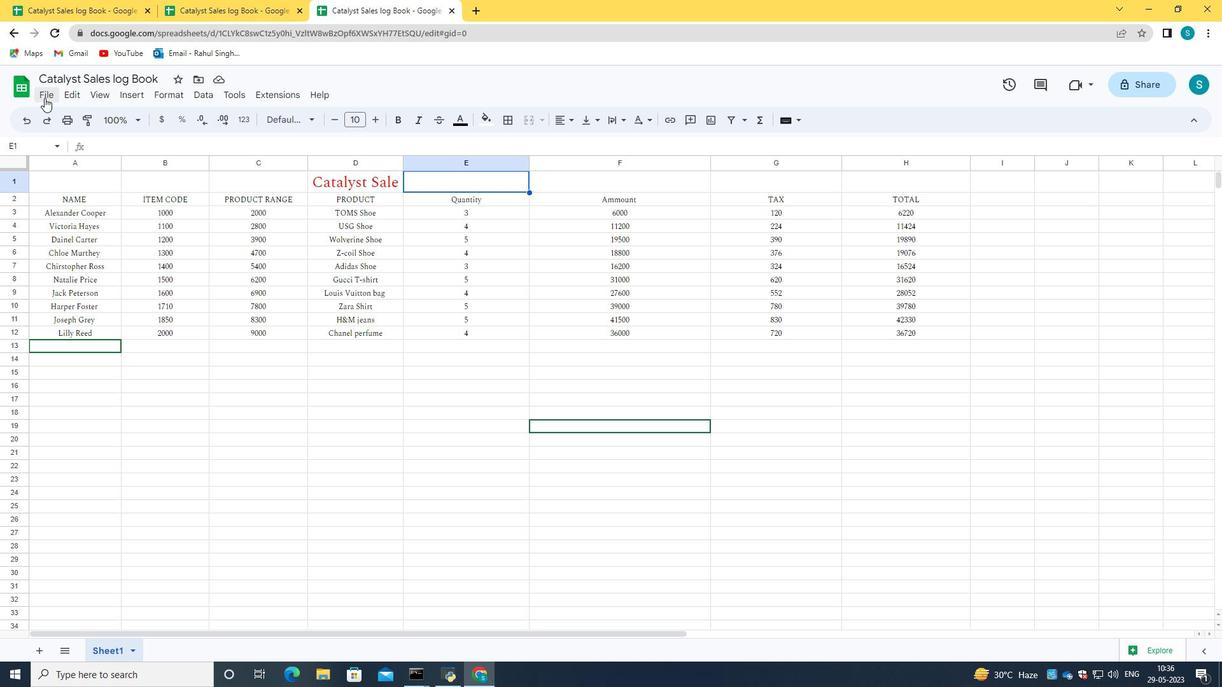 
Action: Mouse moved to (45, 98)
Screenshot: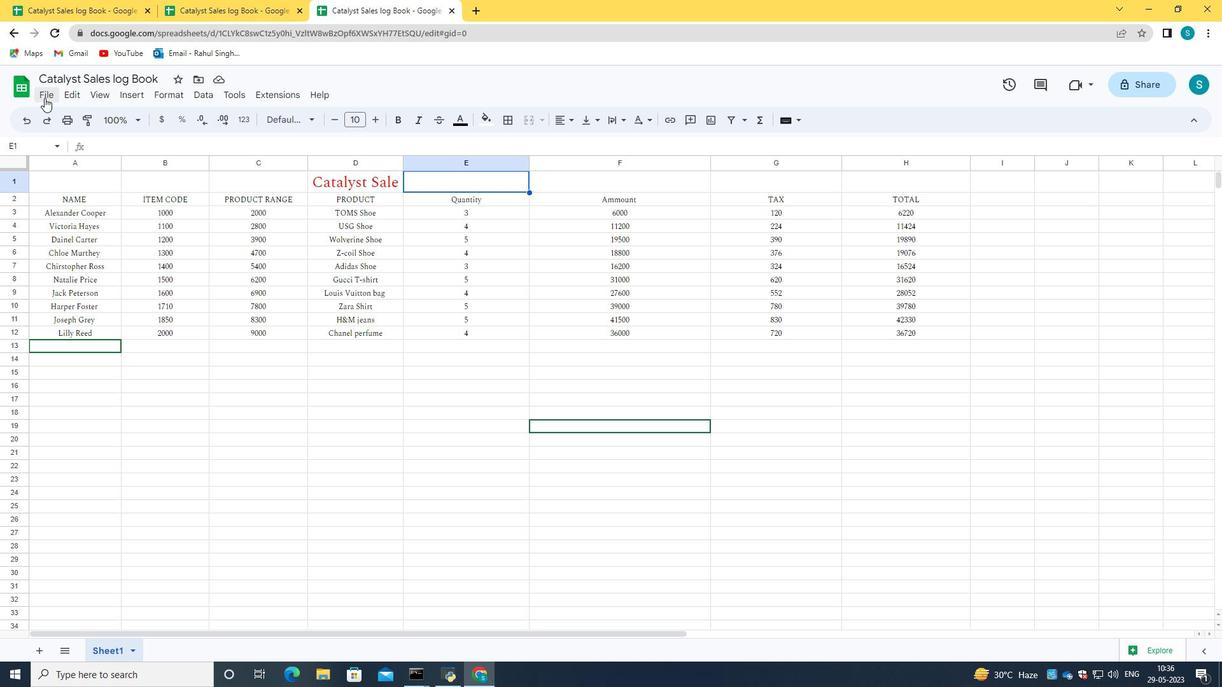 
Action: Key pressed <'\x13'><'\x13'><'\x13'><'\x13'><'\x13'><'\x13'><'\x13'>
Screenshot: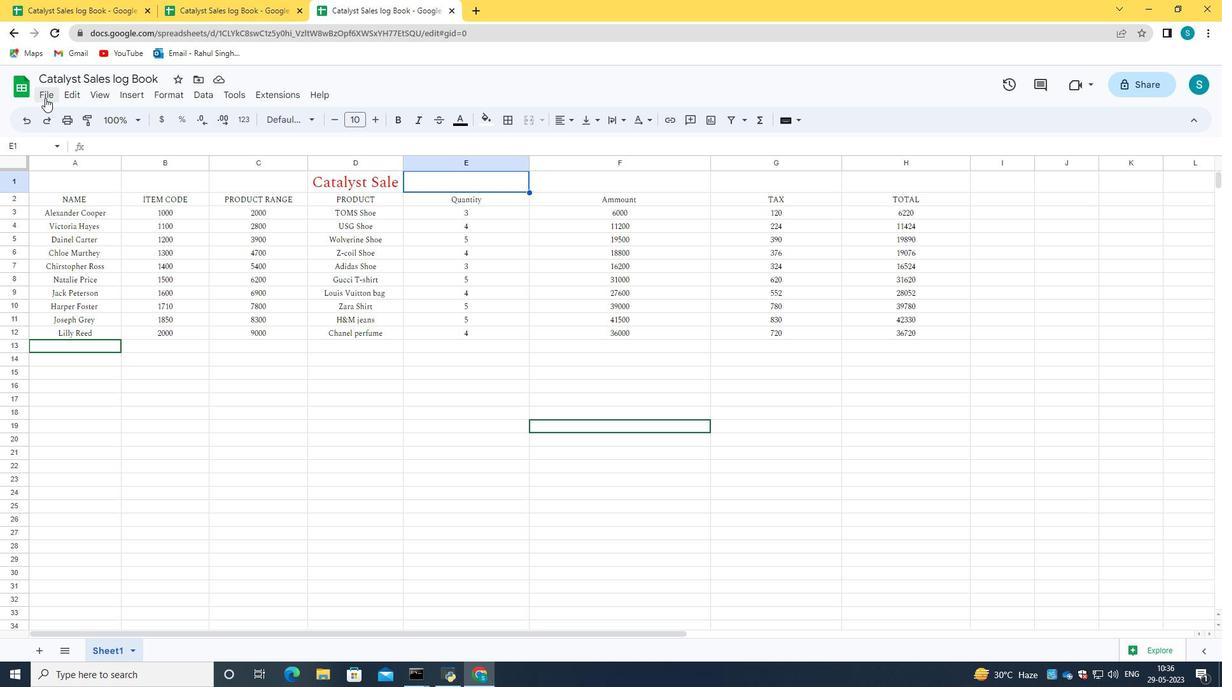 
